 Task: Research Airbnb options in Soreang, Indonesia from 6th December, 2023 to 8th December, 2023 for 2 adults. Place can be private room with 1  bedroom having 2 beds and 1 bathroom. Property type can be flat. Amenities needed are: wifi.
Action: Mouse moved to (408, 96)
Screenshot: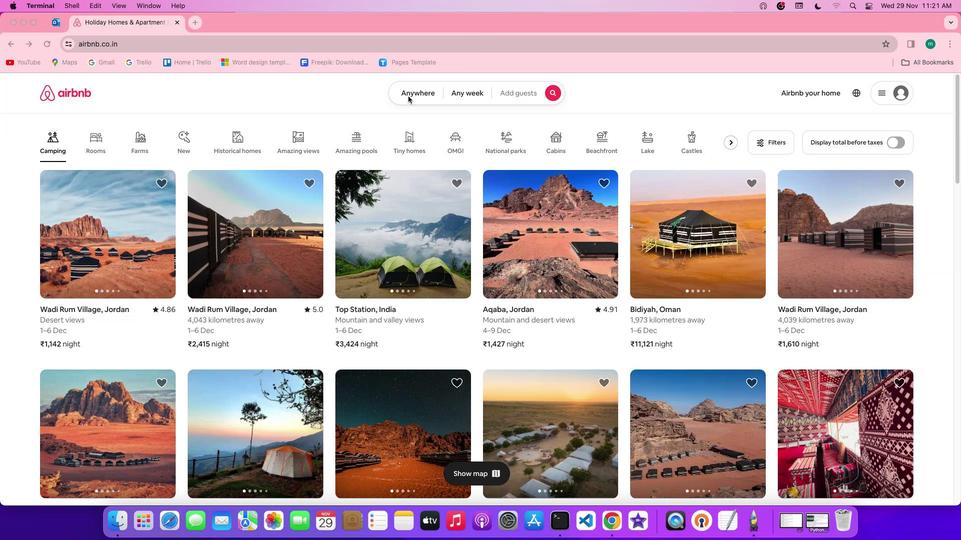 
Action: Mouse pressed left at (408, 96)
Screenshot: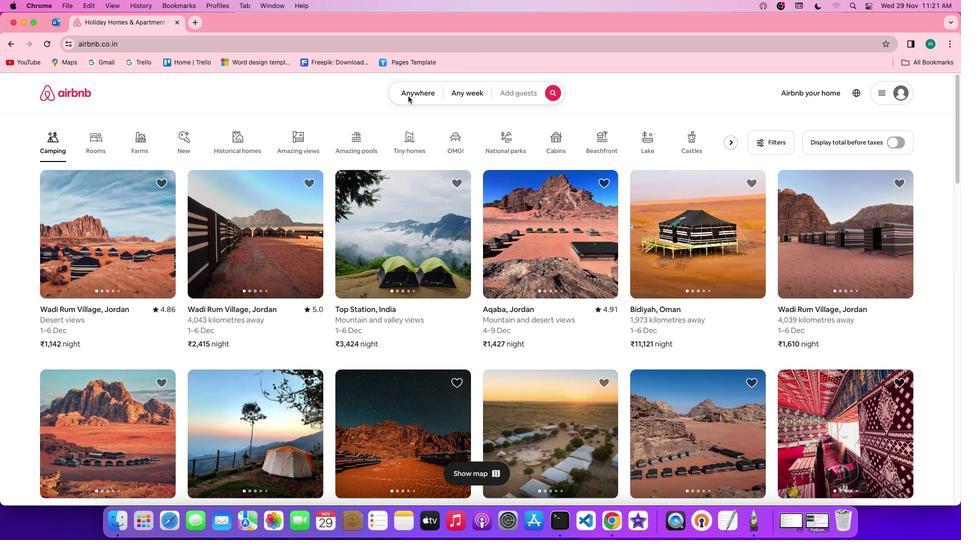 
Action: Mouse pressed left at (408, 96)
Screenshot: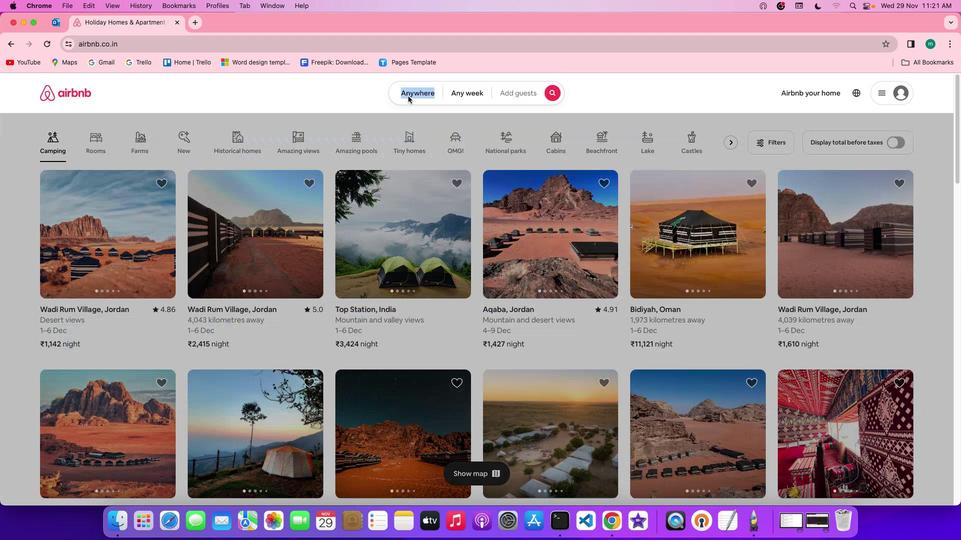 
Action: Mouse moved to (351, 129)
Screenshot: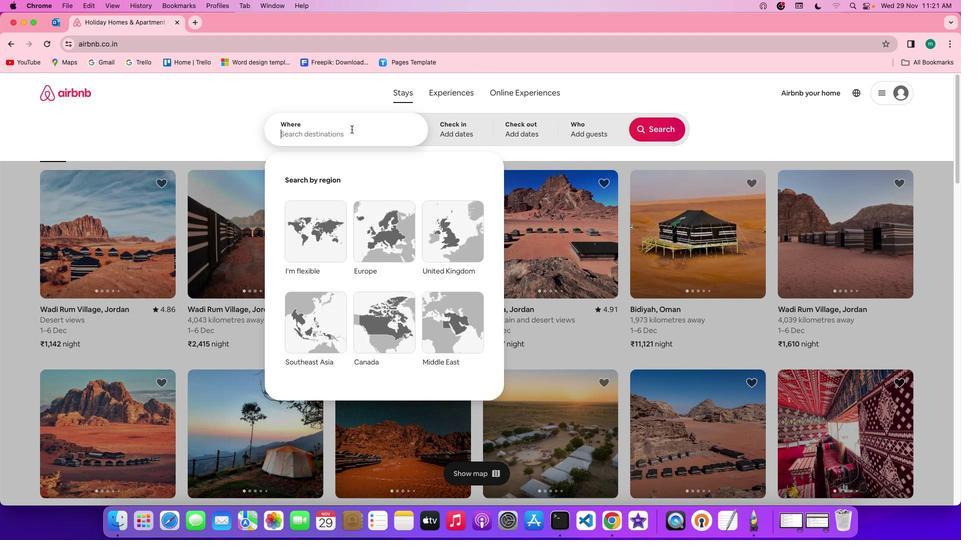 
Action: Mouse pressed left at (351, 129)
Screenshot: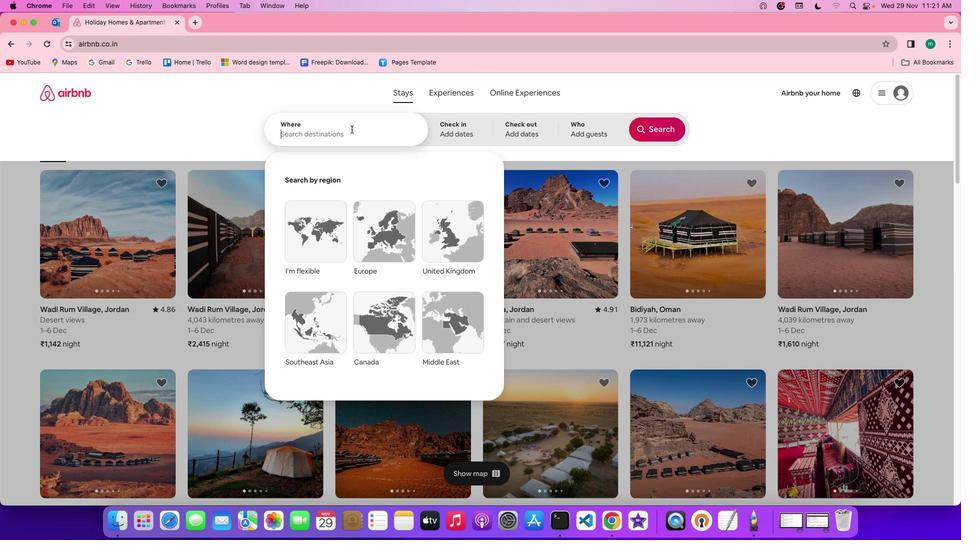 
Action: Mouse moved to (352, 130)
Screenshot: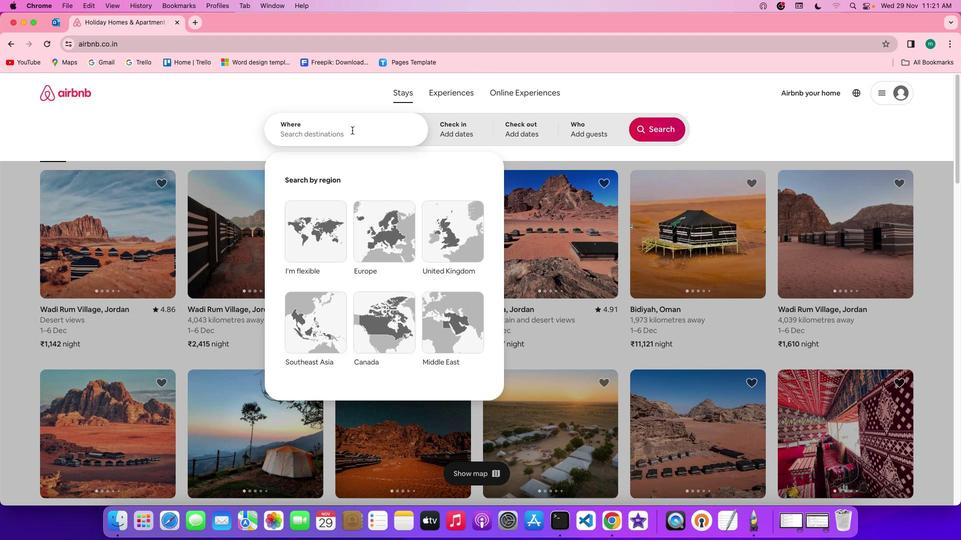 
Action: Key pressed Key.shift'S''o''r''e''a''n''g'','Key.spaceKey.shift'i''n''d''o''n''e''s''i''a'
Screenshot: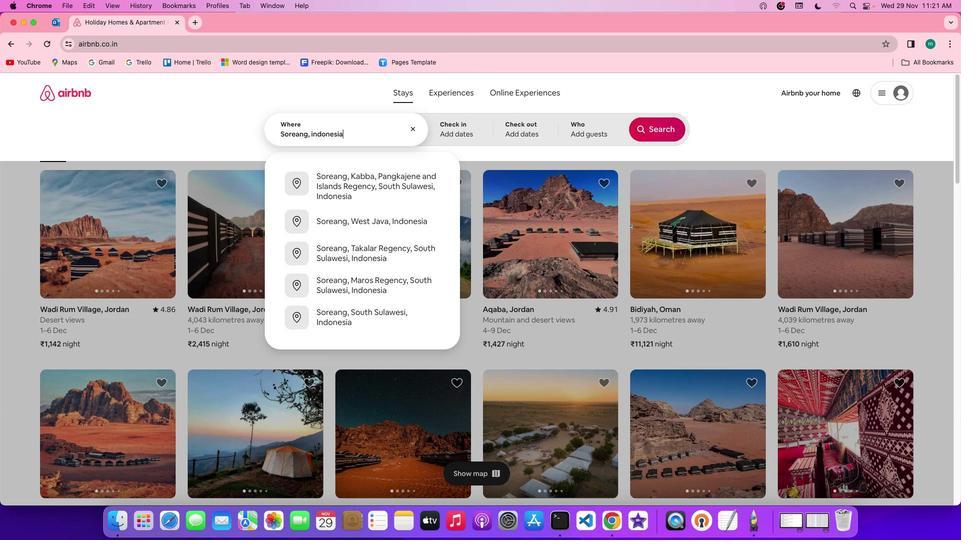 
Action: Mouse moved to (445, 121)
Screenshot: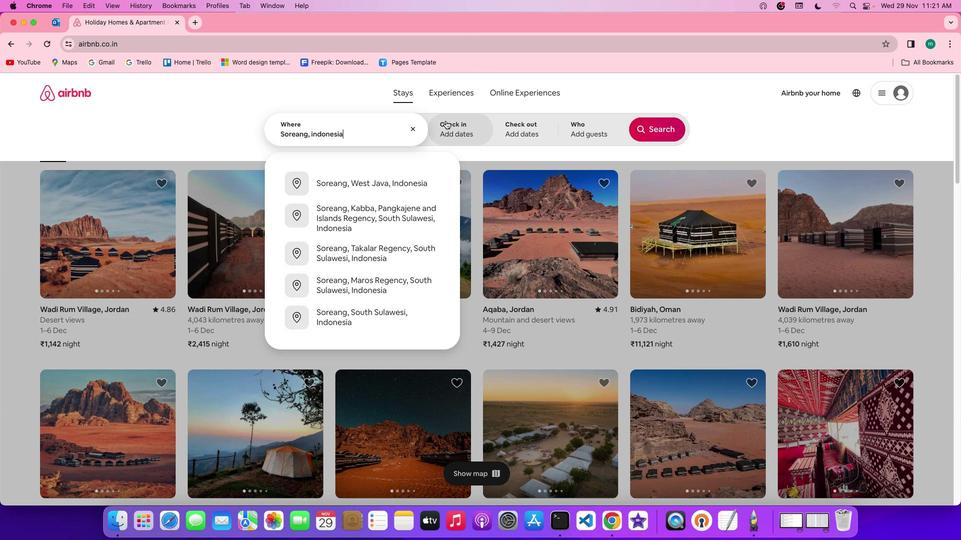 
Action: Mouse pressed left at (445, 121)
Screenshot: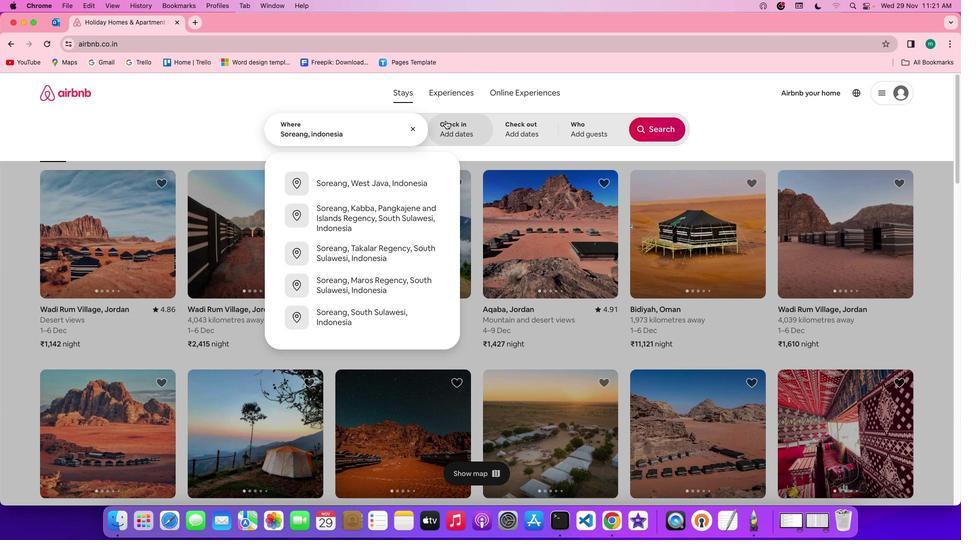 
Action: Mouse moved to (570, 277)
Screenshot: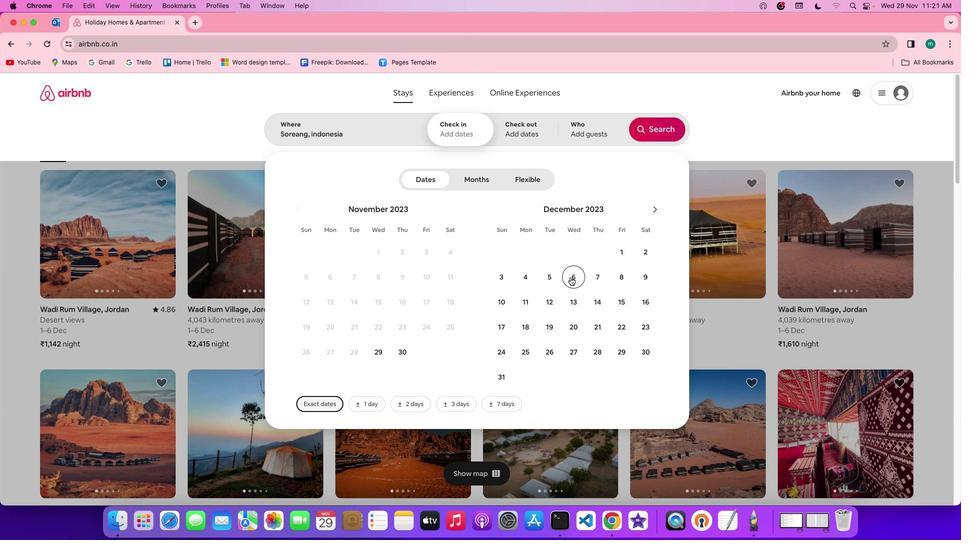 
Action: Mouse pressed left at (570, 277)
Screenshot: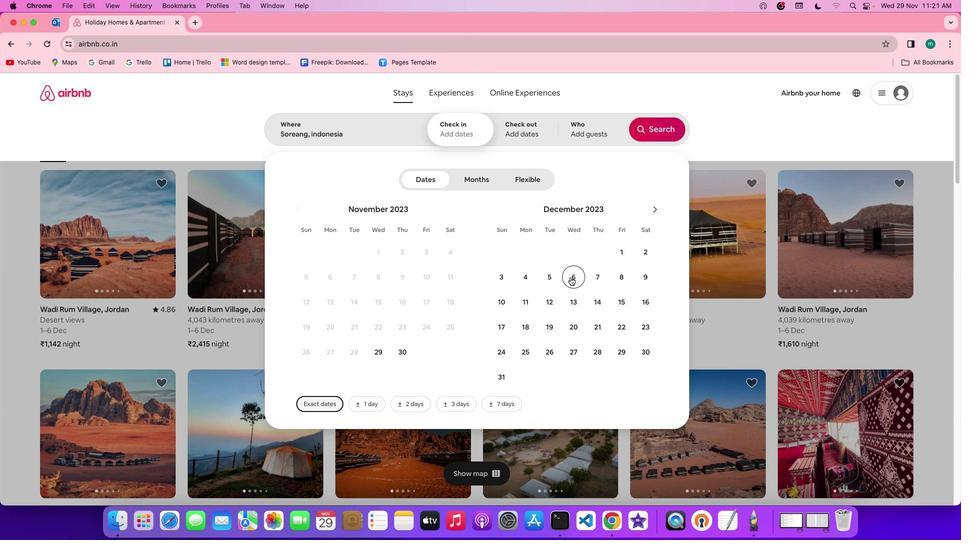 
Action: Mouse moved to (570, 277)
Screenshot: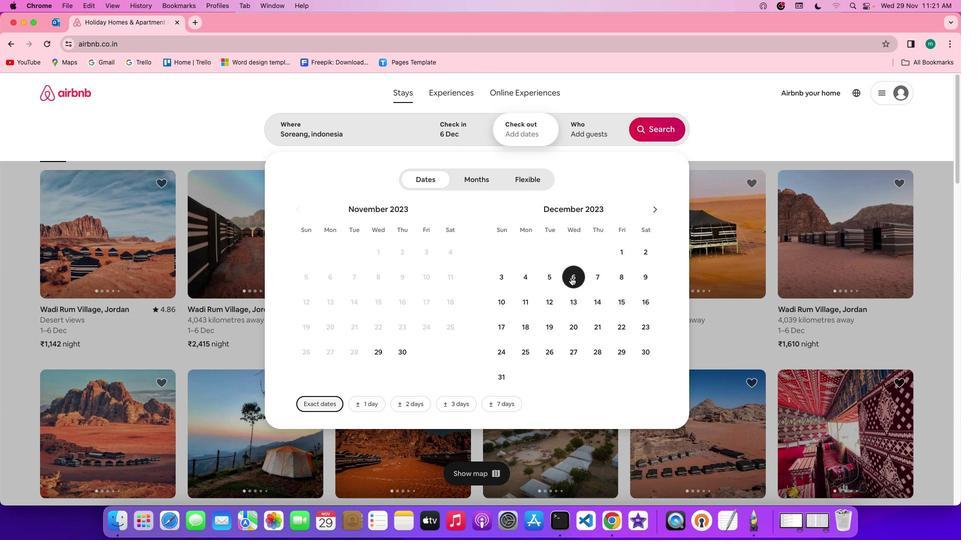 
Action: Mouse pressed left at (570, 277)
Screenshot: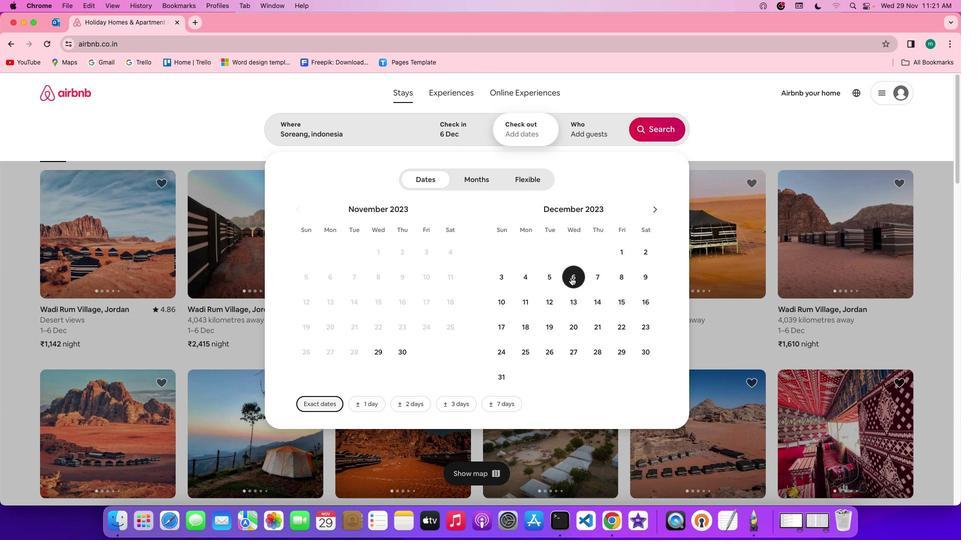 
Action: Mouse moved to (628, 279)
Screenshot: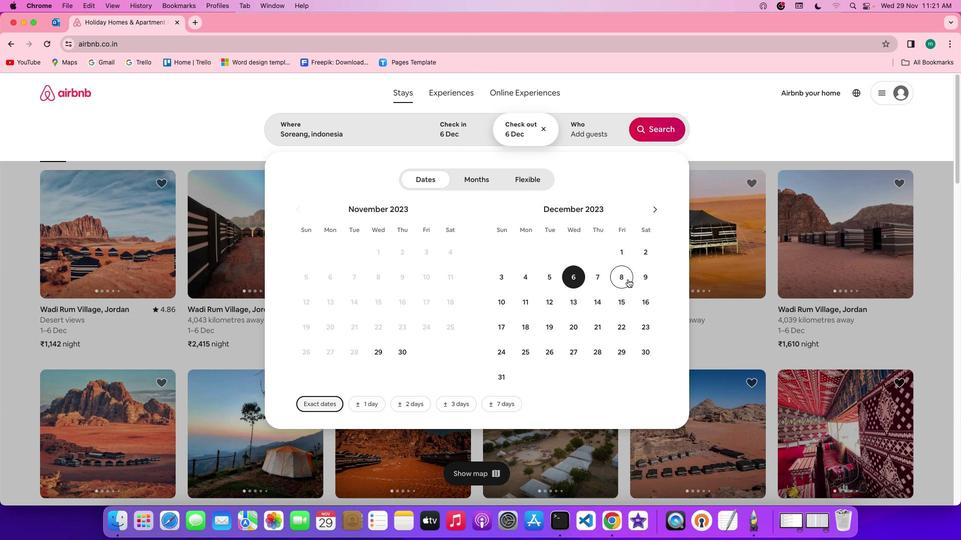 
Action: Mouse pressed left at (628, 279)
Screenshot: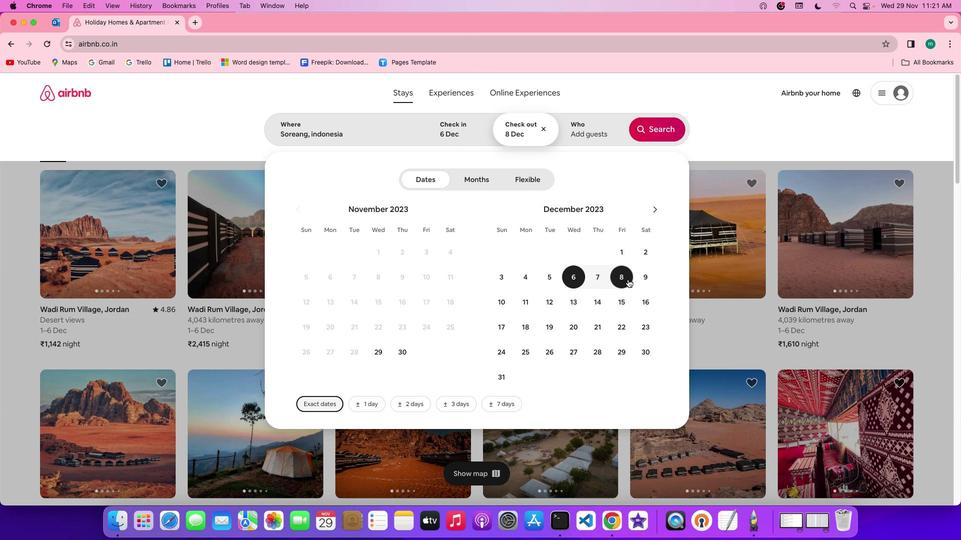 
Action: Mouse moved to (599, 127)
Screenshot: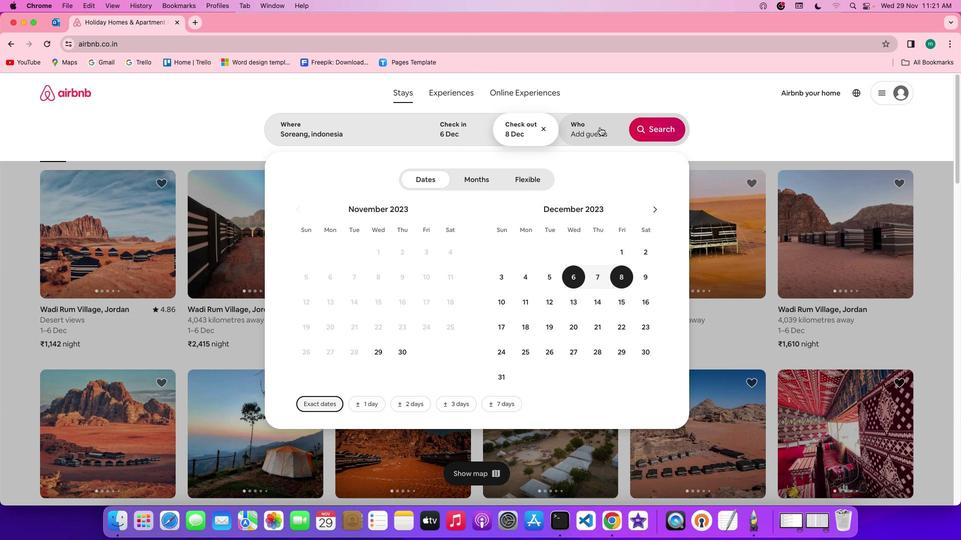 
Action: Mouse pressed left at (599, 127)
Screenshot: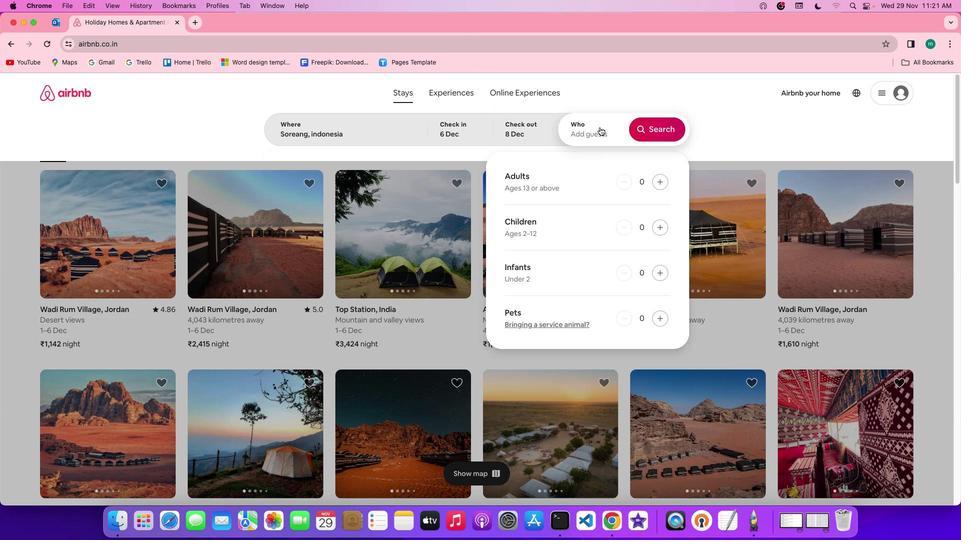 
Action: Mouse moved to (661, 178)
Screenshot: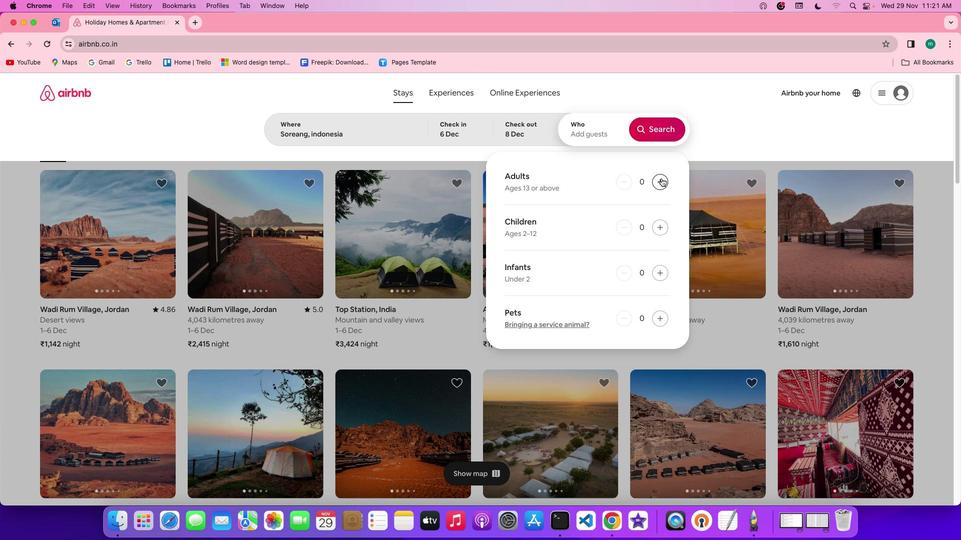 
Action: Mouse pressed left at (661, 178)
Screenshot: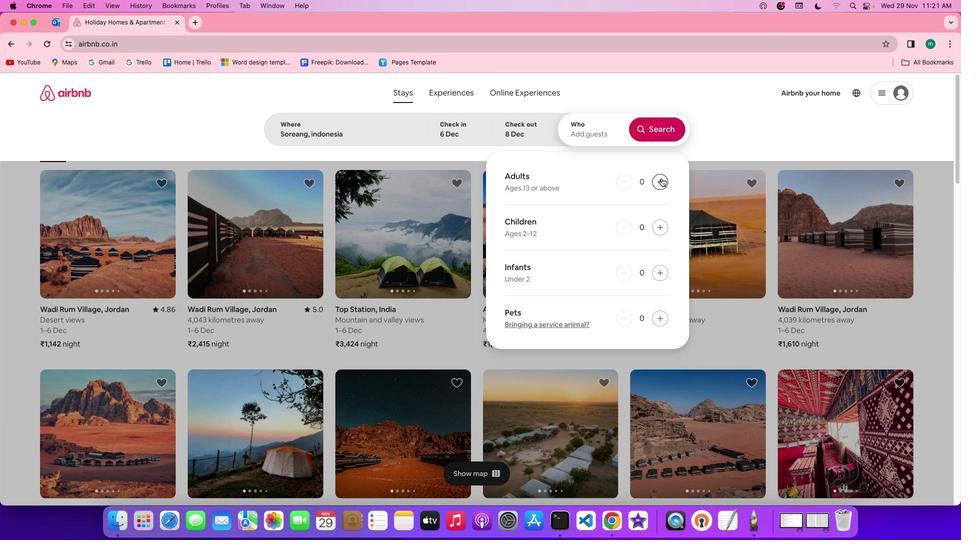
Action: Mouse pressed left at (661, 178)
Screenshot: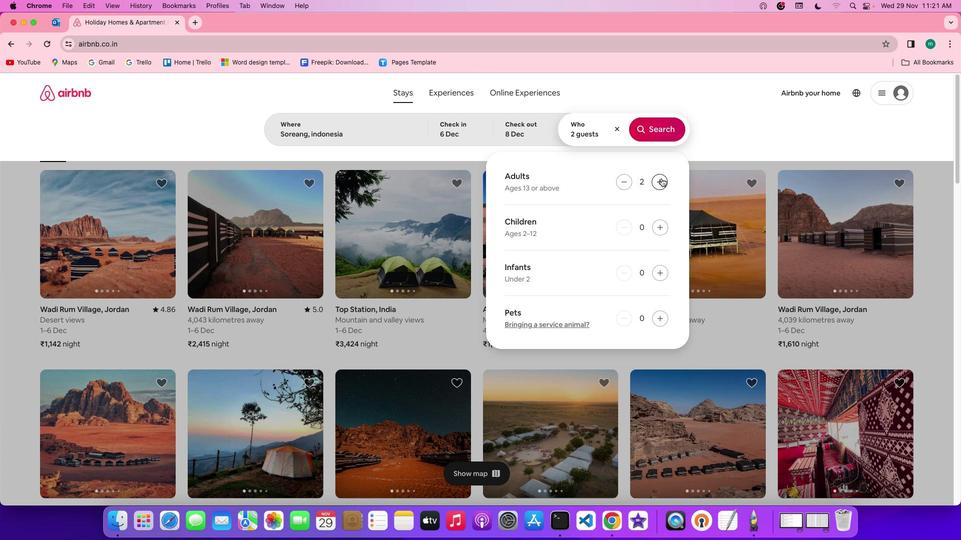 
Action: Mouse moved to (667, 130)
Screenshot: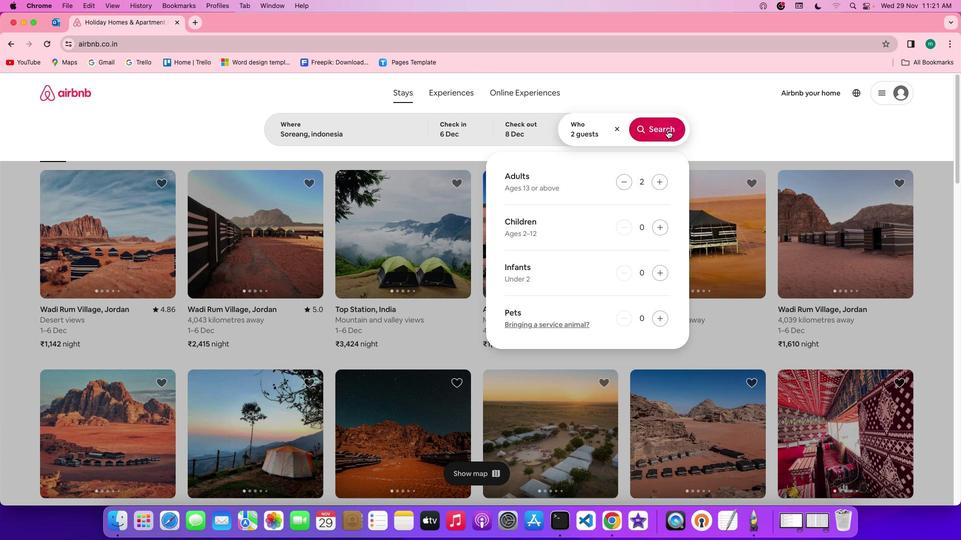 
Action: Mouse pressed left at (667, 130)
Screenshot: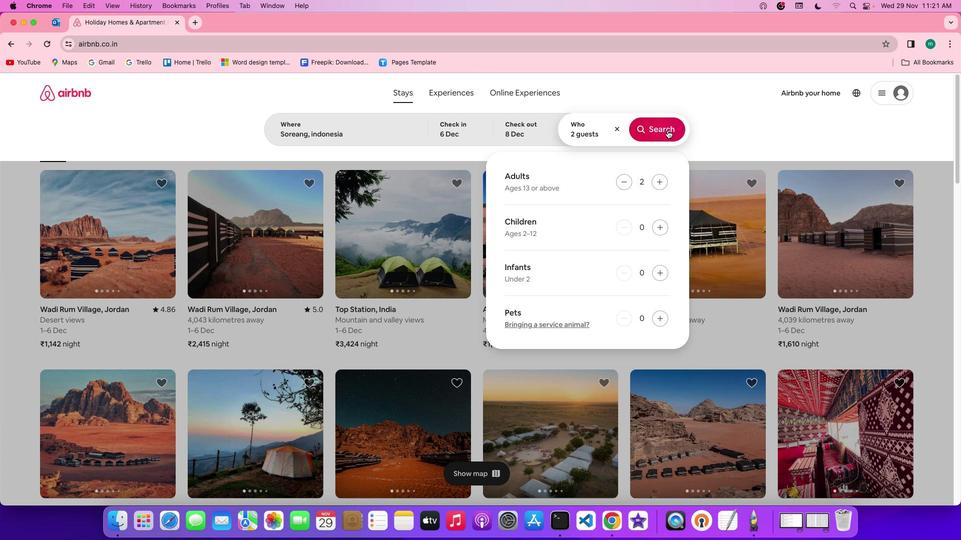 
Action: Mouse moved to (803, 136)
Screenshot: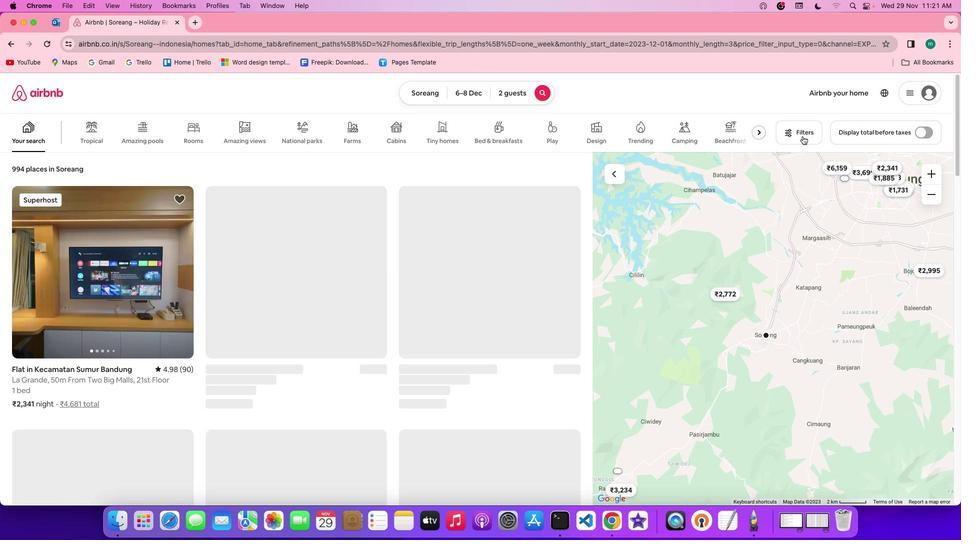 
Action: Mouse pressed left at (803, 136)
Screenshot: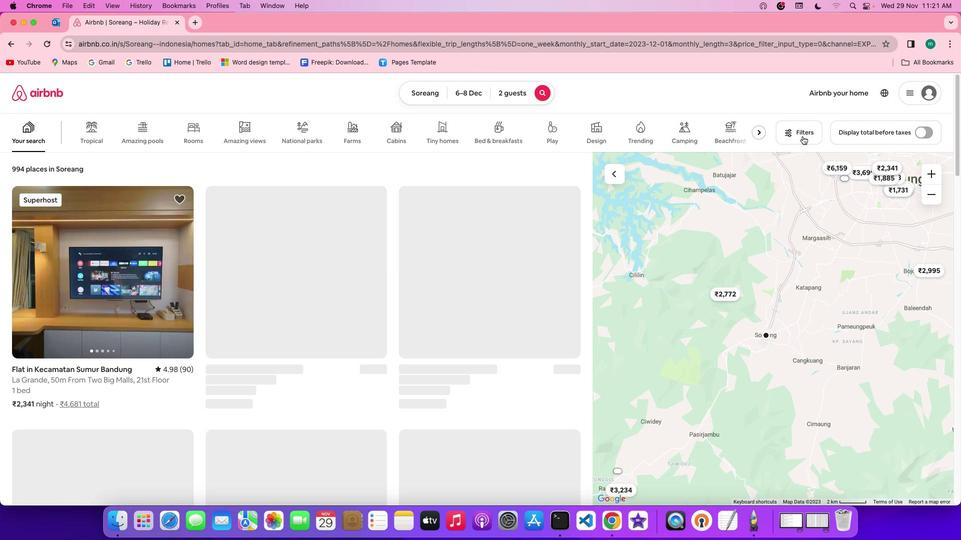 
Action: Mouse moved to (585, 261)
Screenshot: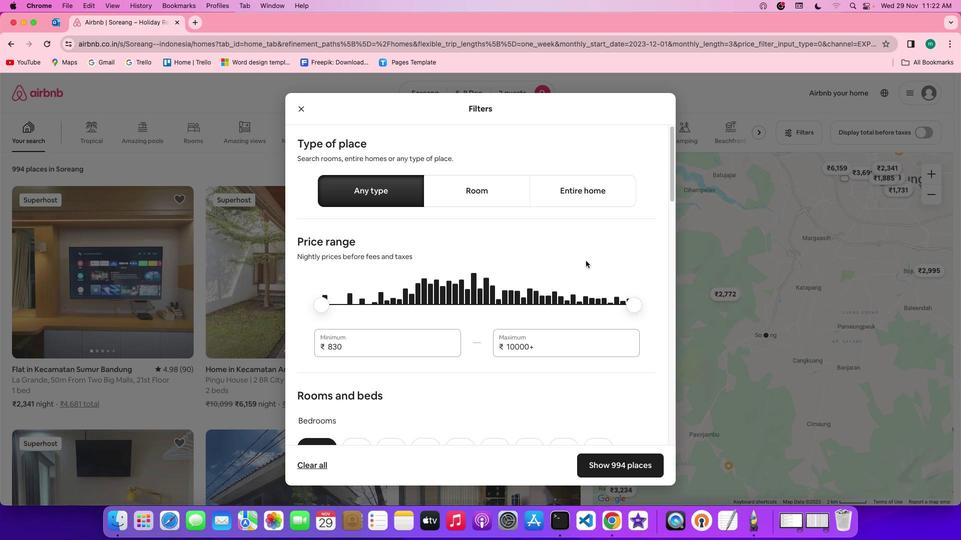 
Action: Mouse scrolled (585, 261) with delta (0, 0)
Screenshot: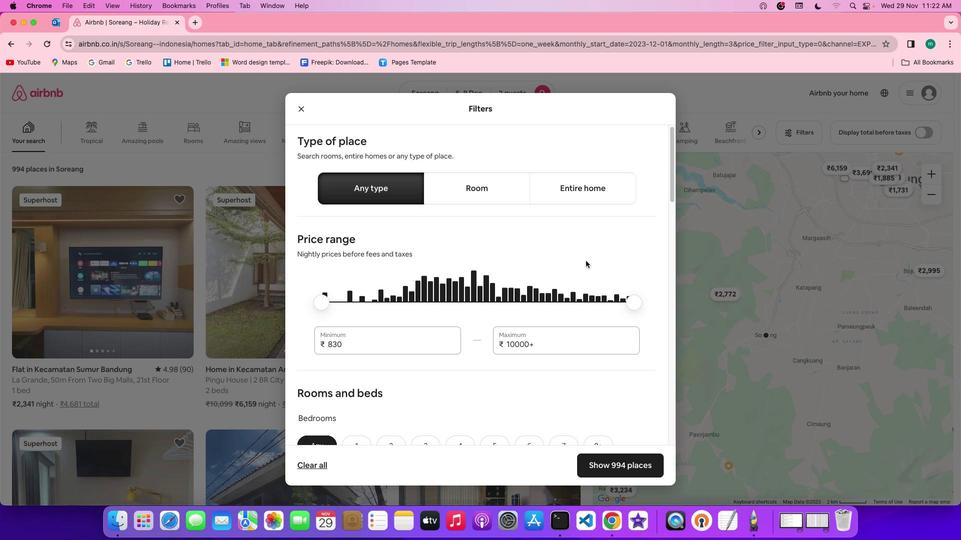 
Action: Mouse scrolled (585, 261) with delta (0, 0)
Screenshot: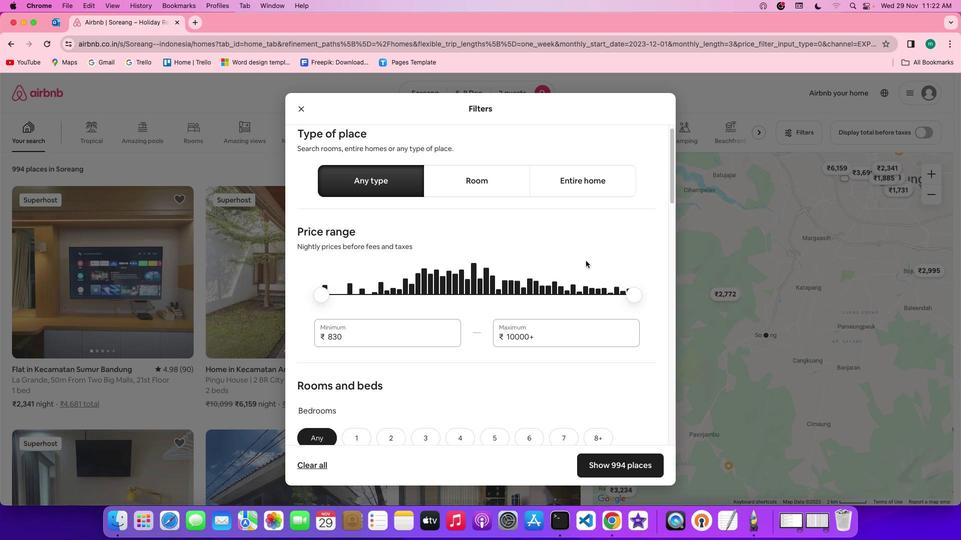 
Action: Mouse scrolled (585, 261) with delta (0, -1)
Screenshot: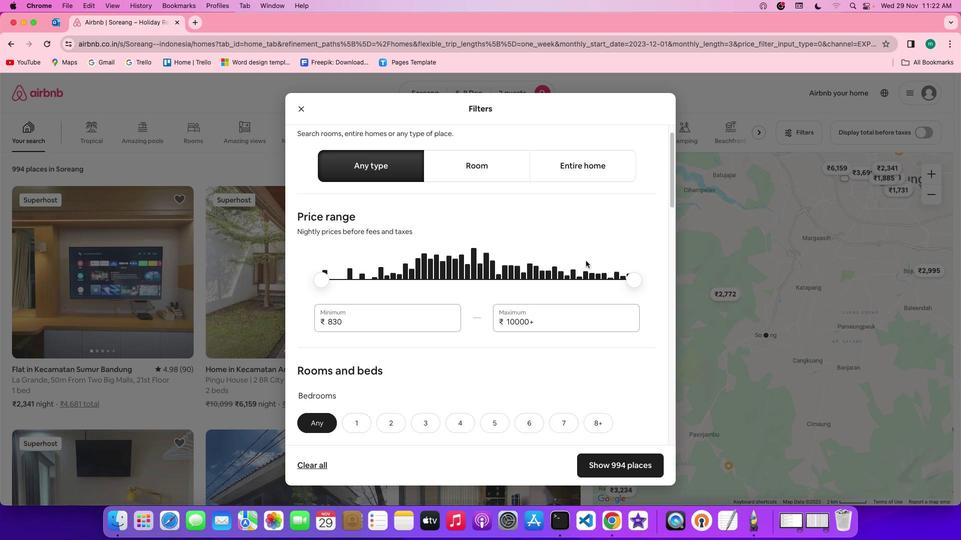
Action: Mouse scrolled (585, 261) with delta (0, -1)
Screenshot: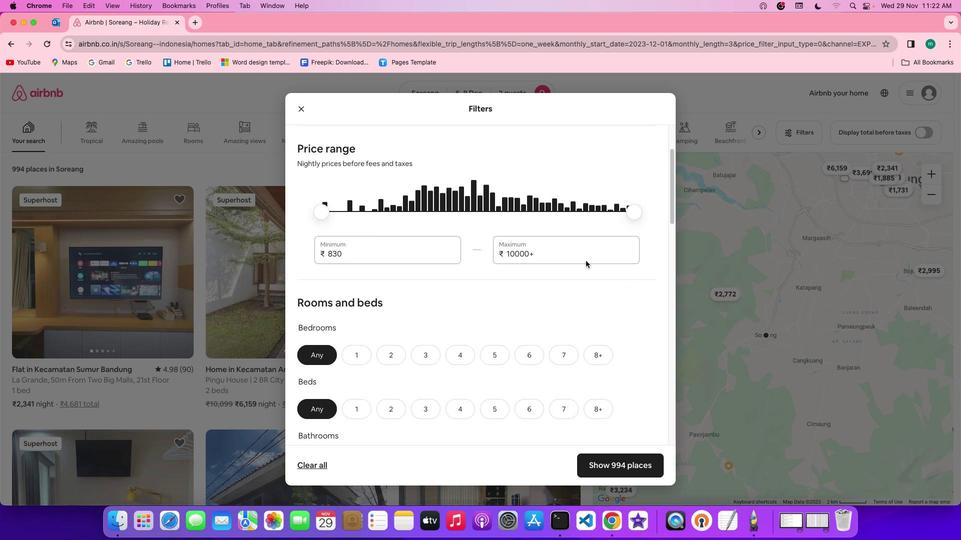
Action: Mouse scrolled (585, 261) with delta (0, 0)
Screenshot: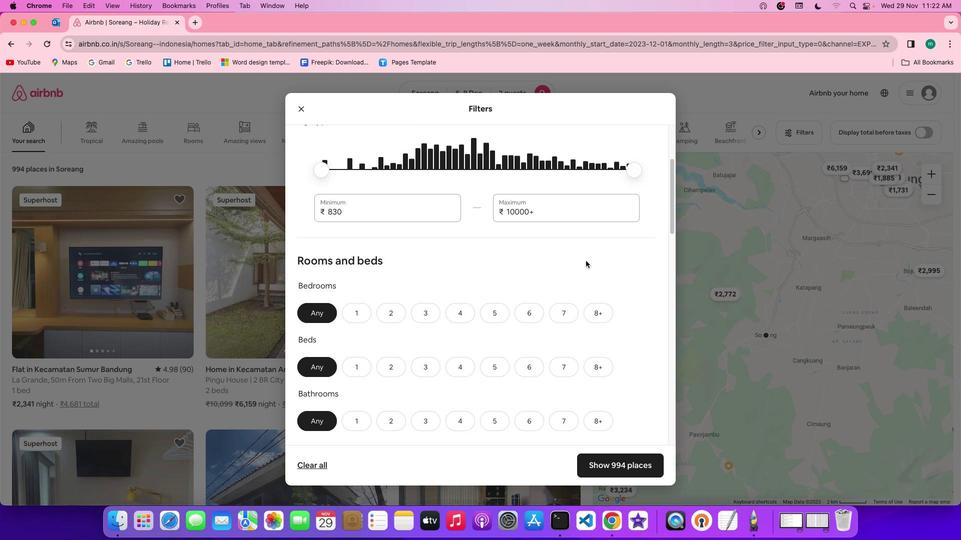 
Action: Mouse scrolled (585, 261) with delta (0, 0)
Screenshot: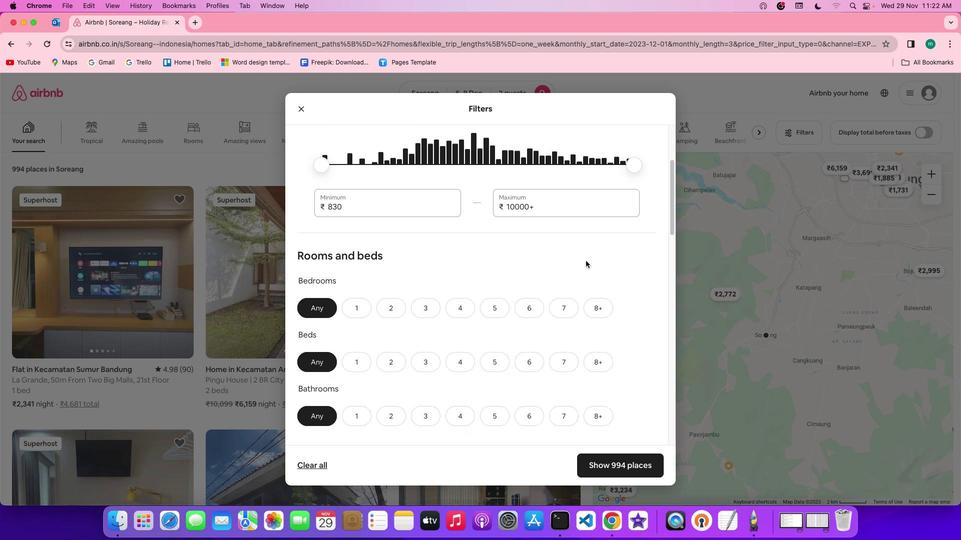 
Action: Mouse scrolled (585, 261) with delta (0, -1)
Screenshot: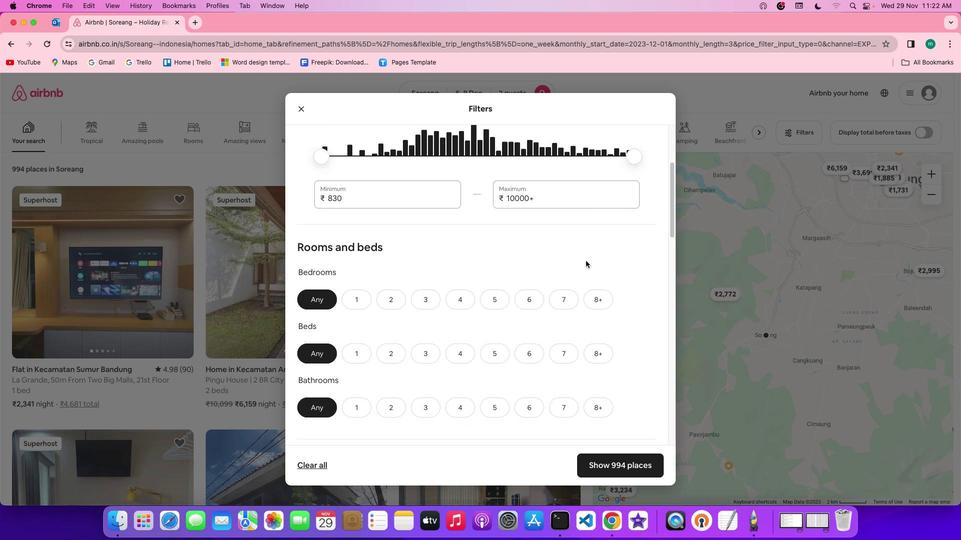 
Action: Mouse scrolled (585, 261) with delta (0, 0)
Screenshot: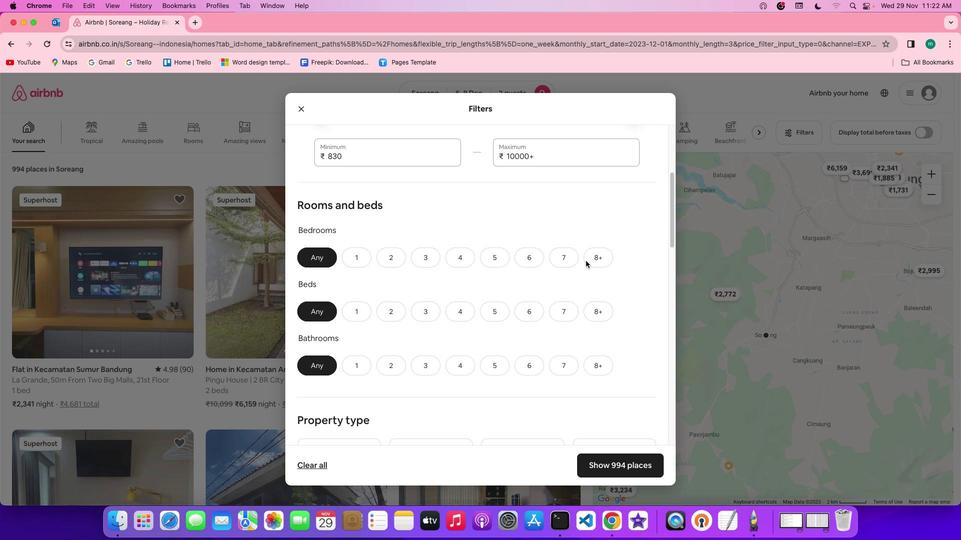 
Action: Mouse scrolled (585, 261) with delta (0, 0)
Screenshot: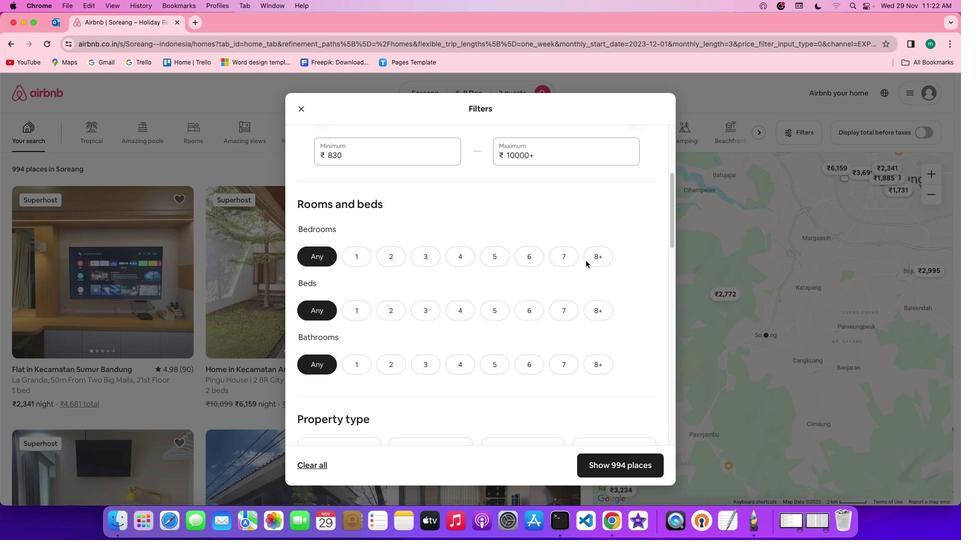 
Action: Mouse scrolled (585, 261) with delta (0, 0)
Screenshot: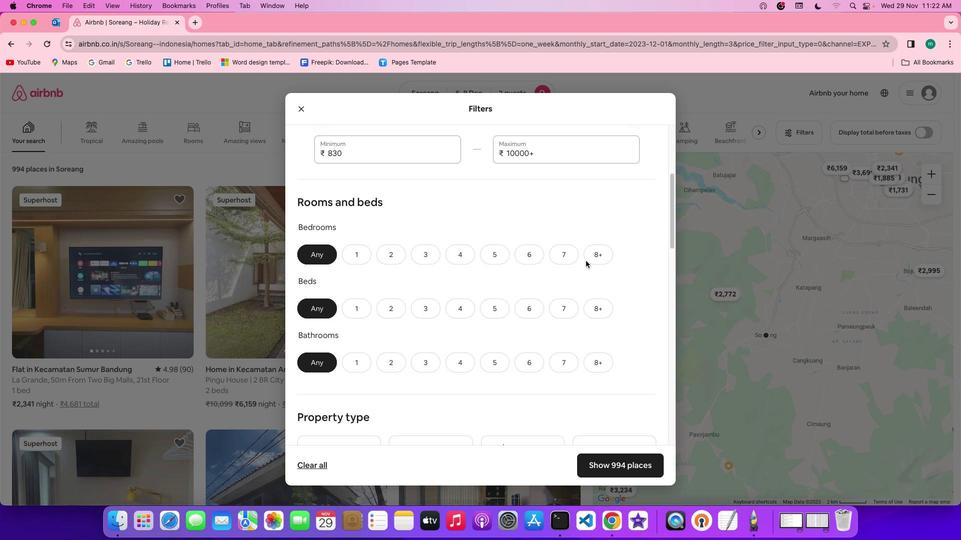 
Action: Mouse scrolled (585, 261) with delta (0, -1)
Screenshot: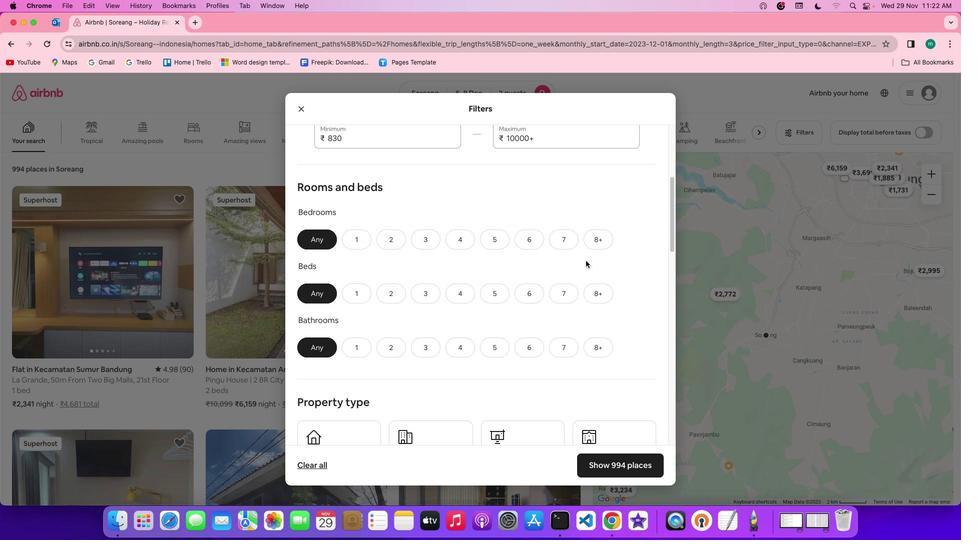 
Action: Mouse scrolled (585, 261) with delta (0, 0)
Screenshot: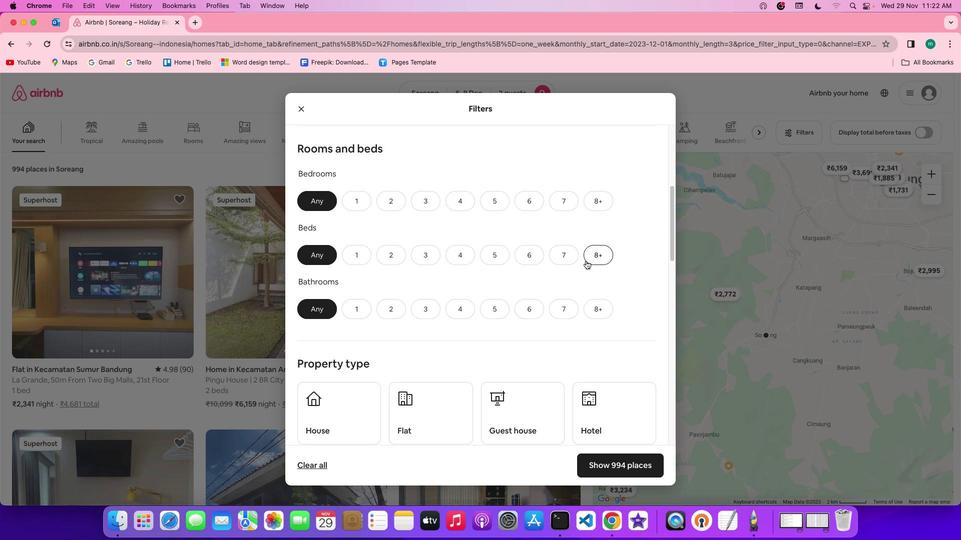 
Action: Mouse scrolled (585, 261) with delta (0, 0)
Screenshot: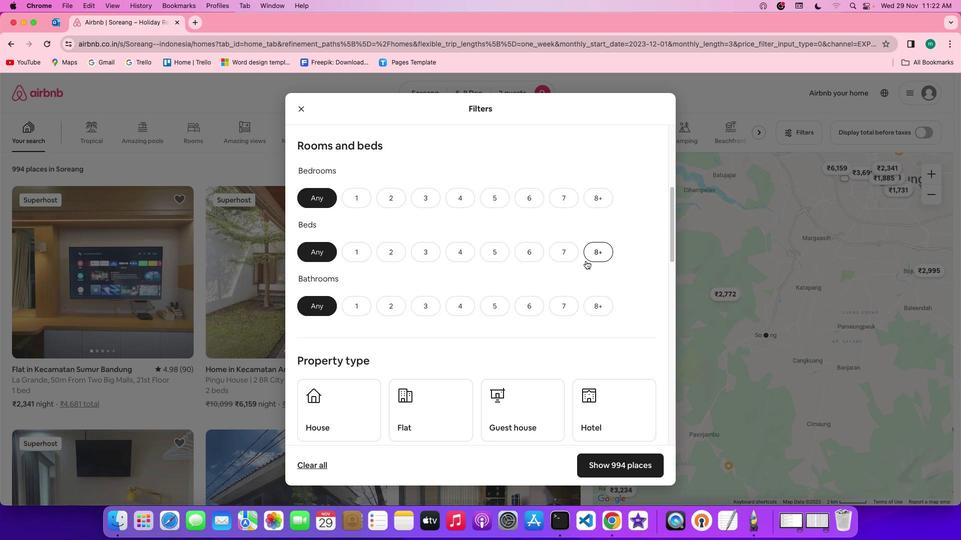 
Action: Mouse scrolled (585, 261) with delta (0, 0)
Screenshot: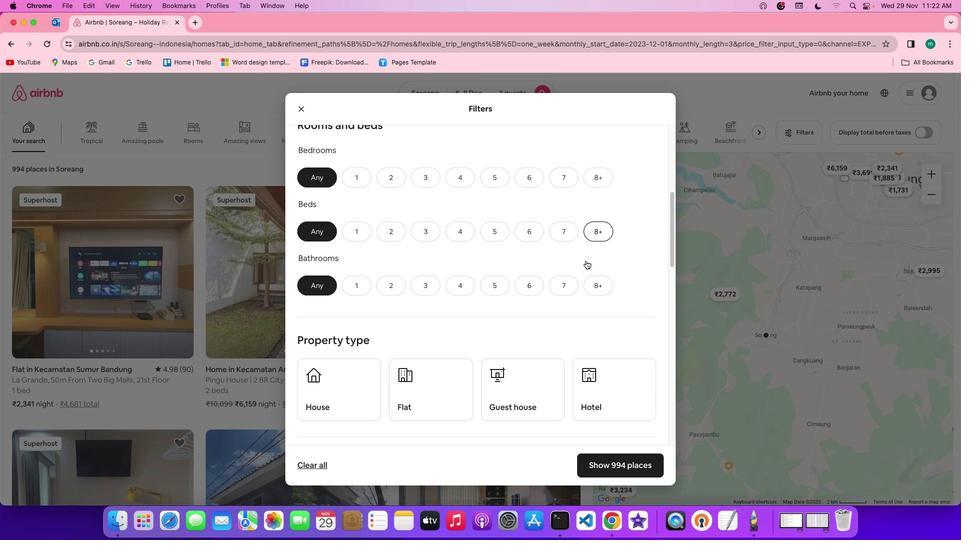 
Action: Mouse scrolled (585, 261) with delta (0, 0)
Screenshot: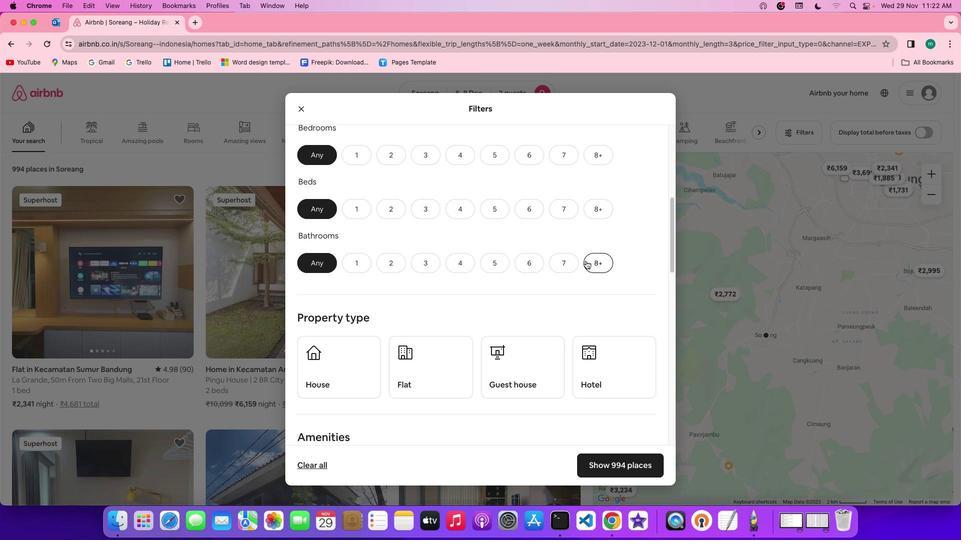 
Action: Mouse scrolled (585, 261) with delta (0, 0)
Screenshot: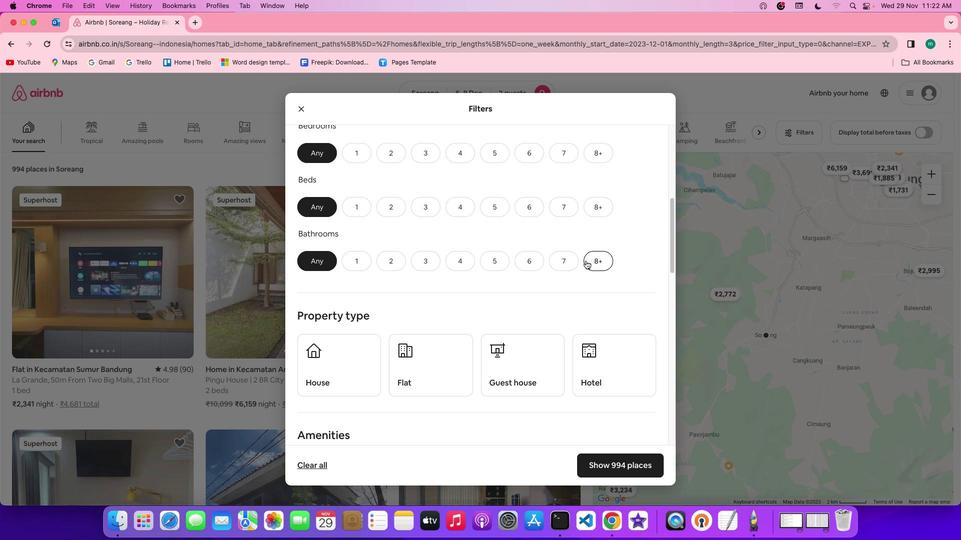 
Action: Mouse scrolled (585, 261) with delta (0, 0)
Screenshot: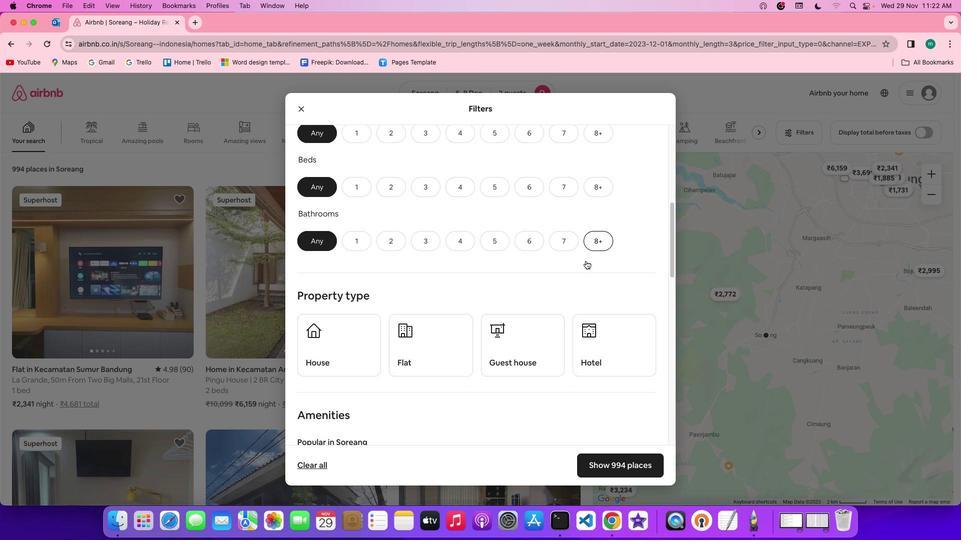 
Action: Mouse moved to (442, 220)
Screenshot: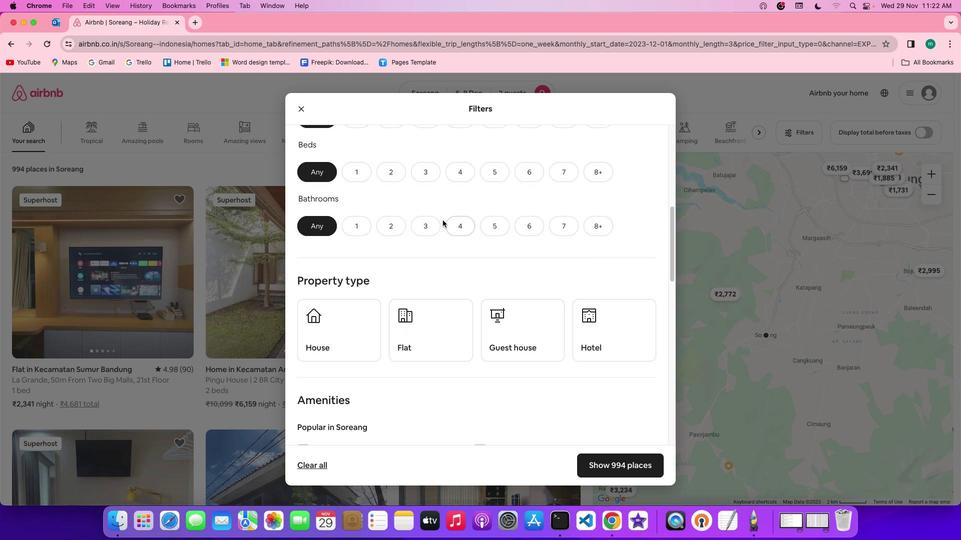 
Action: Mouse scrolled (442, 220) with delta (0, 0)
Screenshot: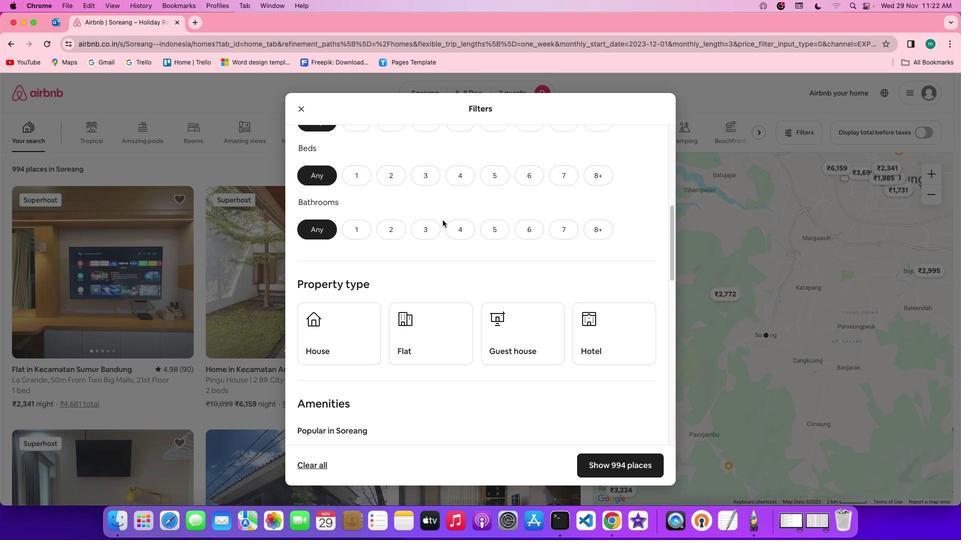 
Action: Mouse scrolled (442, 220) with delta (0, 0)
Screenshot: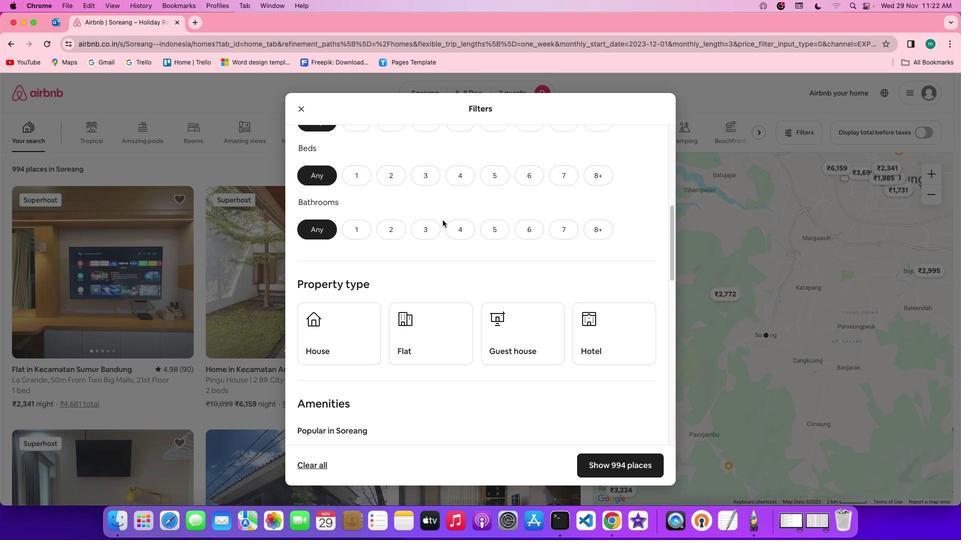 
Action: Mouse scrolled (442, 220) with delta (0, 1)
Screenshot: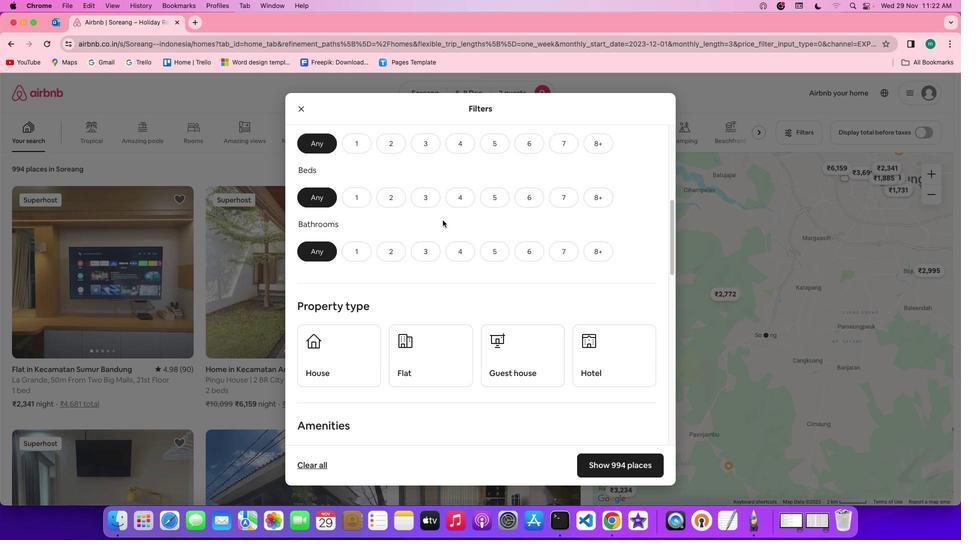 
Action: Mouse moved to (346, 193)
Screenshot: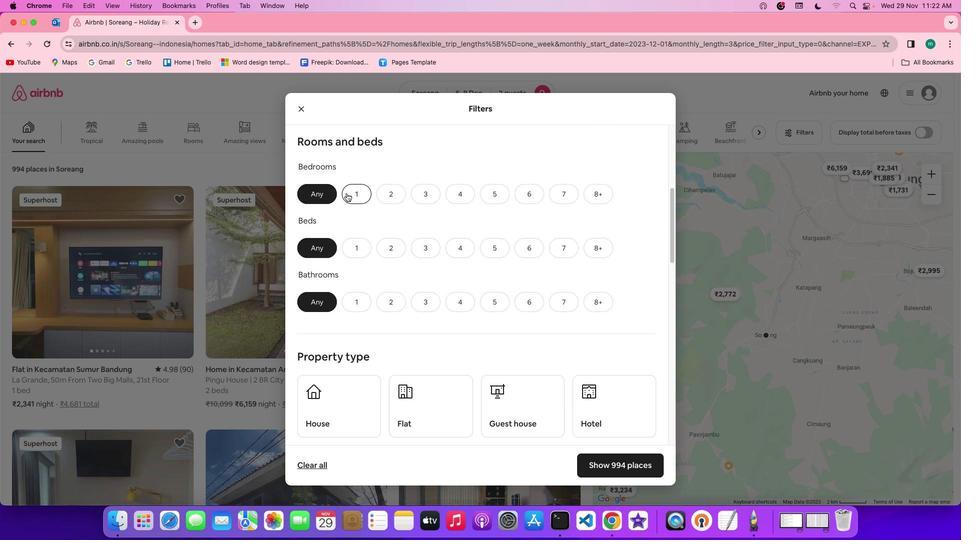 
Action: Mouse pressed left at (346, 193)
Screenshot: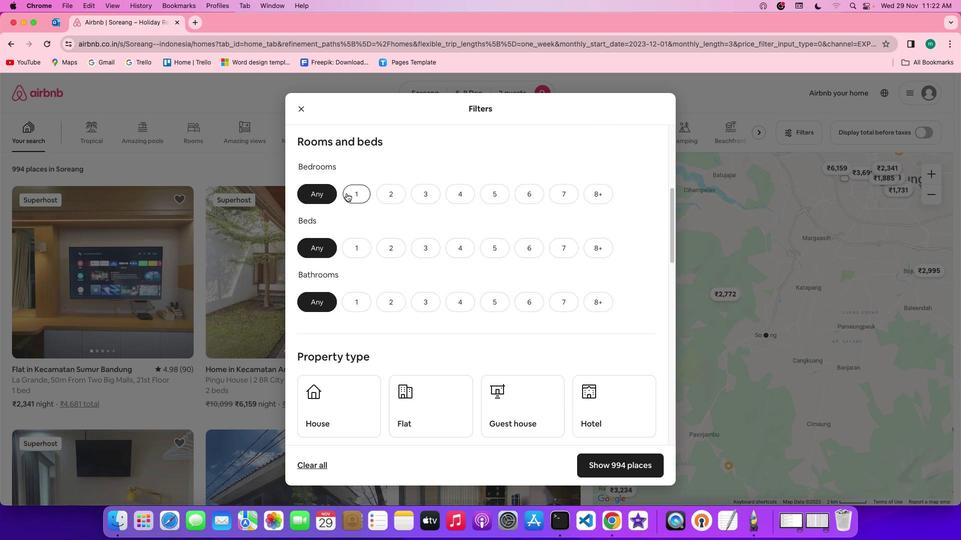 
Action: Mouse moved to (402, 244)
Screenshot: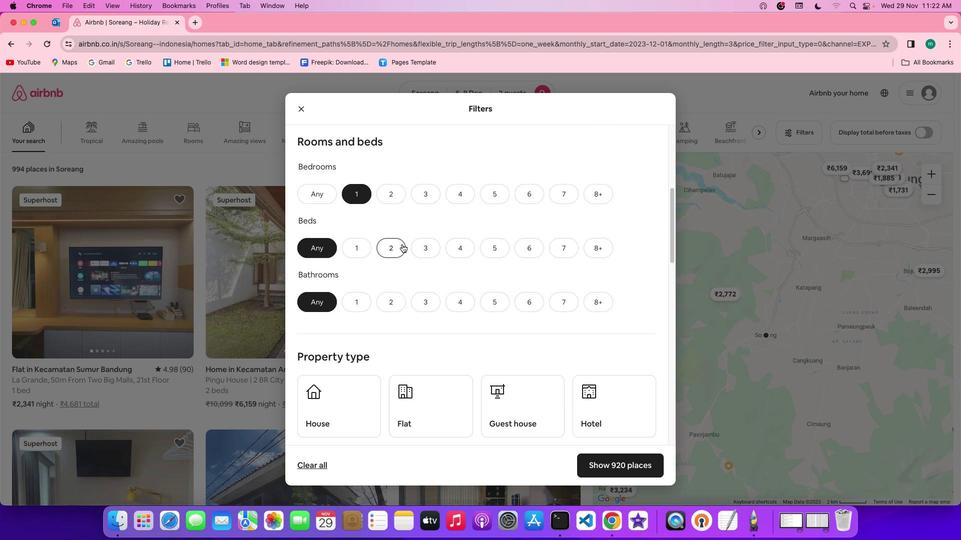
Action: Mouse pressed left at (402, 244)
Screenshot: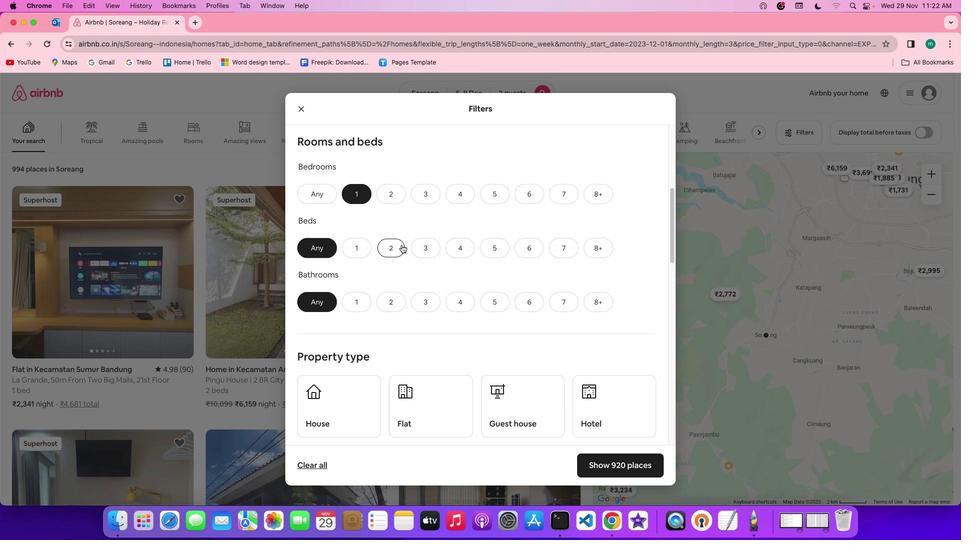 
Action: Mouse moved to (360, 294)
Screenshot: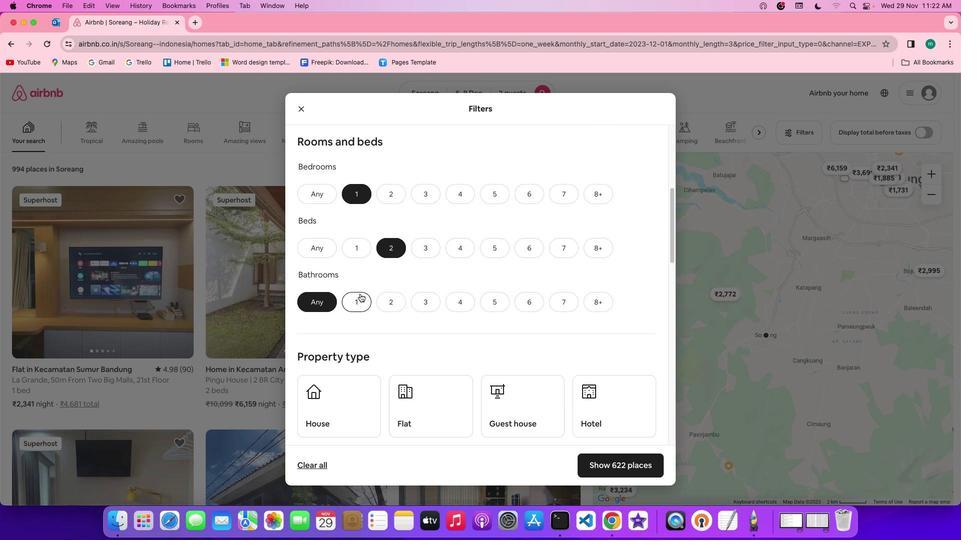 
Action: Mouse pressed left at (360, 294)
Screenshot: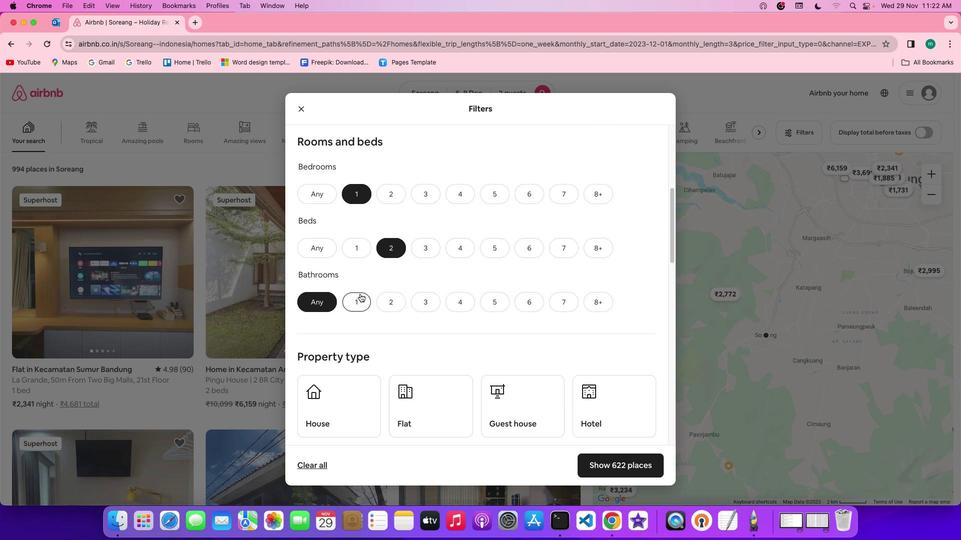 
Action: Mouse moved to (526, 289)
Screenshot: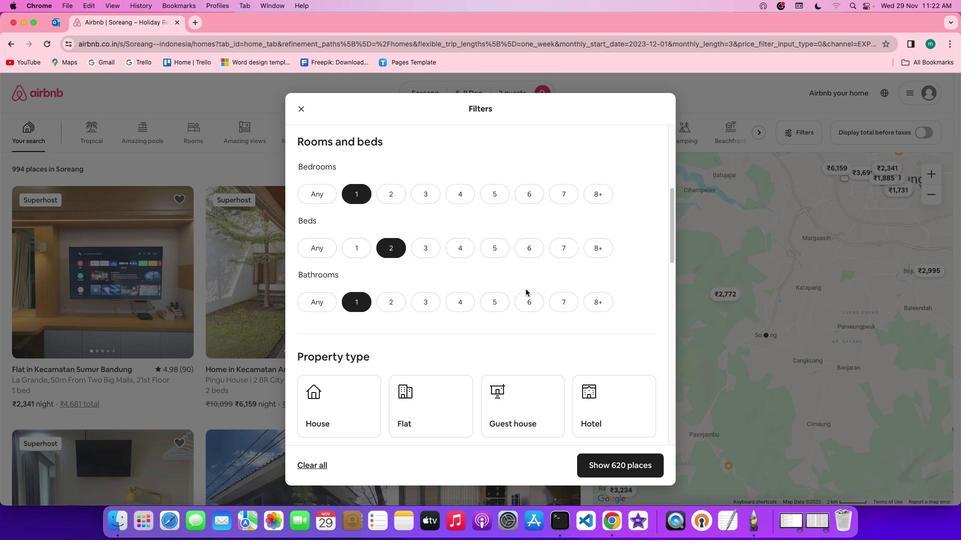 
Action: Mouse scrolled (526, 289) with delta (0, 0)
Screenshot: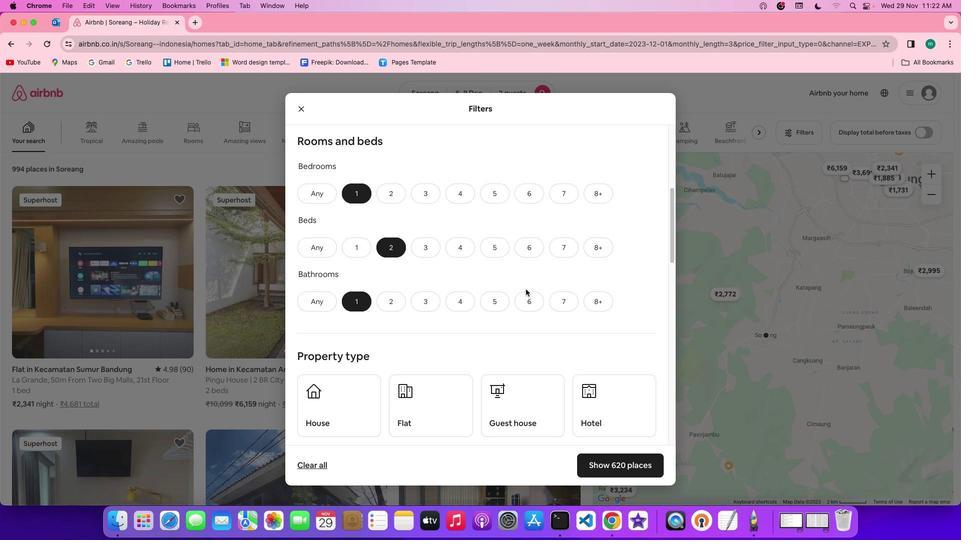 
Action: Mouse scrolled (526, 289) with delta (0, 0)
Screenshot: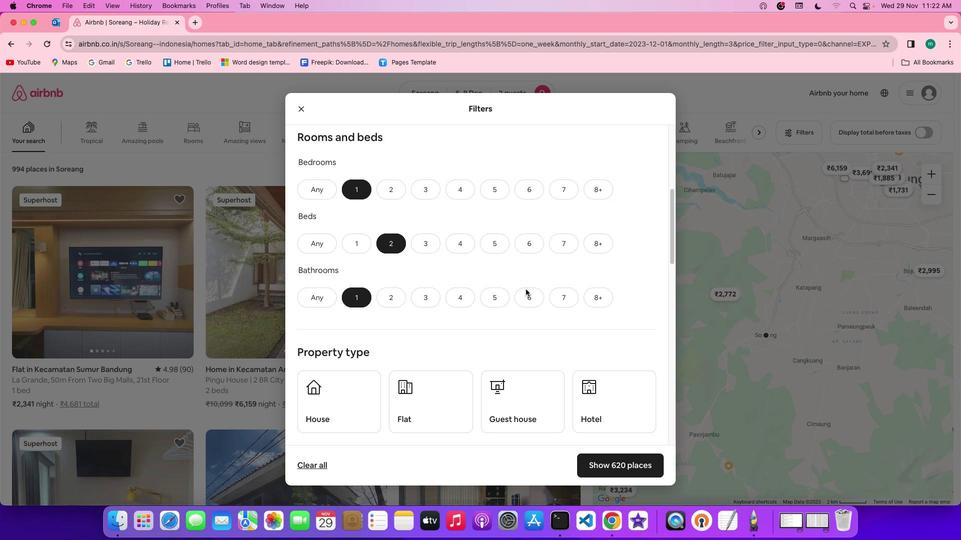 
Action: Mouse scrolled (526, 289) with delta (0, 0)
Screenshot: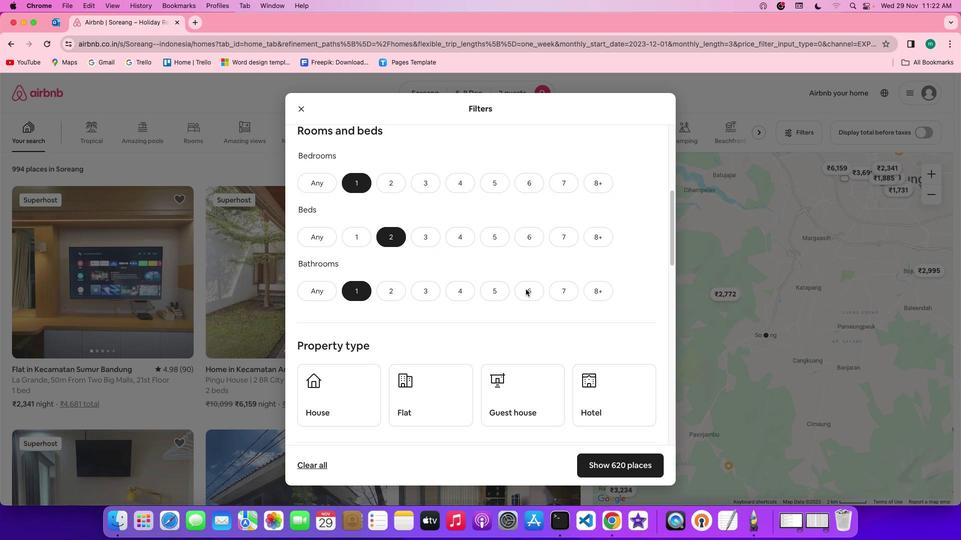 
Action: Mouse scrolled (526, 289) with delta (0, 0)
Screenshot: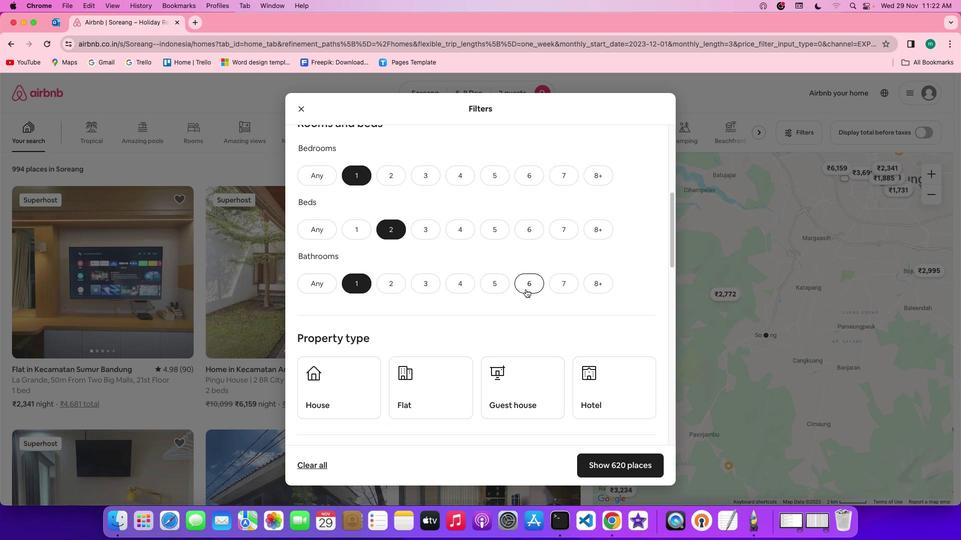 
Action: Mouse scrolled (526, 289) with delta (0, 0)
Screenshot: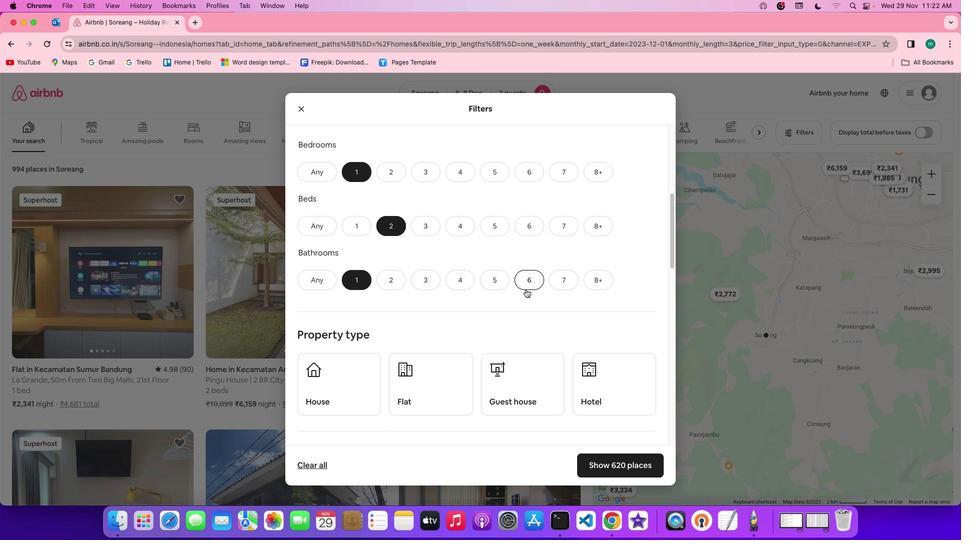 
Action: Mouse scrolled (526, 289) with delta (0, 0)
Screenshot: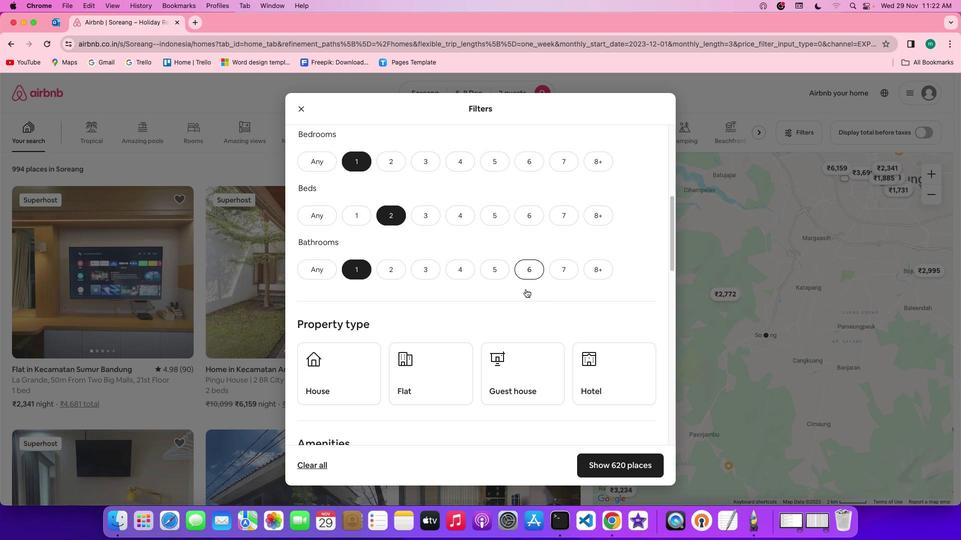
Action: Mouse scrolled (526, 289) with delta (0, 0)
Screenshot: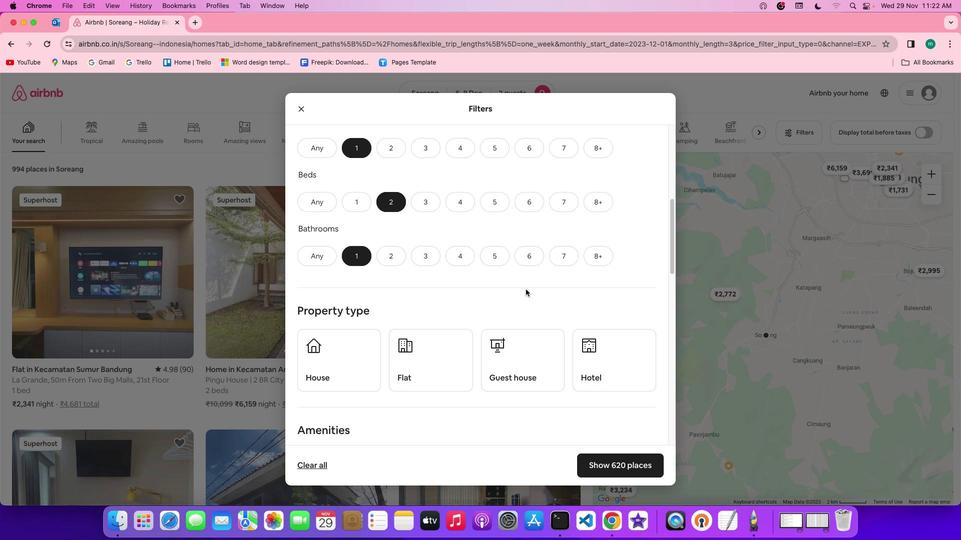 
Action: Mouse scrolled (526, 289) with delta (0, 0)
Screenshot: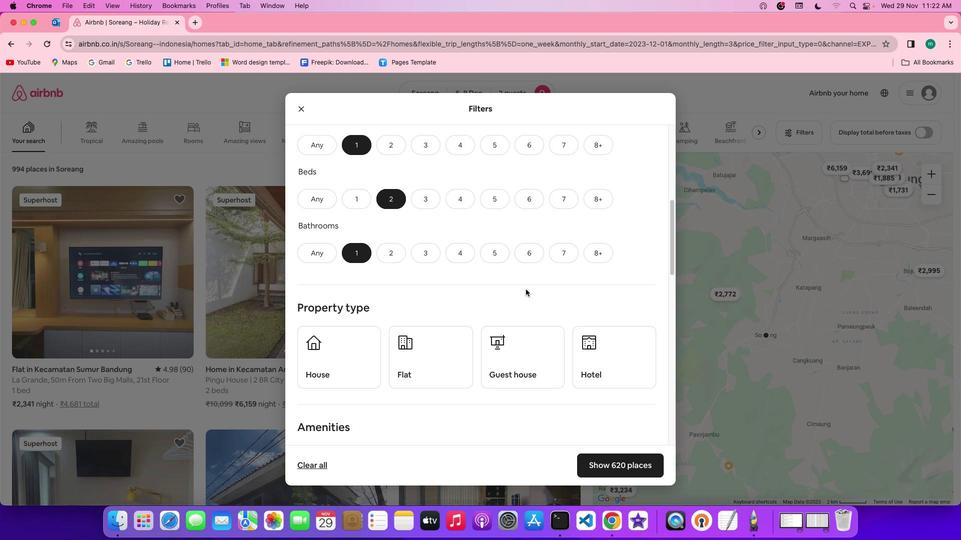 
Action: Mouse scrolled (526, 289) with delta (0, 0)
Screenshot: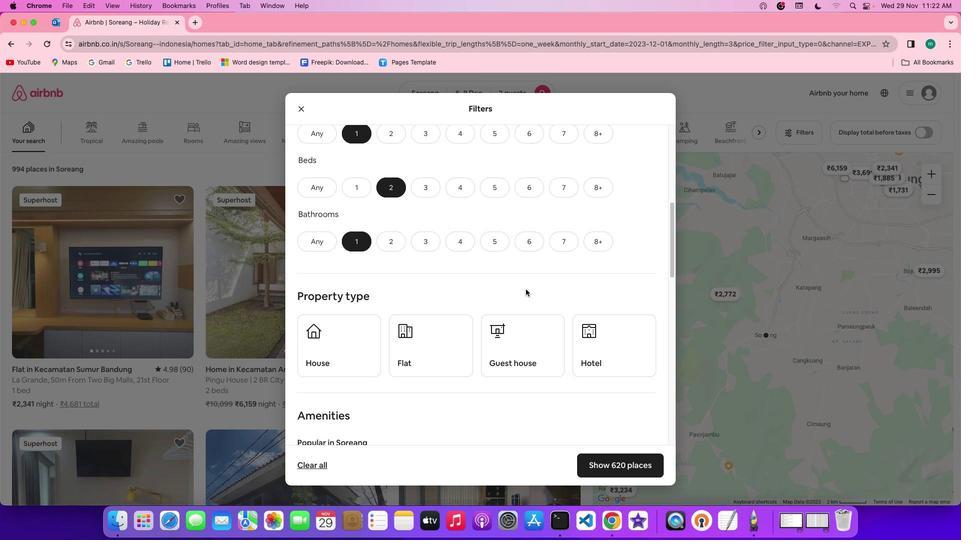 
Action: Mouse scrolled (526, 289) with delta (0, 0)
Screenshot: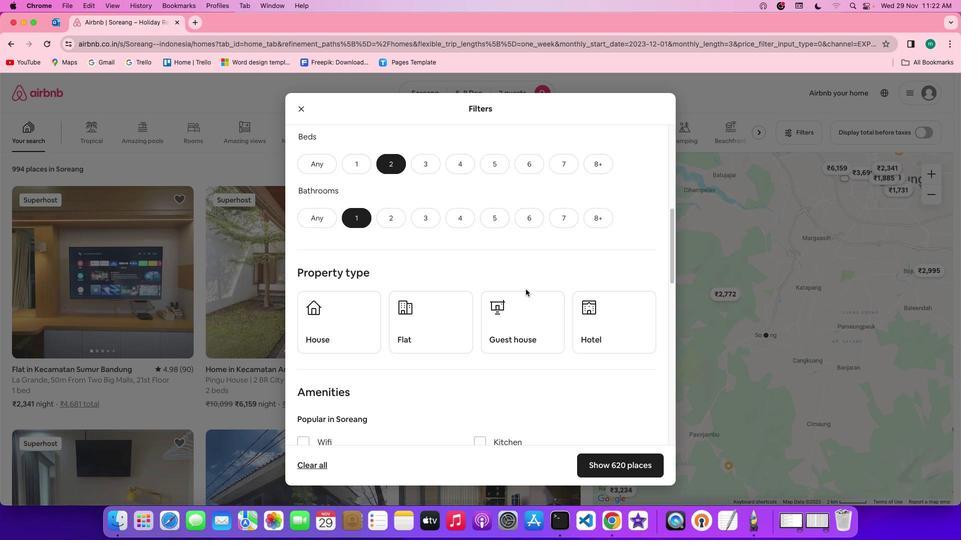 
Action: Mouse scrolled (526, 289) with delta (0, 0)
Screenshot: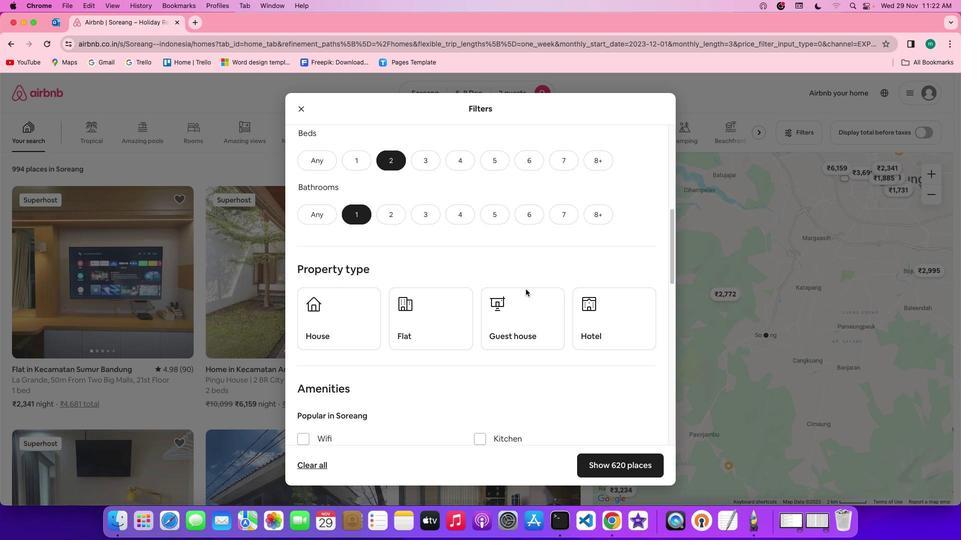 
Action: Mouse scrolled (526, 289) with delta (0, 0)
Screenshot: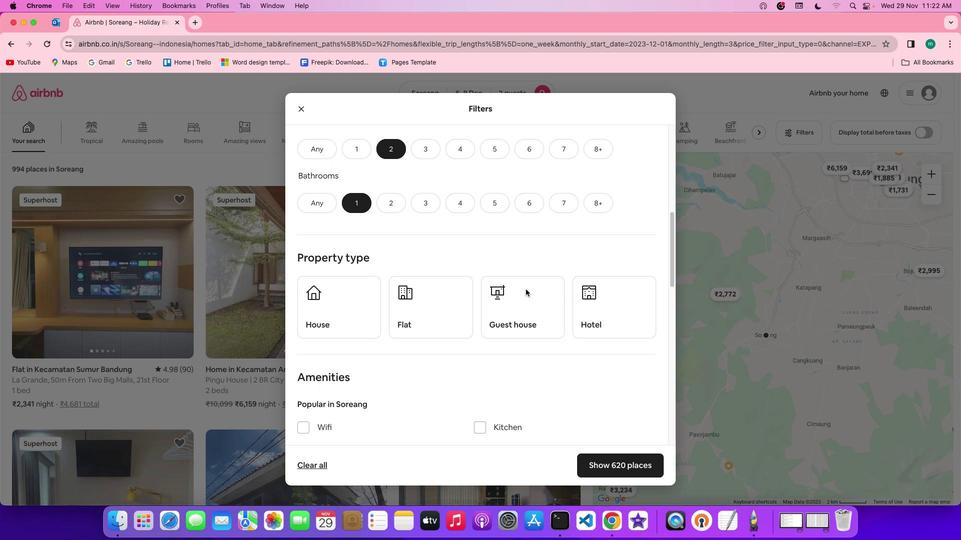 
Action: Mouse moved to (462, 296)
Screenshot: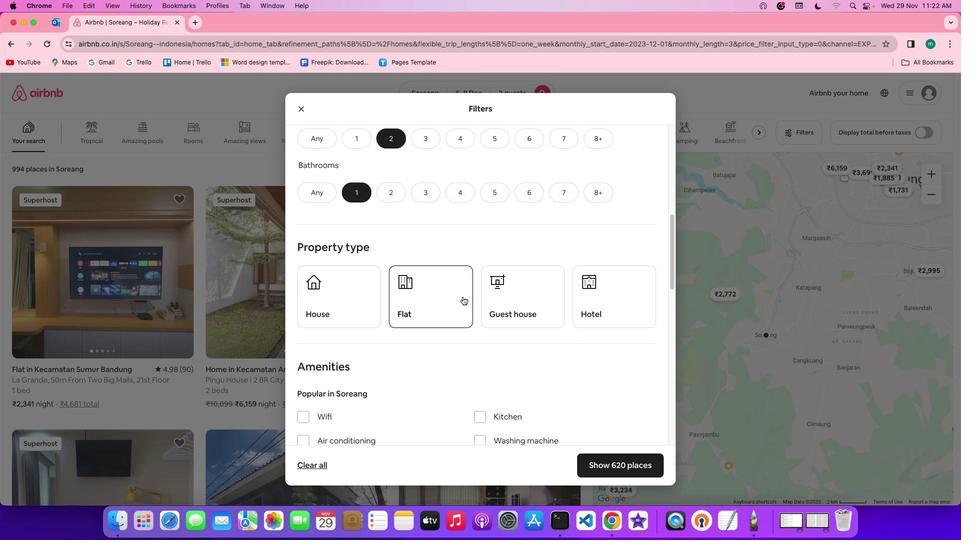 
Action: Mouse pressed left at (462, 296)
Screenshot: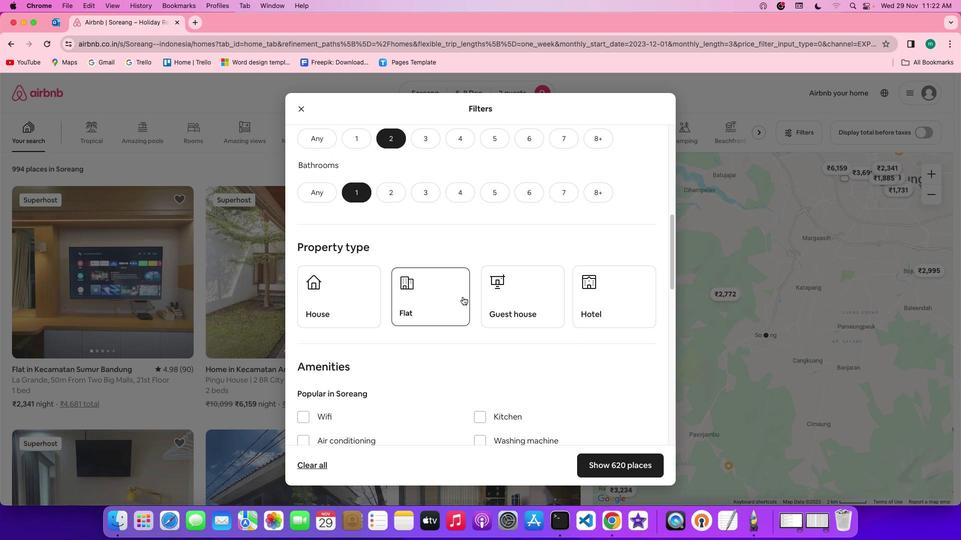 
Action: Mouse moved to (618, 313)
Screenshot: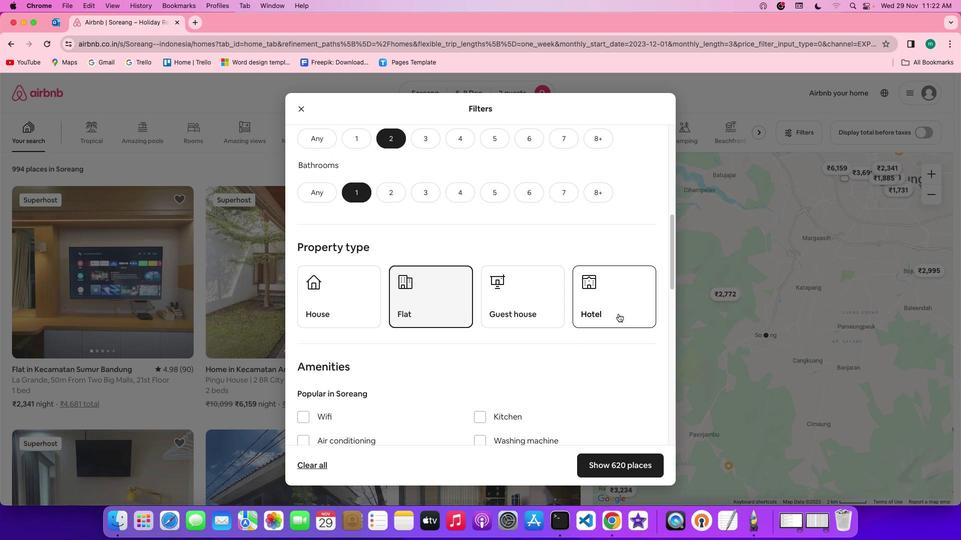 
Action: Mouse scrolled (618, 313) with delta (0, 0)
Screenshot: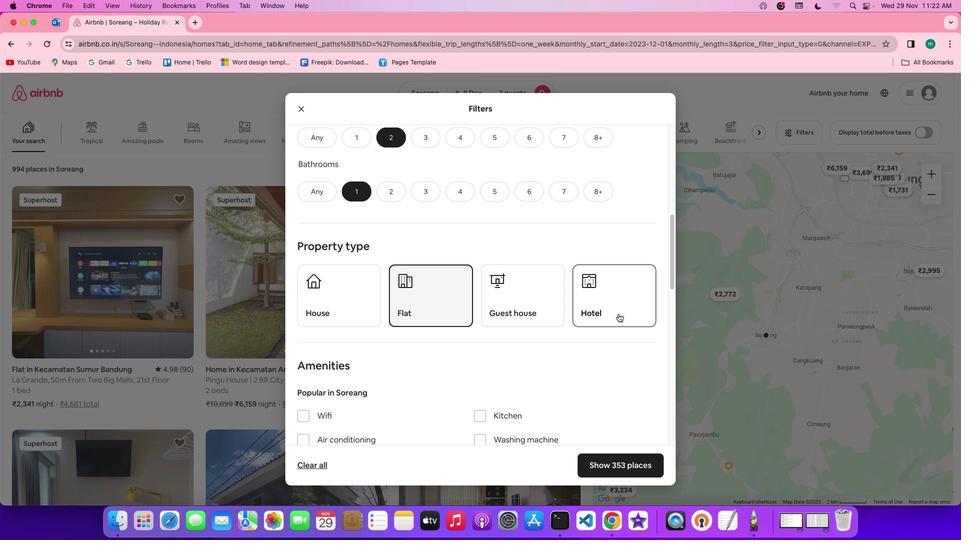 
Action: Mouse scrolled (618, 313) with delta (0, 0)
Screenshot: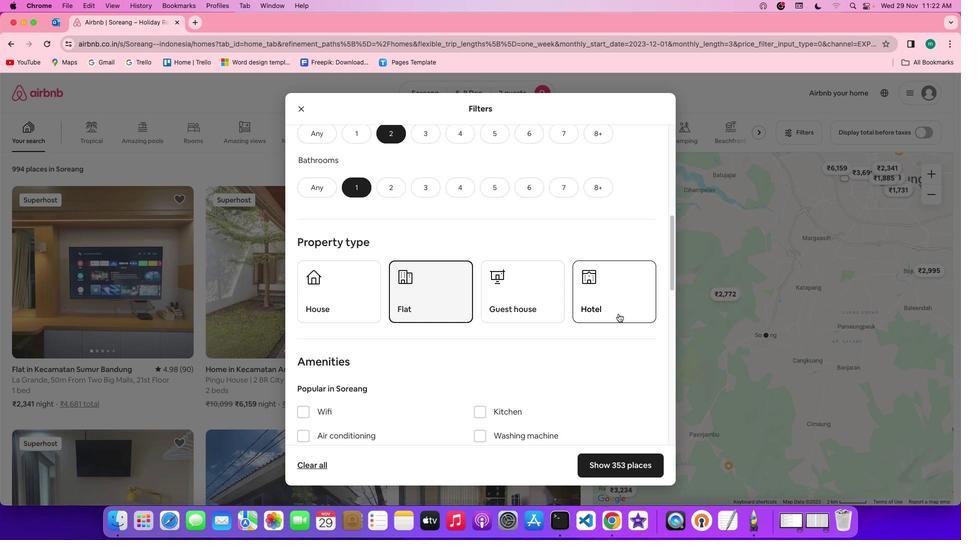 
Action: Mouse scrolled (618, 313) with delta (0, 0)
Screenshot: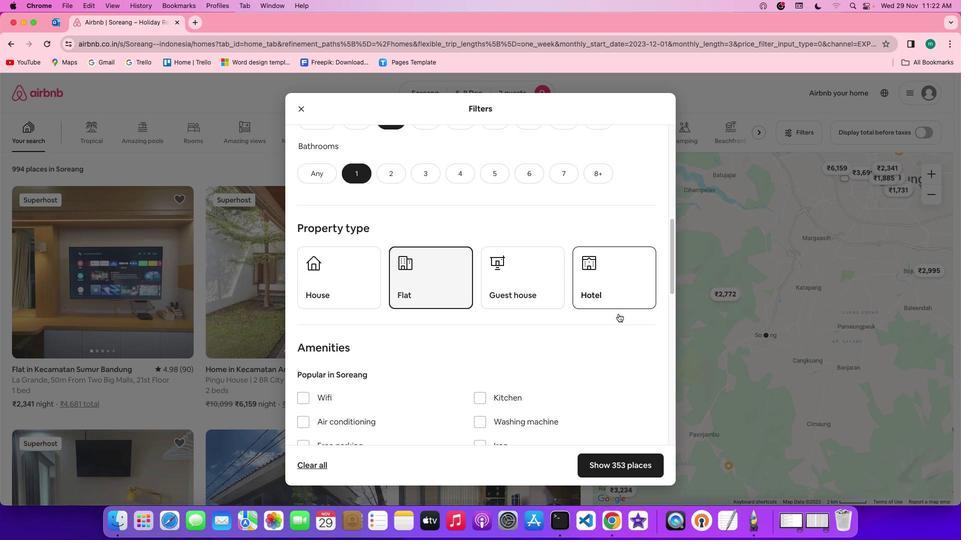 
Action: Mouse scrolled (618, 313) with delta (0, 0)
Screenshot: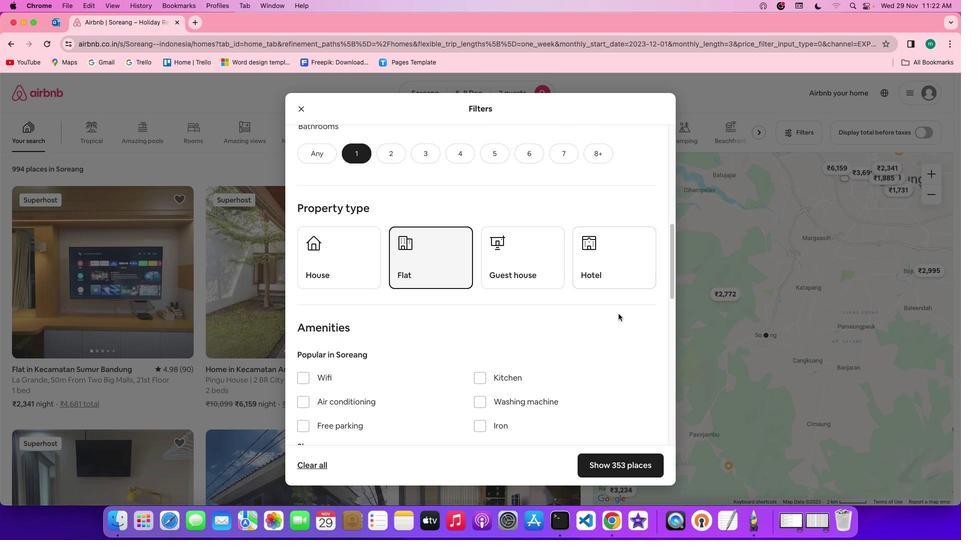 
Action: Mouse scrolled (618, 313) with delta (0, 0)
Screenshot: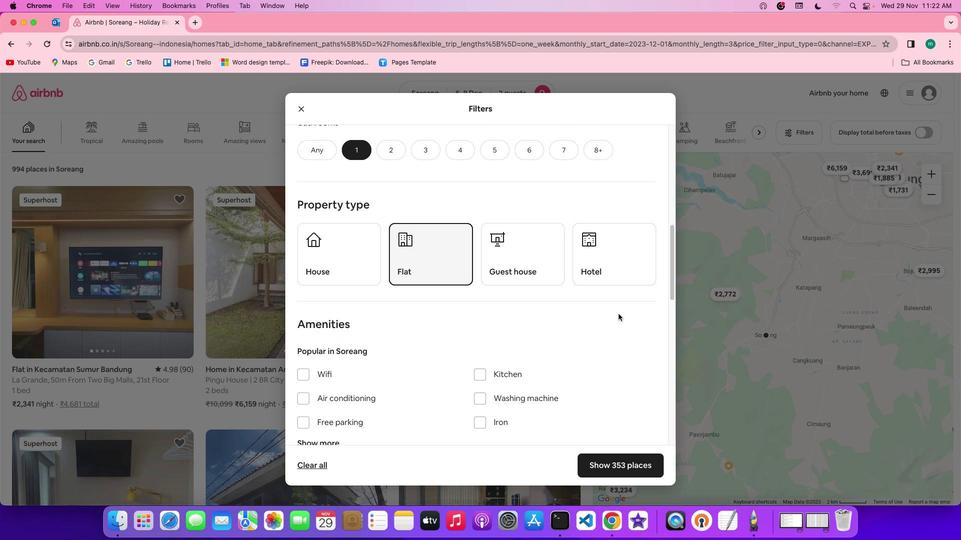 
Action: Mouse scrolled (618, 313) with delta (0, 0)
Screenshot: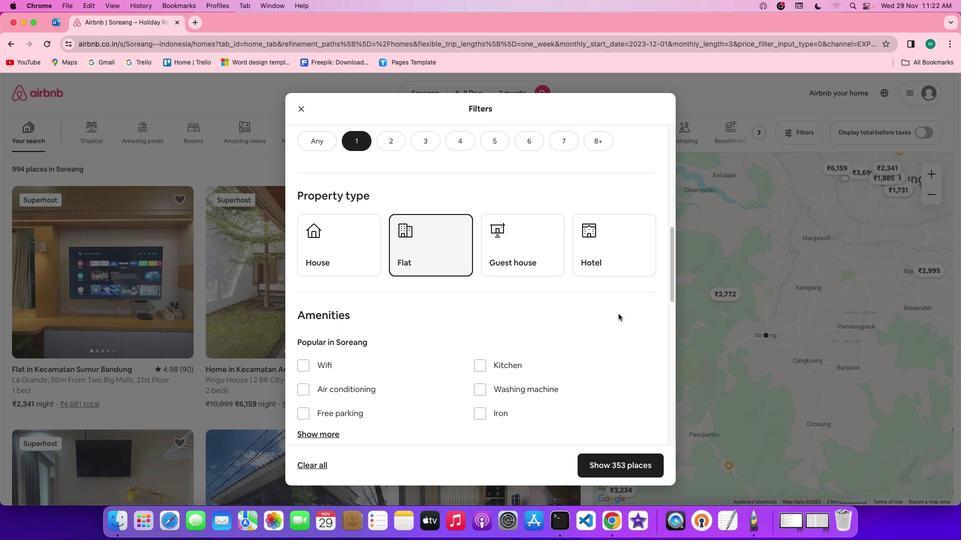 
Action: Mouse scrolled (618, 313) with delta (0, 0)
Screenshot: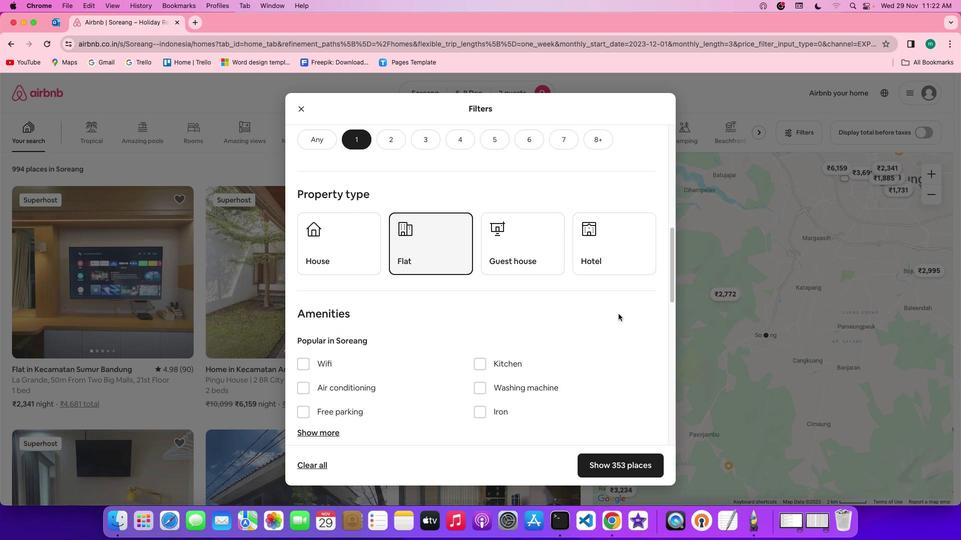 
Action: Mouse scrolled (618, 313) with delta (0, 0)
Screenshot: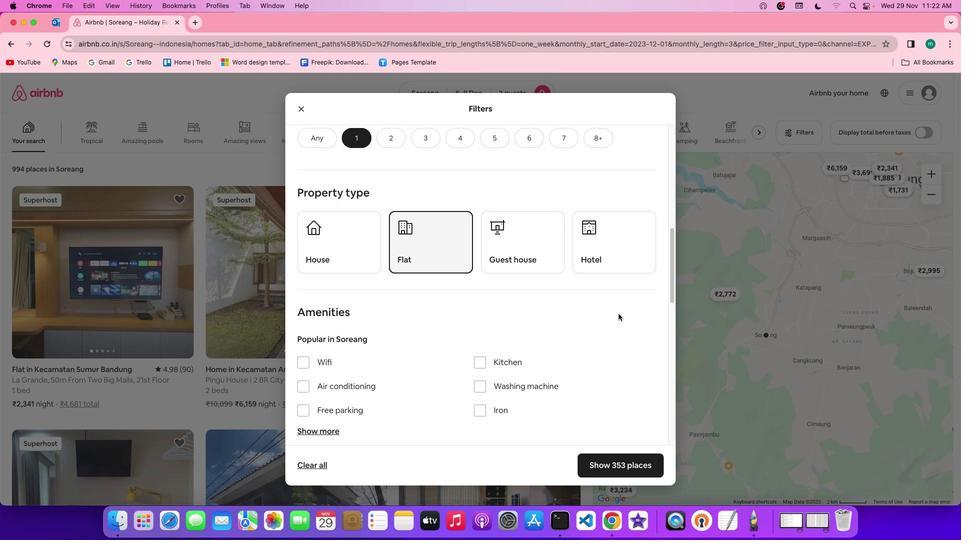 
Action: Mouse scrolled (618, 313) with delta (0, 0)
Screenshot: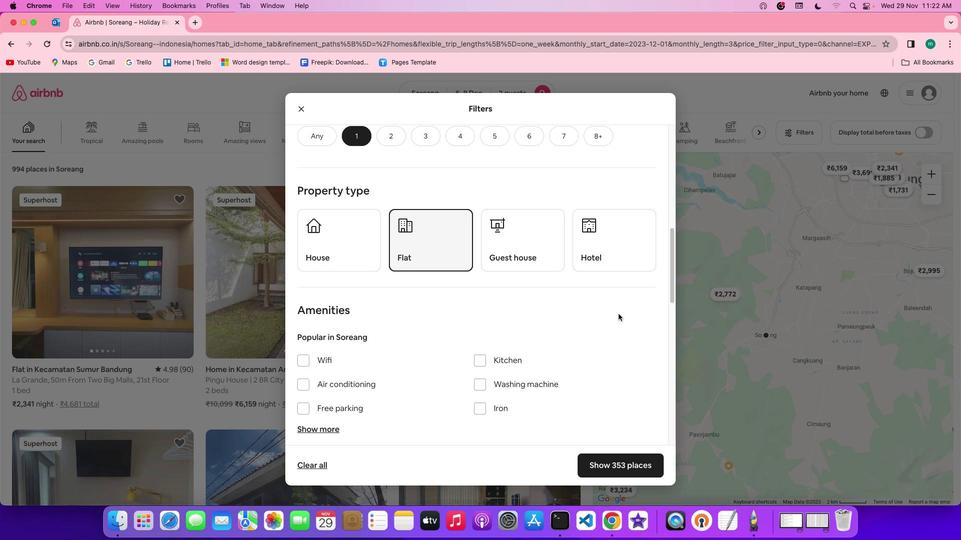 
Action: Mouse scrolled (618, 313) with delta (0, 0)
Screenshot: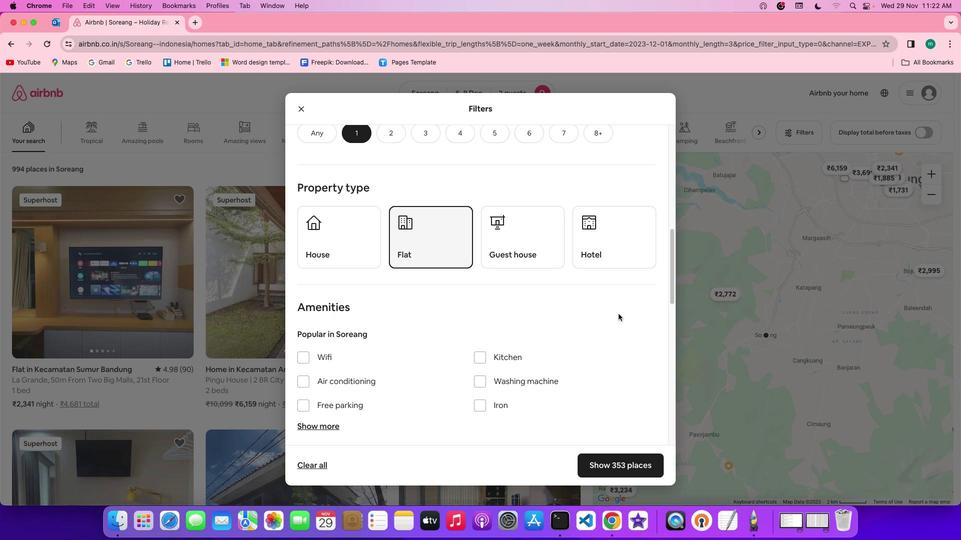
Action: Mouse scrolled (618, 313) with delta (0, 0)
Screenshot: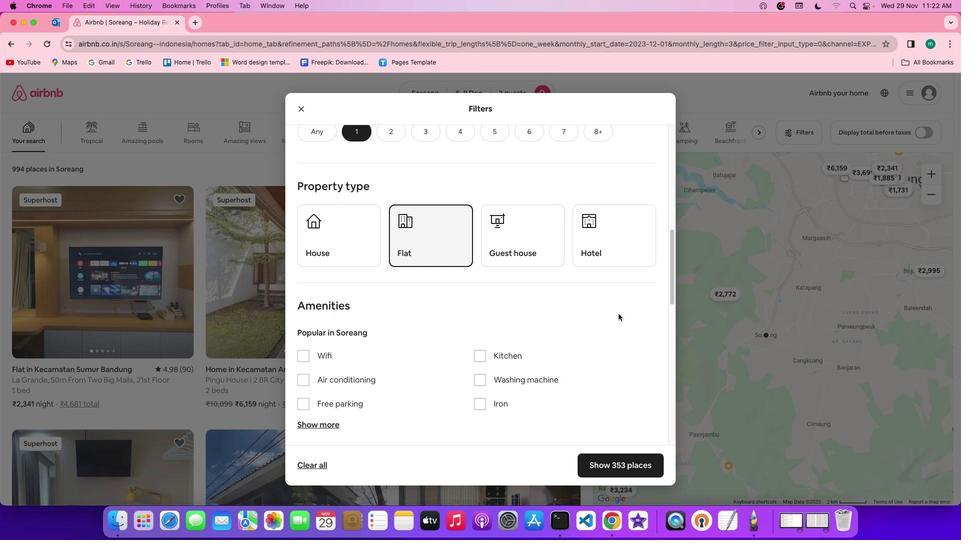
Action: Mouse scrolled (618, 313) with delta (0, 0)
Screenshot: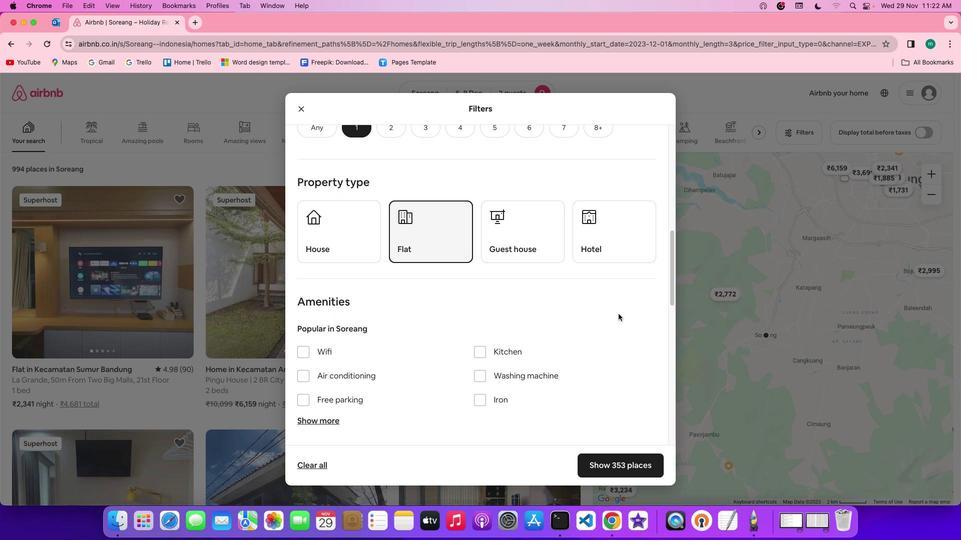 
Action: Mouse scrolled (618, 313) with delta (0, 0)
Screenshot: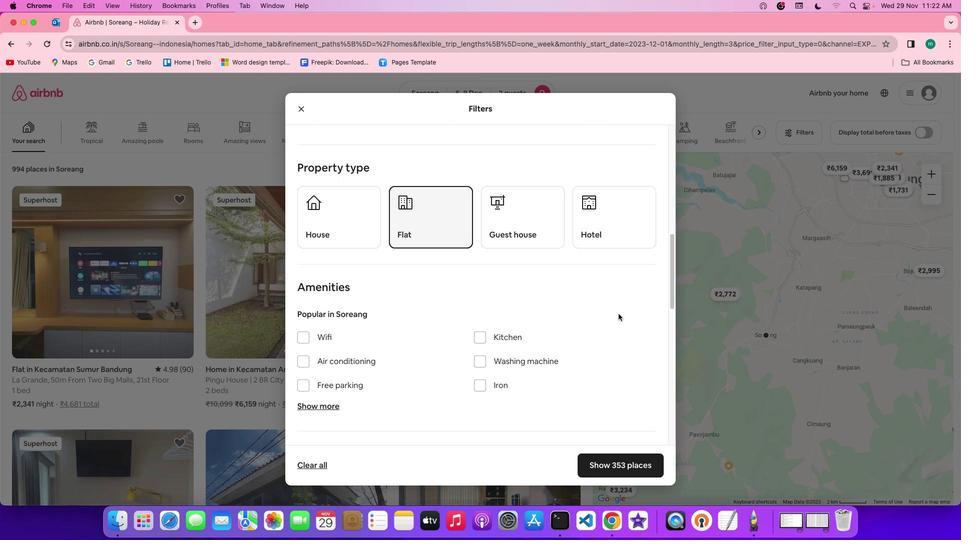 
Action: Mouse moved to (300, 310)
Screenshot: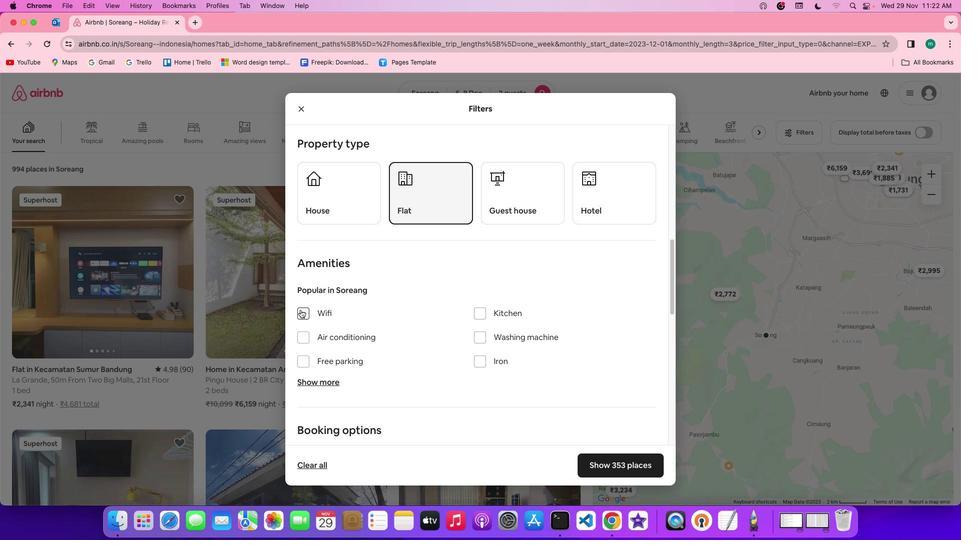 
Action: Mouse pressed left at (300, 310)
Screenshot: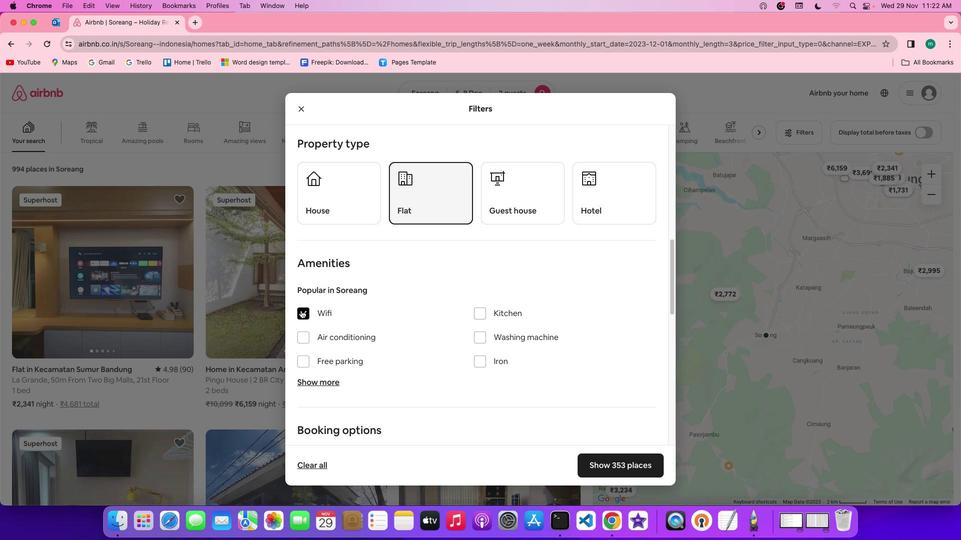 
Action: Mouse moved to (481, 334)
Screenshot: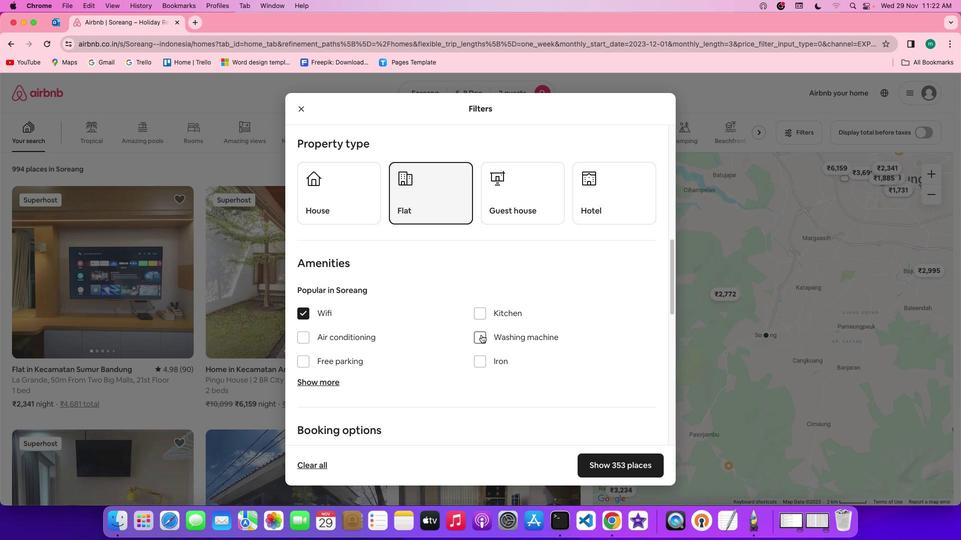 
Action: Mouse scrolled (481, 334) with delta (0, 0)
Screenshot: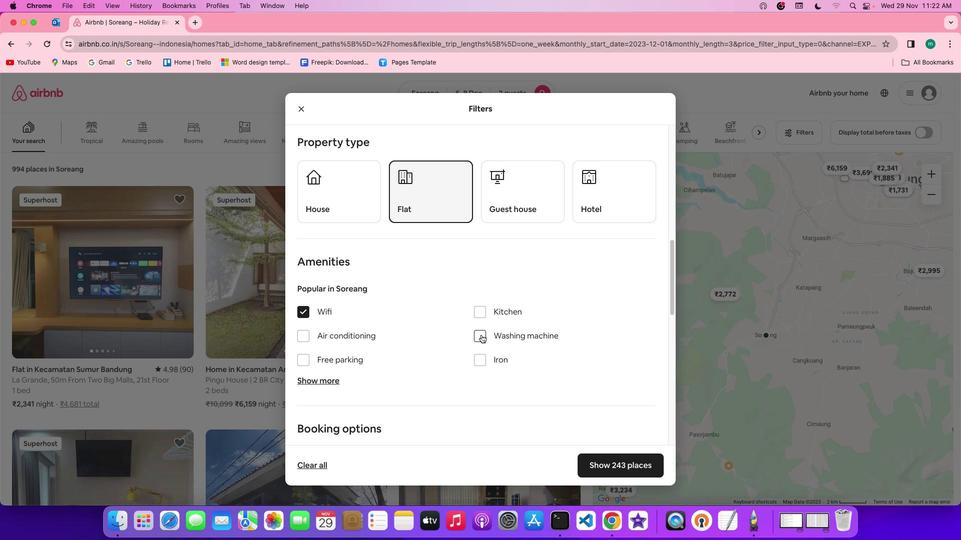 
Action: Mouse scrolled (481, 334) with delta (0, 0)
Screenshot: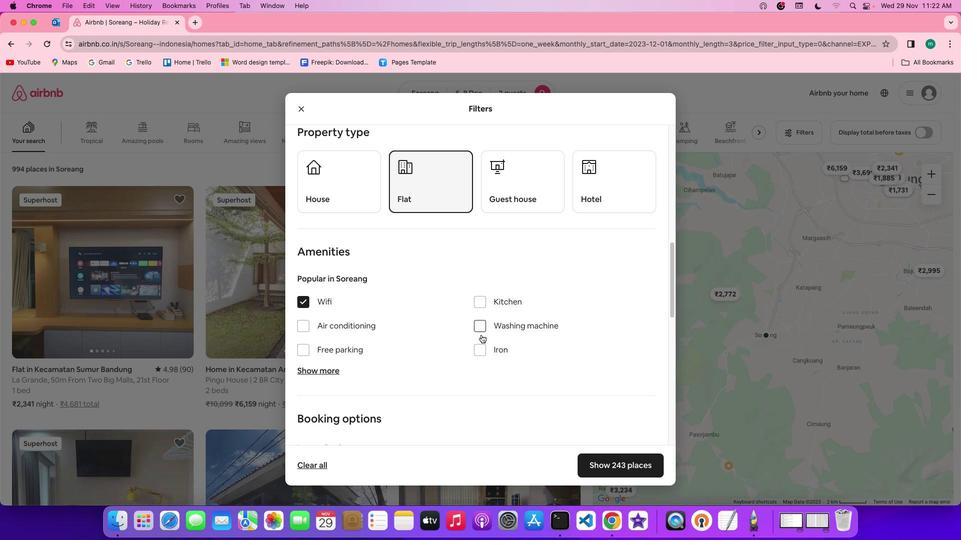 
Action: Mouse scrolled (481, 334) with delta (0, -1)
Screenshot: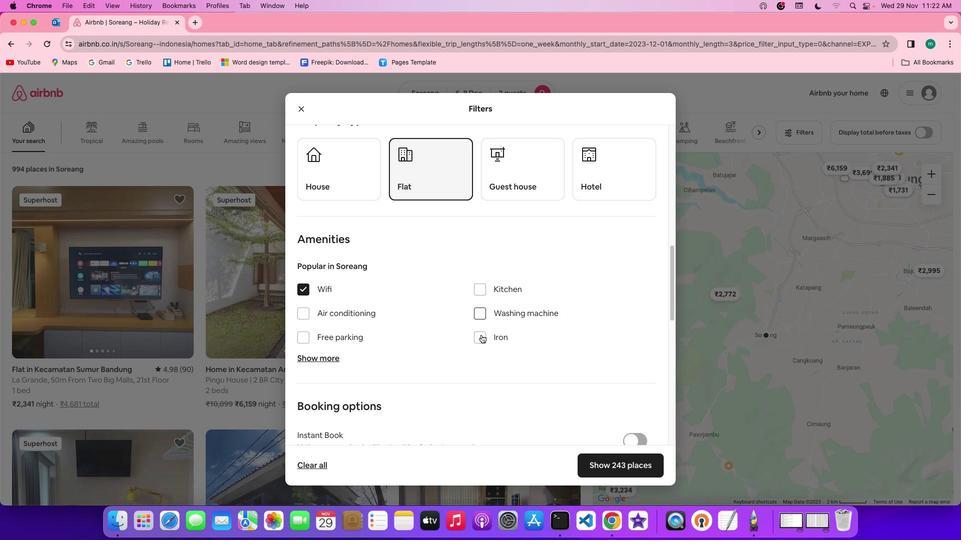 
Action: Mouse scrolled (481, 334) with delta (0, -1)
Screenshot: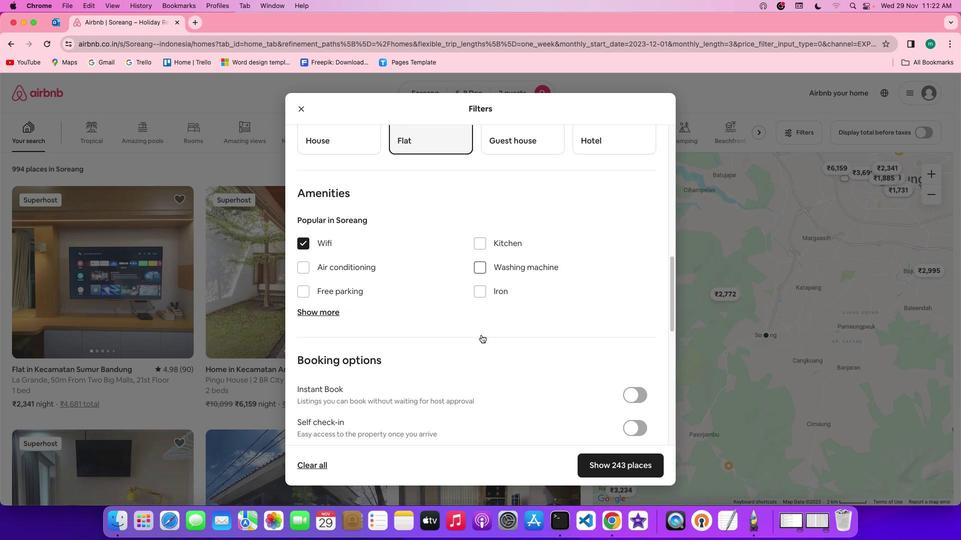 
Action: Mouse moved to (546, 352)
Screenshot: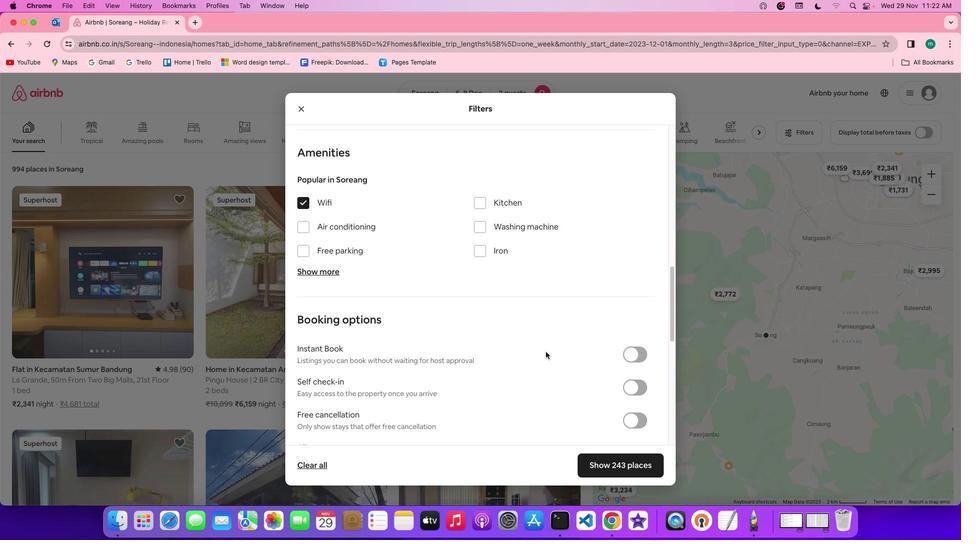 
Action: Mouse scrolled (546, 352) with delta (0, 0)
Screenshot: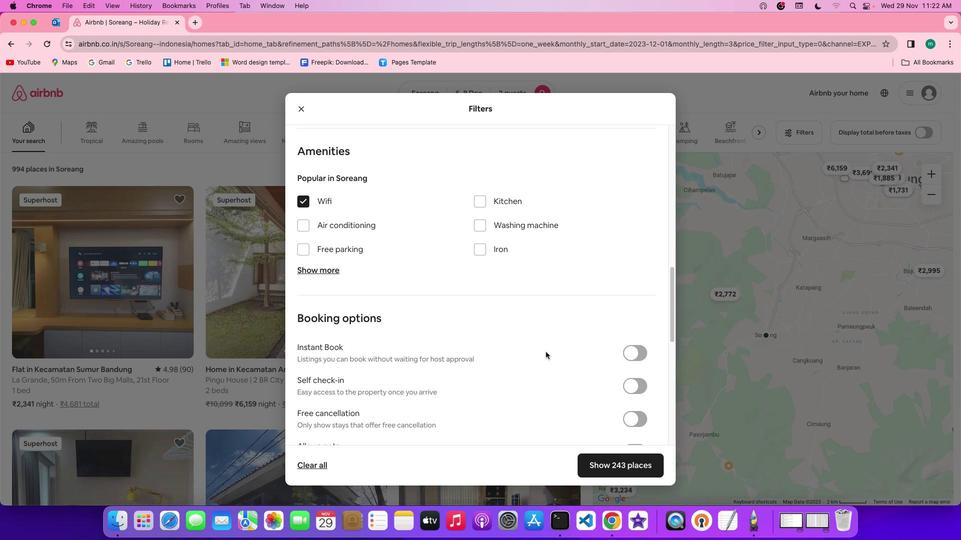 
Action: Mouse scrolled (546, 352) with delta (0, 0)
Screenshot: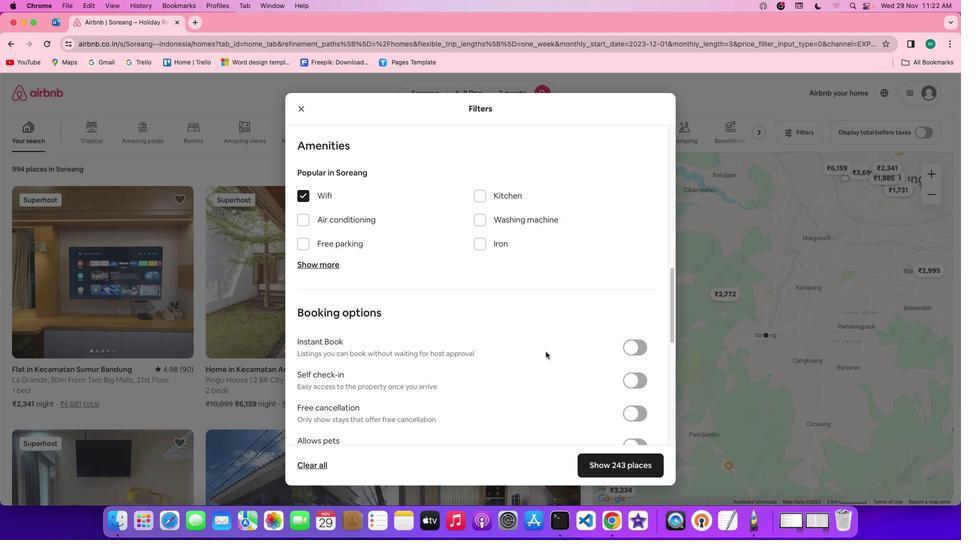 
Action: Mouse scrolled (546, 352) with delta (0, 0)
Screenshot: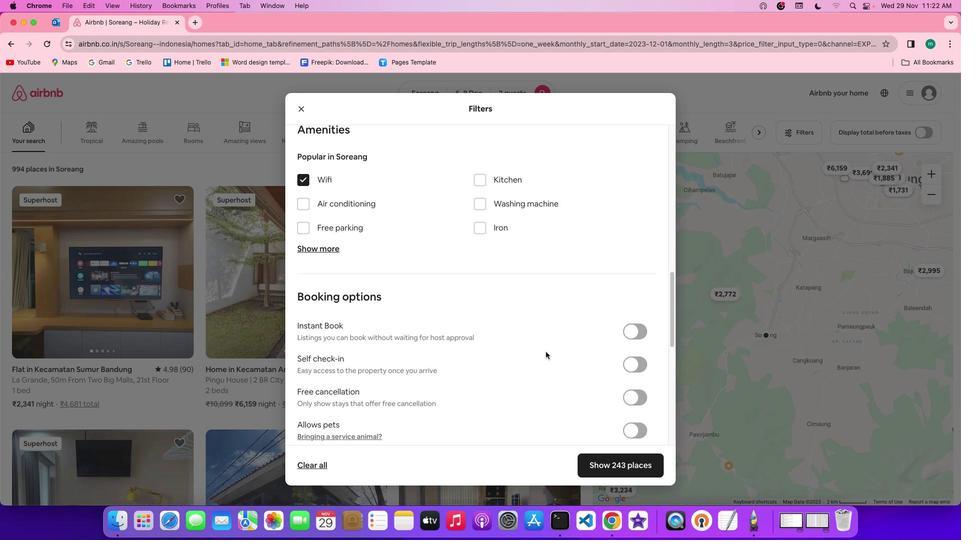 
Action: Mouse scrolled (546, 352) with delta (0, 0)
Screenshot: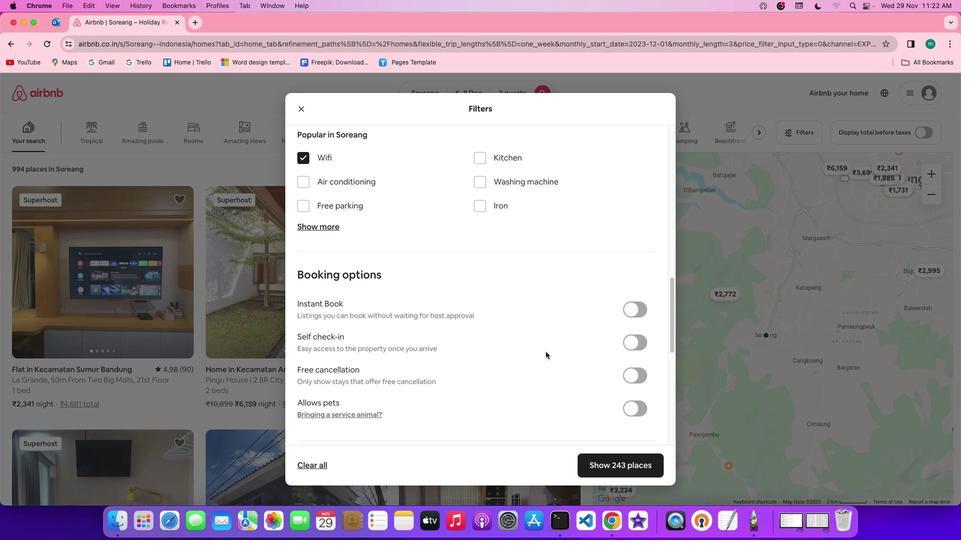 
Action: Mouse moved to (546, 352)
Screenshot: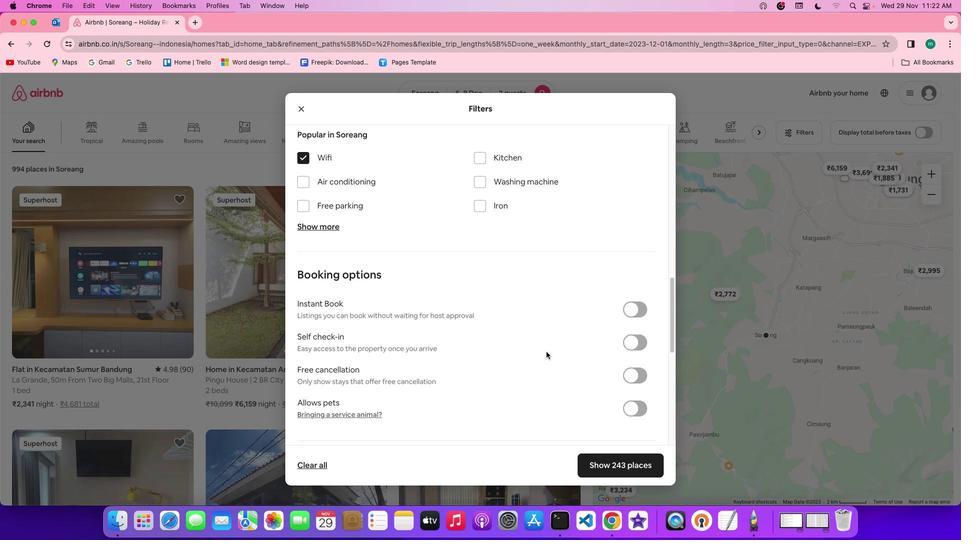 
Action: Mouse scrolled (546, 352) with delta (0, 0)
Screenshot: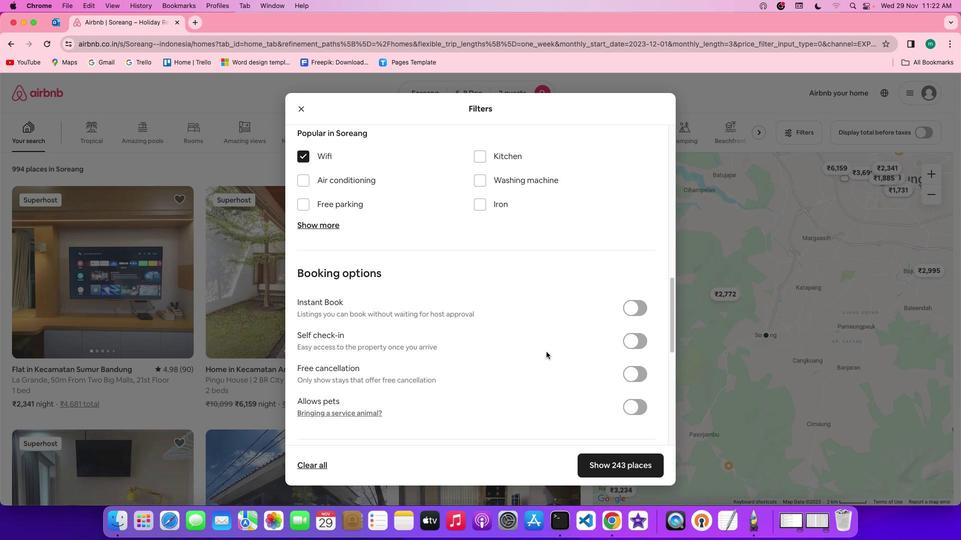 
Action: Mouse scrolled (546, 352) with delta (0, 0)
Screenshot: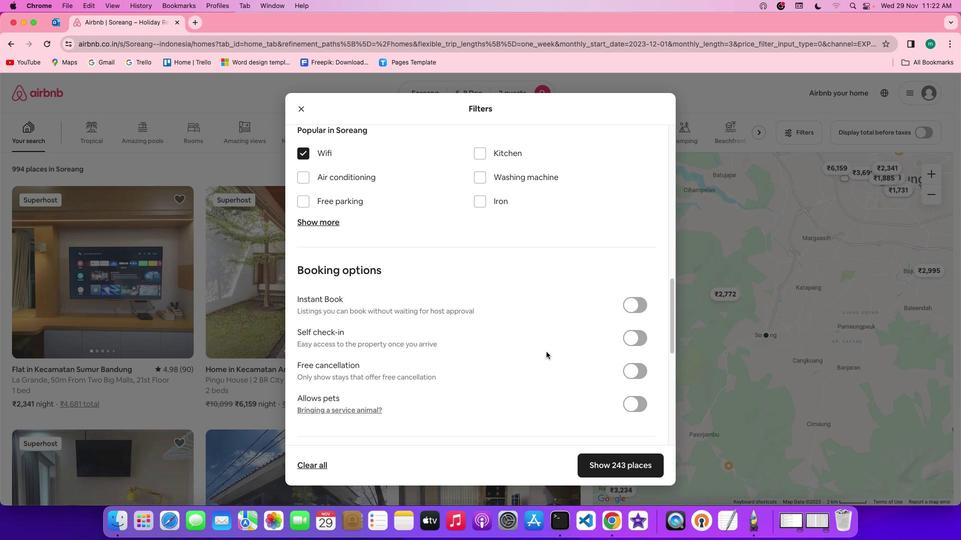 
Action: Mouse moved to (546, 352)
Screenshot: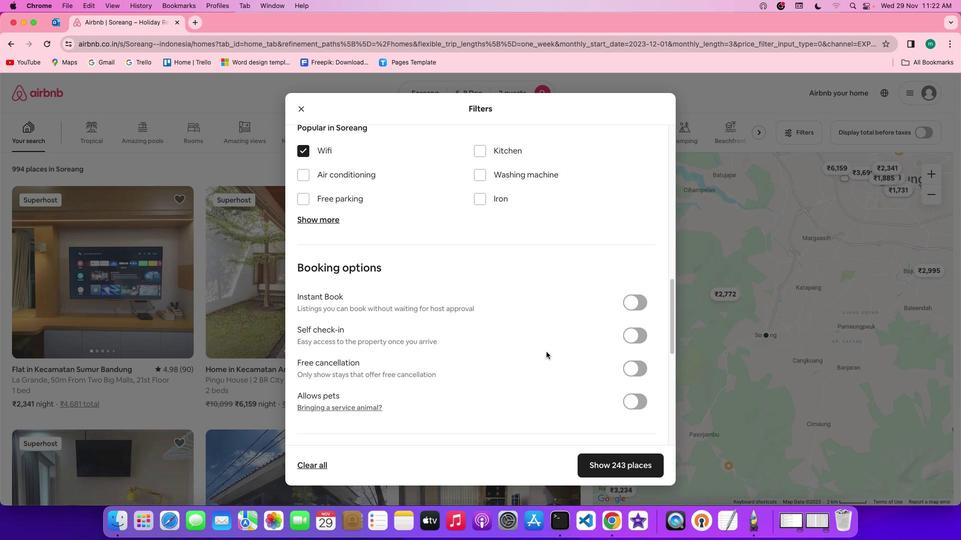 
Action: Mouse scrolled (546, 352) with delta (0, 0)
Screenshot: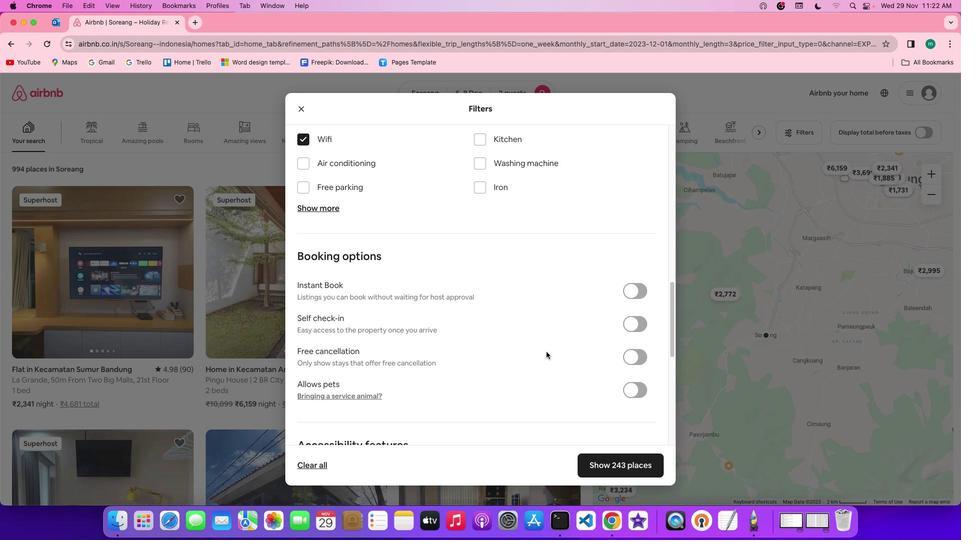 
Action: Mouse scrolled (546, 352) with delta (0, 0)
Screenshot: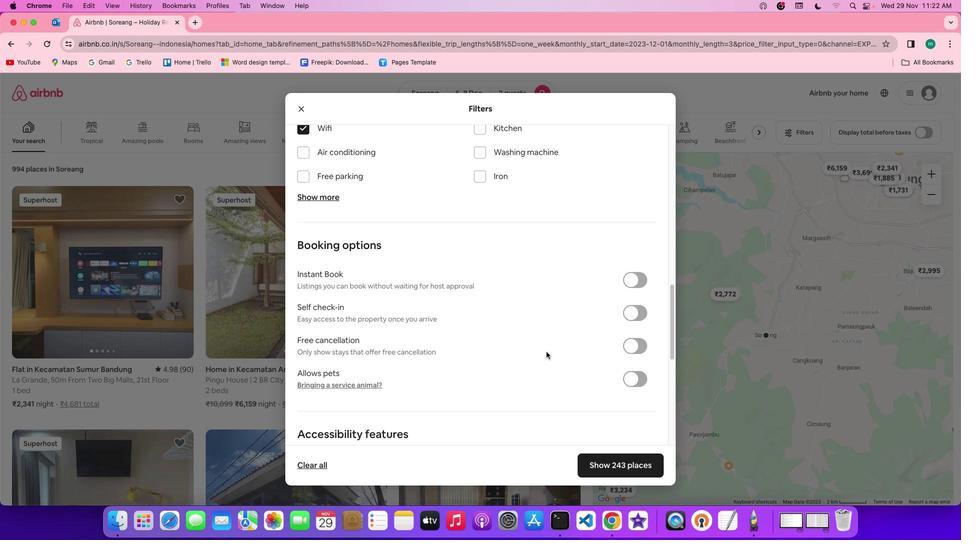 
Action: Mouse scrolled (546, 352) with delta (0, 0)
Screenshot: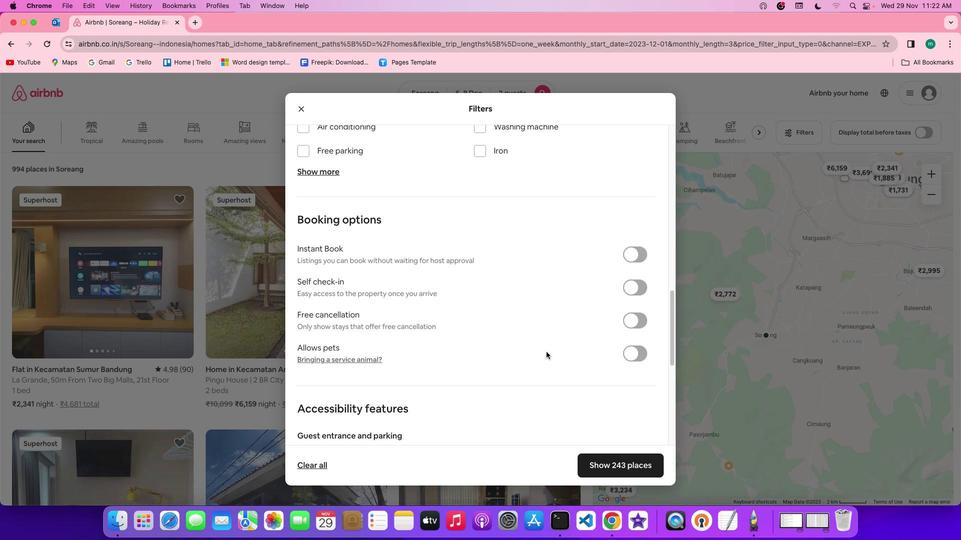 
Action: Mouse scrolled (546, 352) with delta (0, -1)
Screenshot: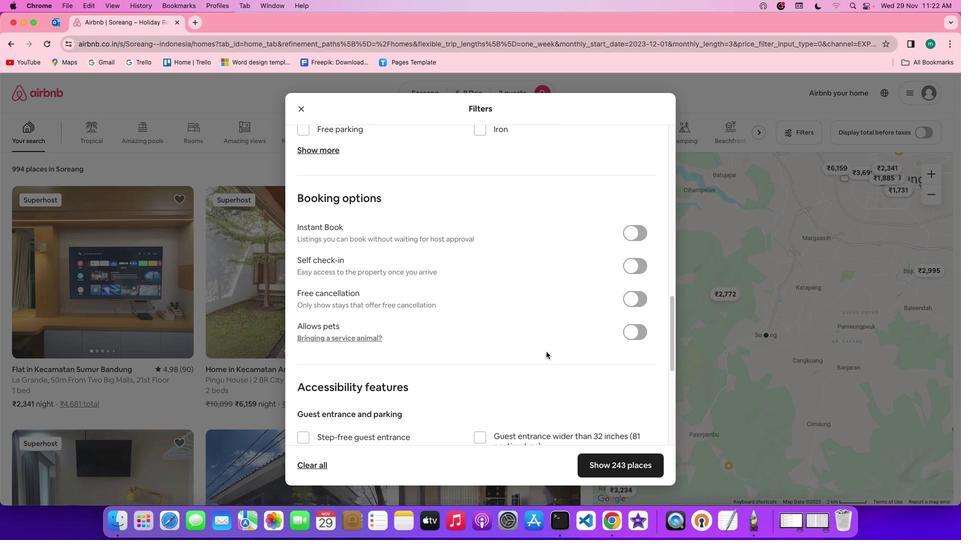 
Action: Mouse scrolled (546, 352) with delta (0, -2)
Screenshot: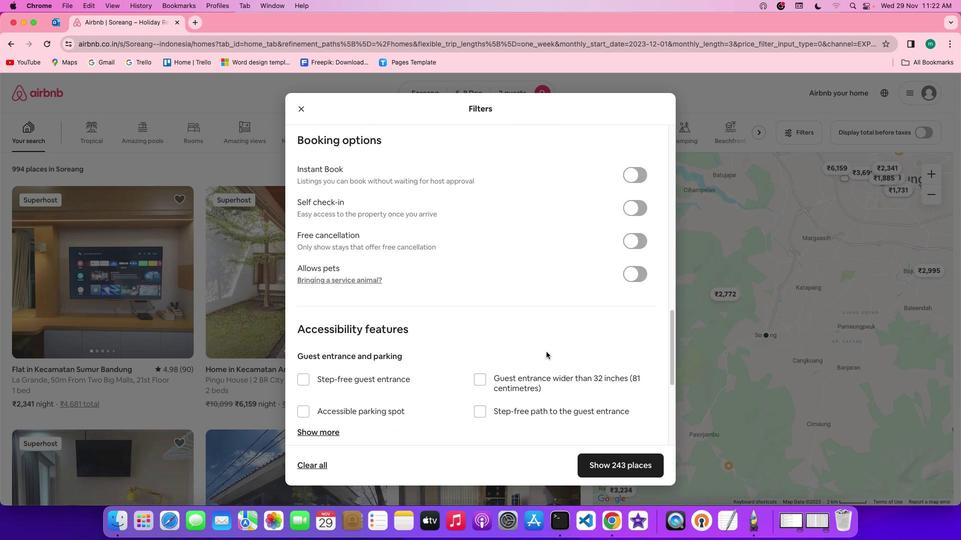 
Action: Mouse scrolled (546, 352) with delta (0, -2)
Screenshot: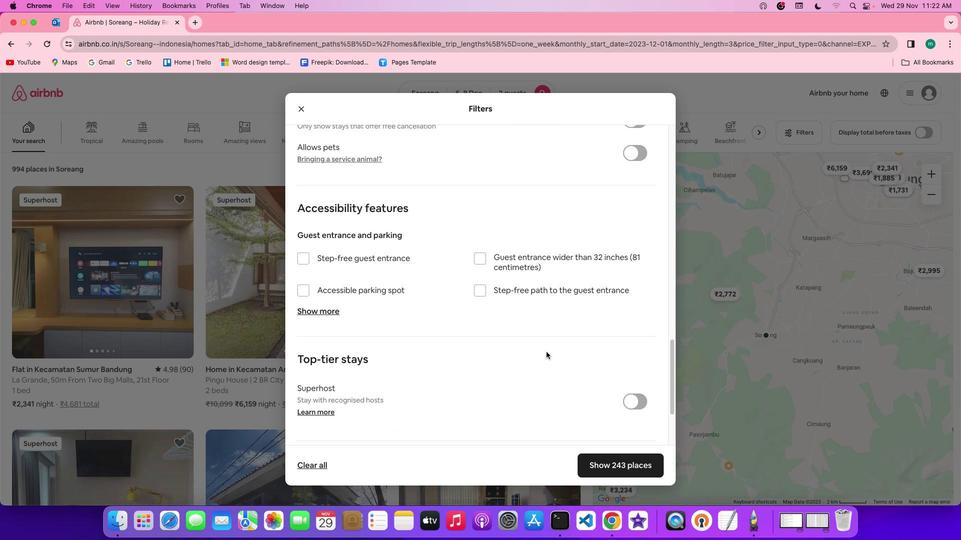 
Action: Mouse scrolled (546, 352) with delta (0, 0)
Screenshot: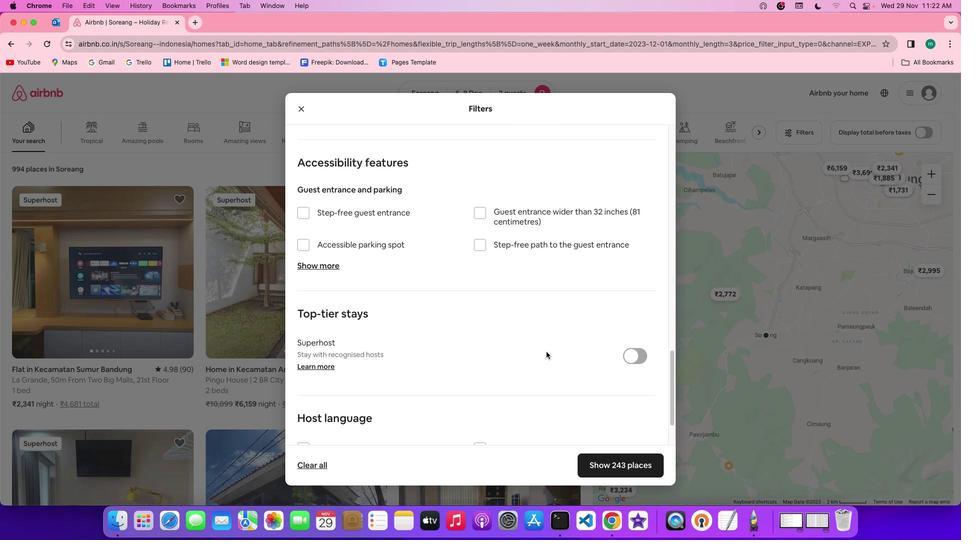 
Action: Mouse scrolled (546, 352) with delta (0, 0)
Screenshot: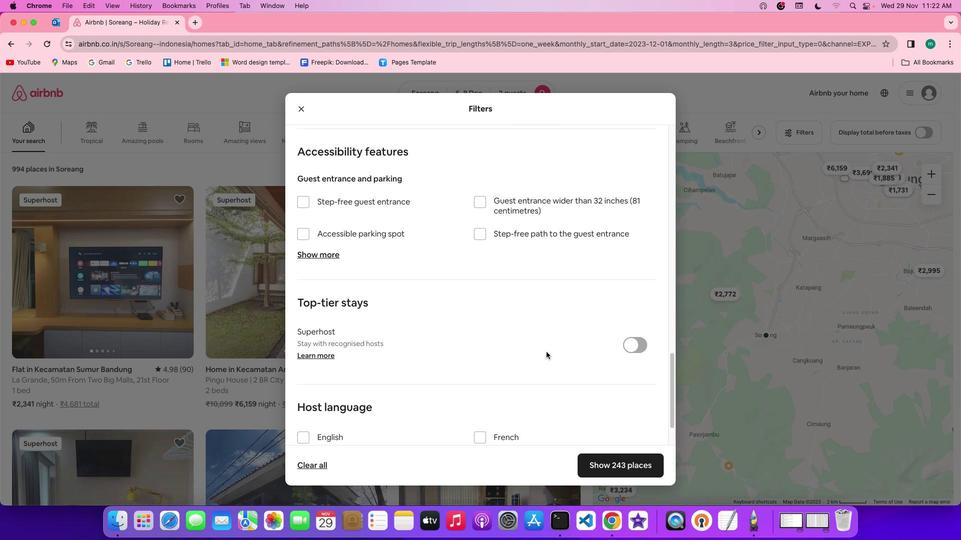 
Action: Mouse scrolled (546, 352) with delta (0, -1)
Screenshot: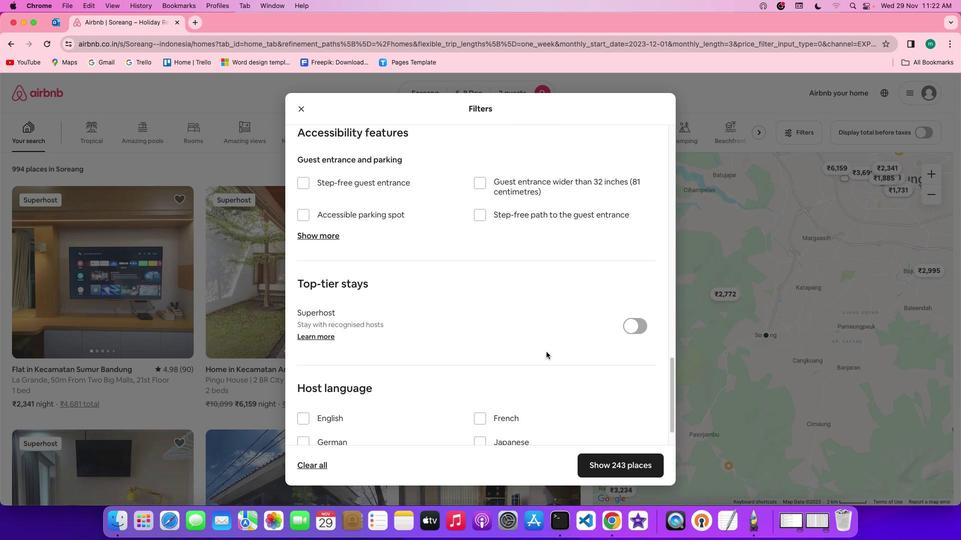 
Action: Mouse scrolled (546, 352) with delta (0, -2)
Screenshot: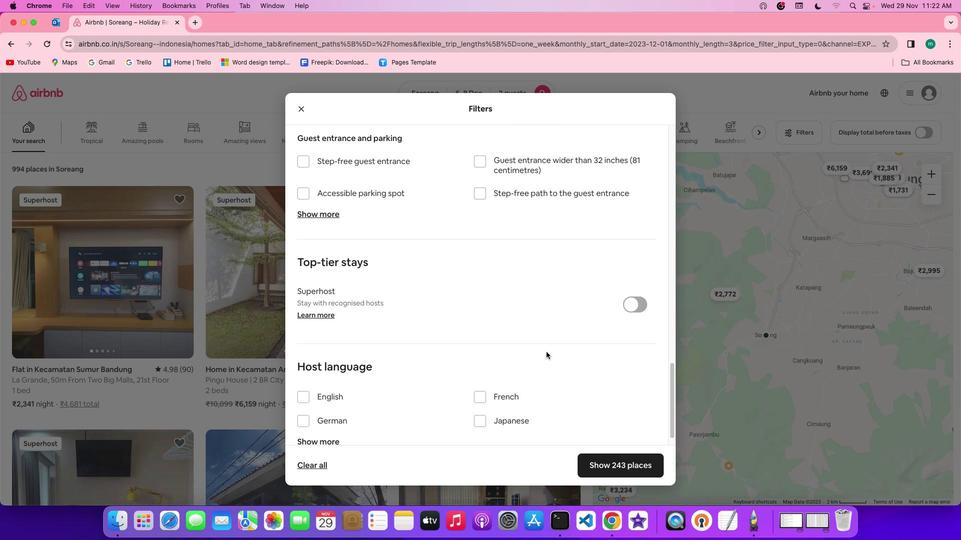 
Action: Mouse scrolled (546, 352) with delta (0, -2)
Screenshot: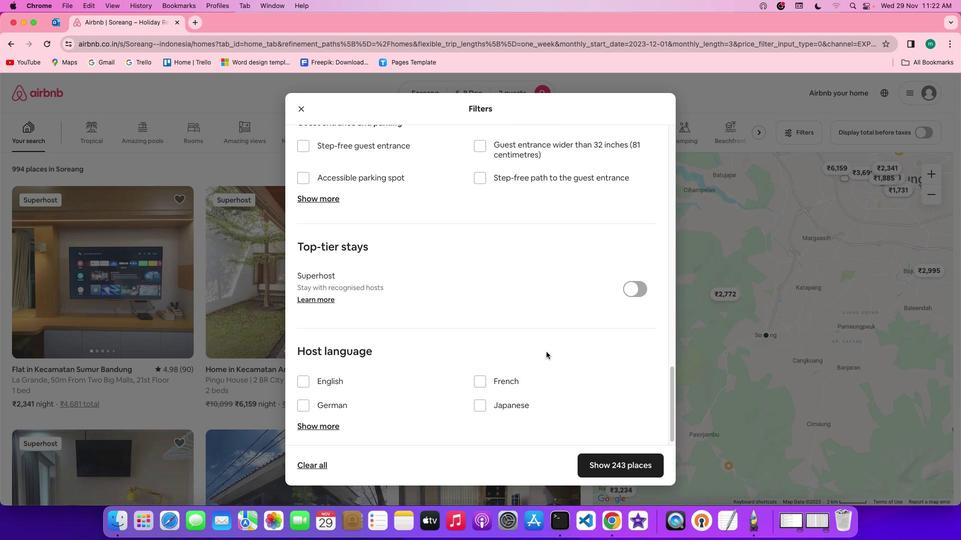 
Action: Mouse scrolled (546, 352) with delta (0, 0)
Screenshot: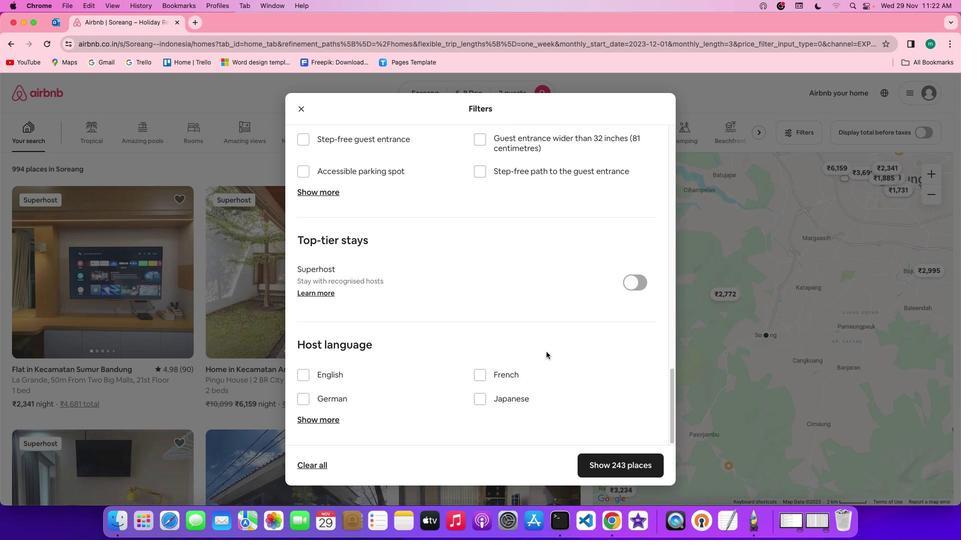 
Action: Mouse scrolled (546, 352) with delta (0, 0)
Screenshot: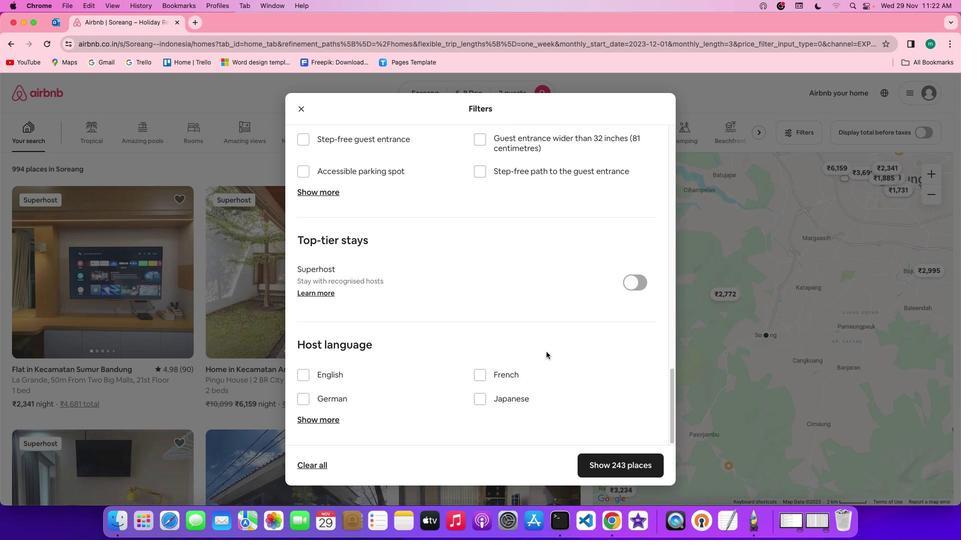 
Action: Mouse scrolled (546, 352) with delta (0, -1)
Screenshot: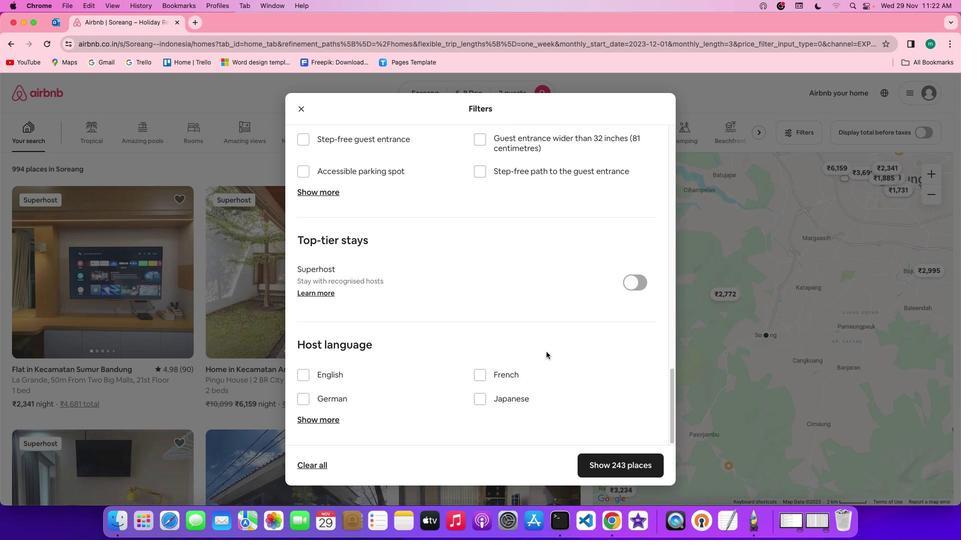 
Action: Mouse scrolled (546, 352) with delta (0, -2)
Screenshot: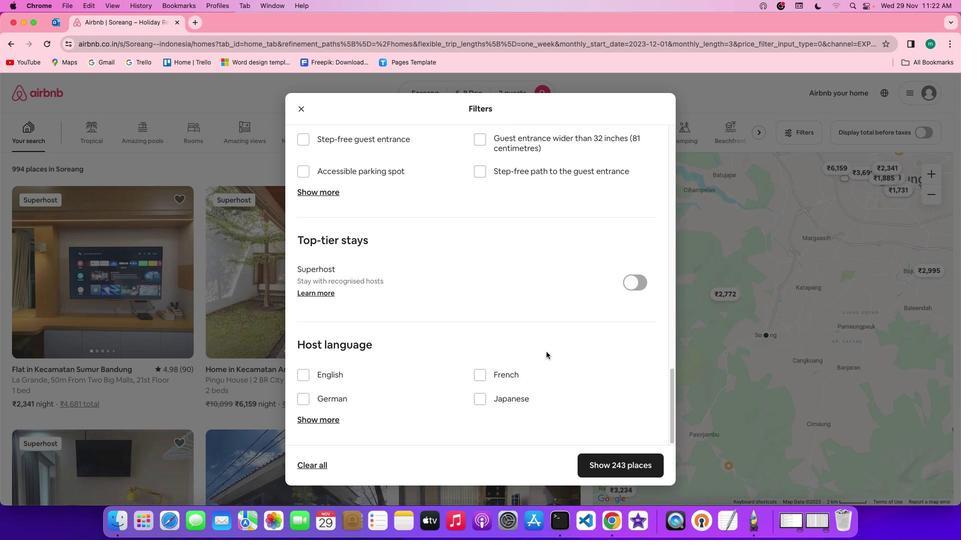 
Action: Mouse scrolled (546, 352) with delta (0, -2)
Screenshot: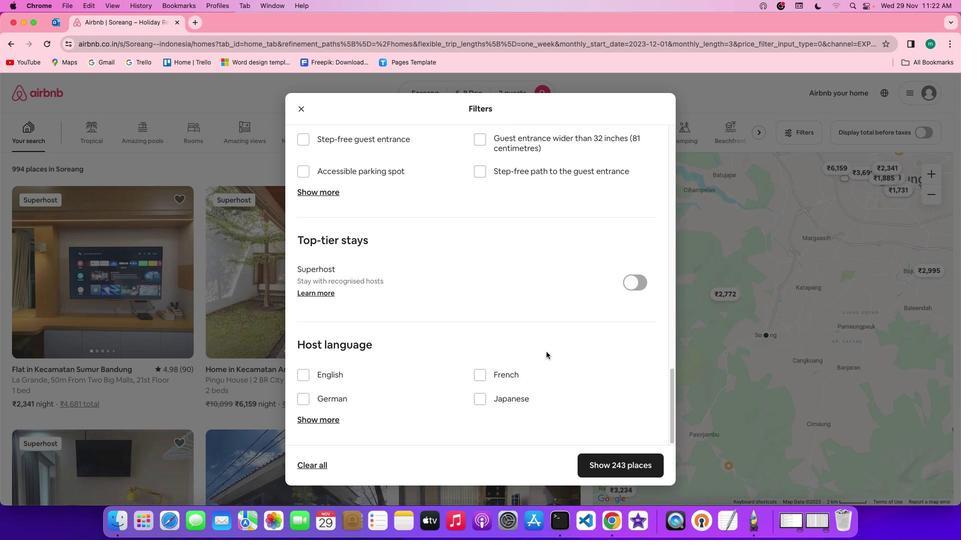 
Action: Mouse moved to (619, 465)
Screenshot: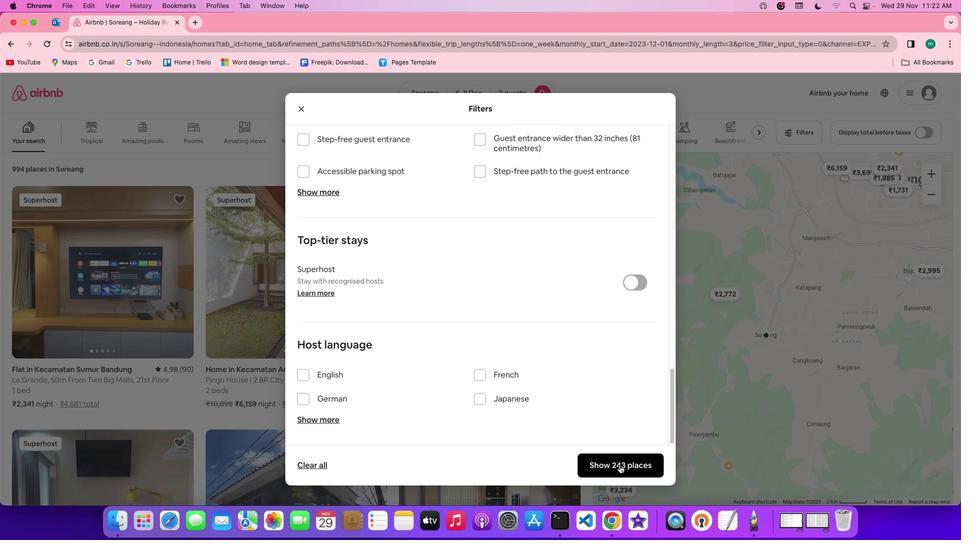
Action: Mouse pressed left at (619, 465)
Screenshot: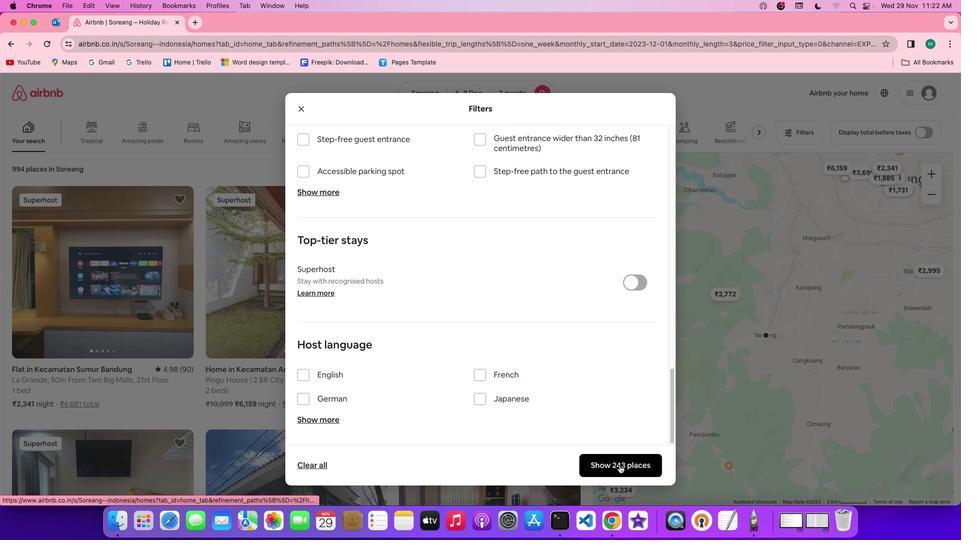 
Action: Mouse moved to (249, 285)
Screenshot: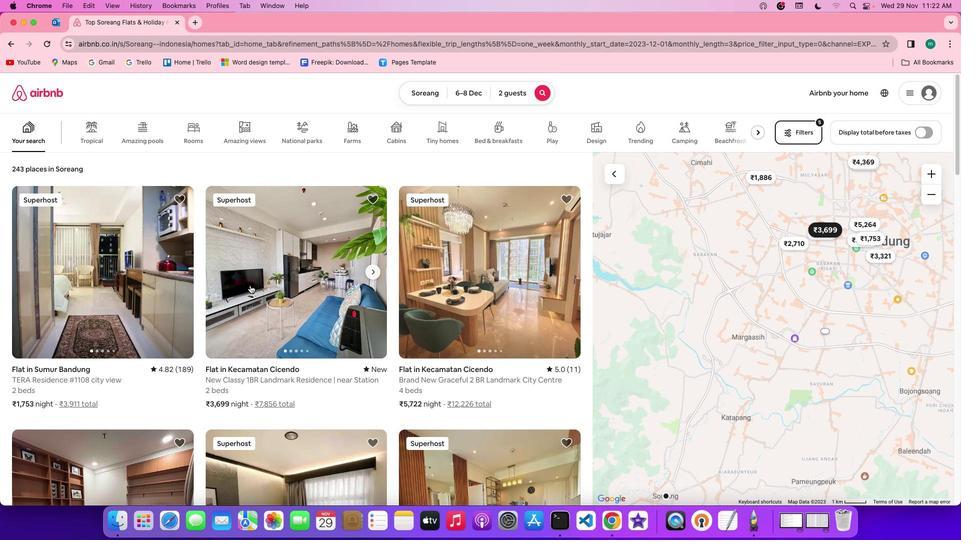 
Action: Mouse scrolled (249, 285) with delta (0, 0)
Screenshot: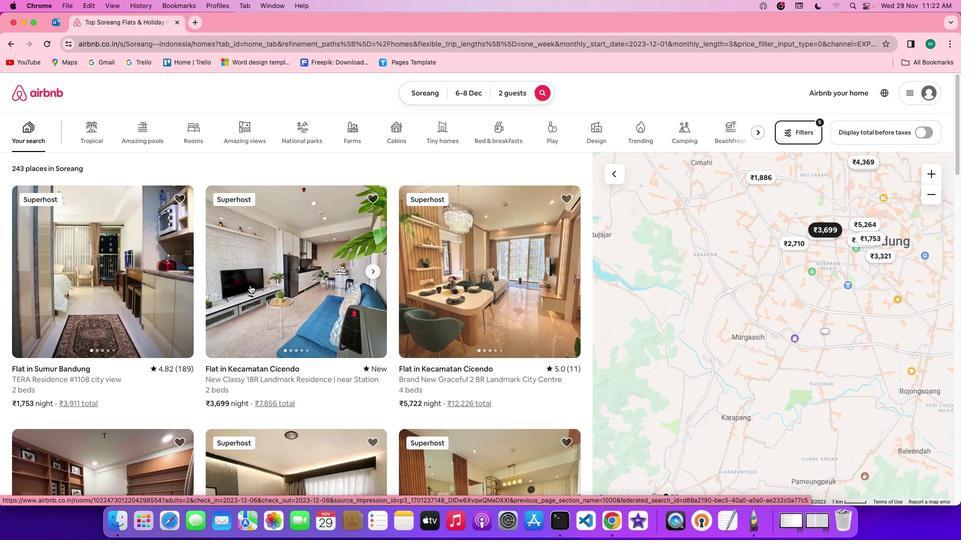 
Action: Mouse scrolled (249, 285) with delta (0, 0)
Screenshot: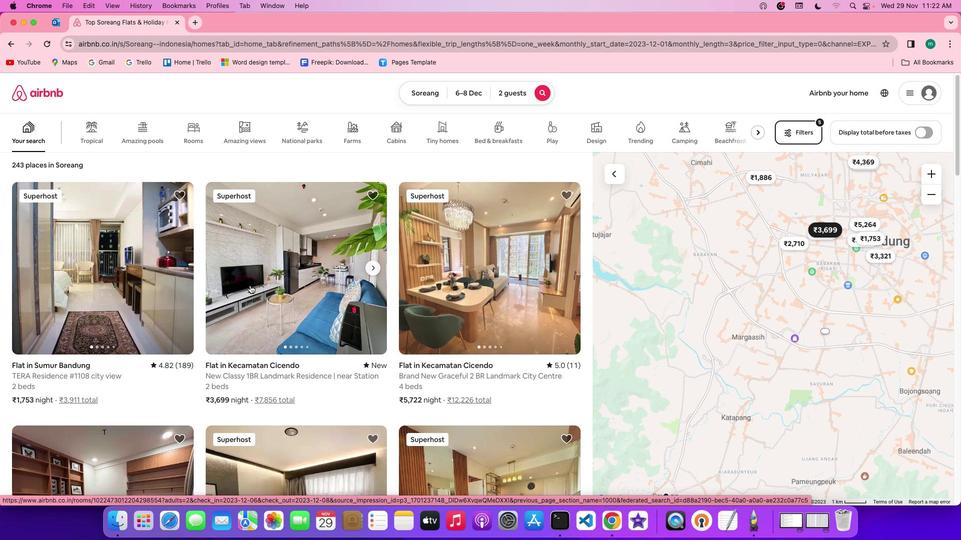 
Action: Mouse scrolled (249, 285) with delta (0, 0)
Screenshot: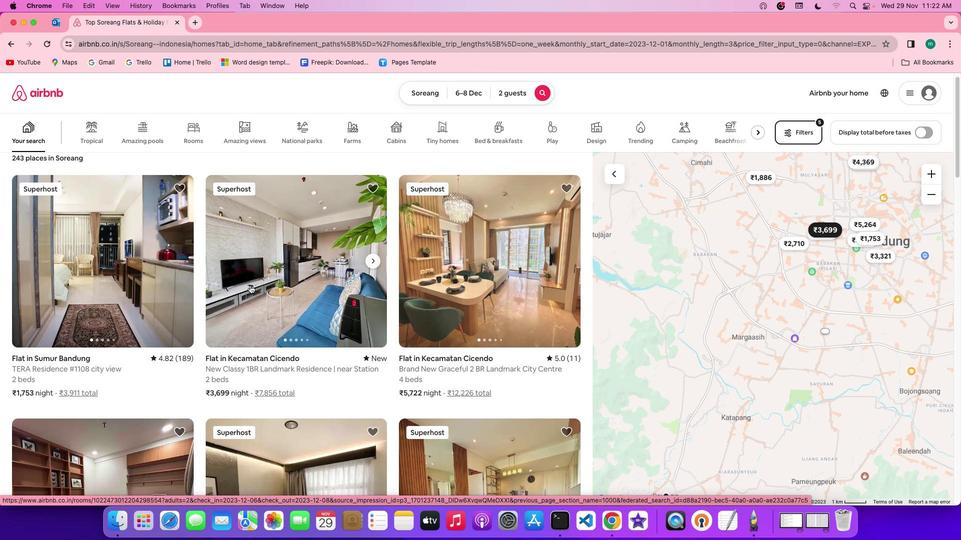 
Action: Mouse scrolled (249, 285) with delta (0, 0)
Screenshot: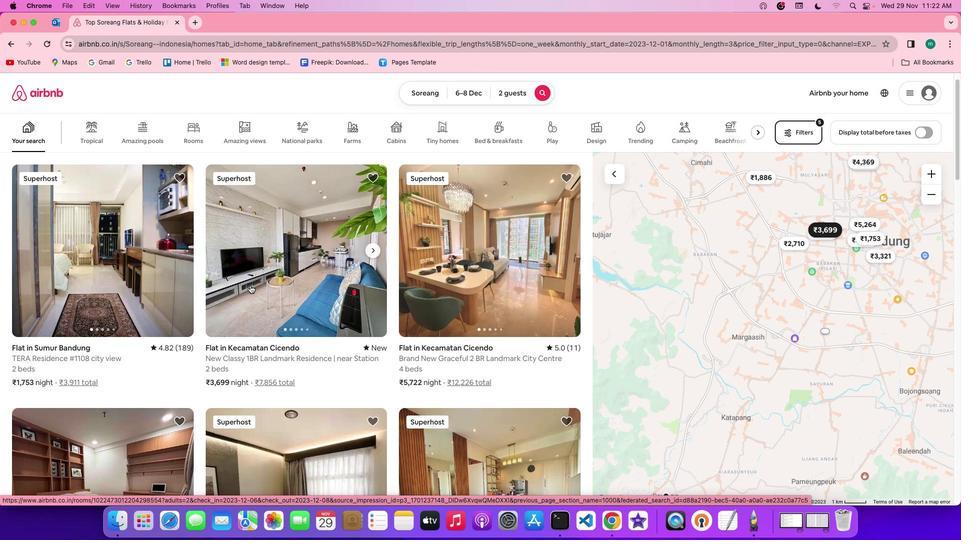 
Action: Mouse scrolled (249, 285) with delta (0, 0)
Screenshot: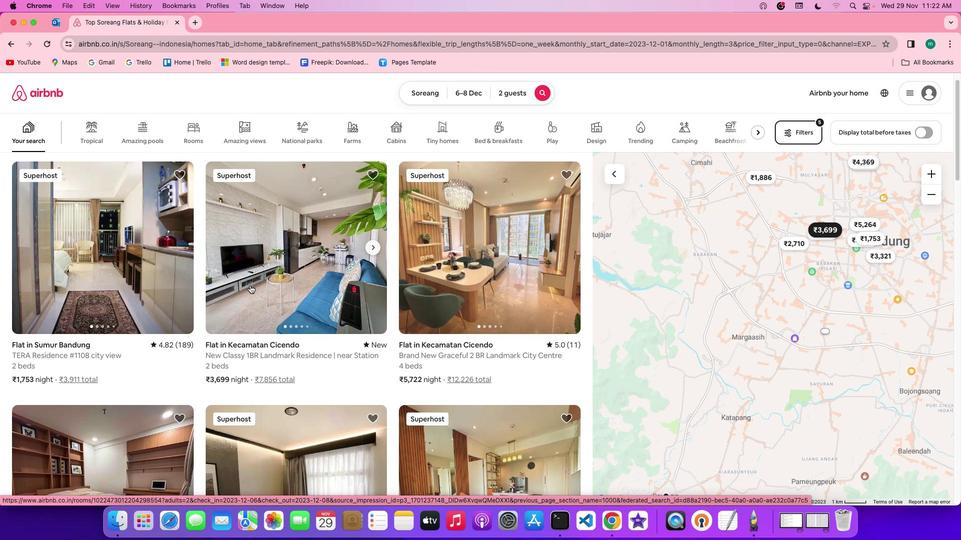 
Action: Mouse scrolled (249, 285) with delta (0, 0)
Screenshot: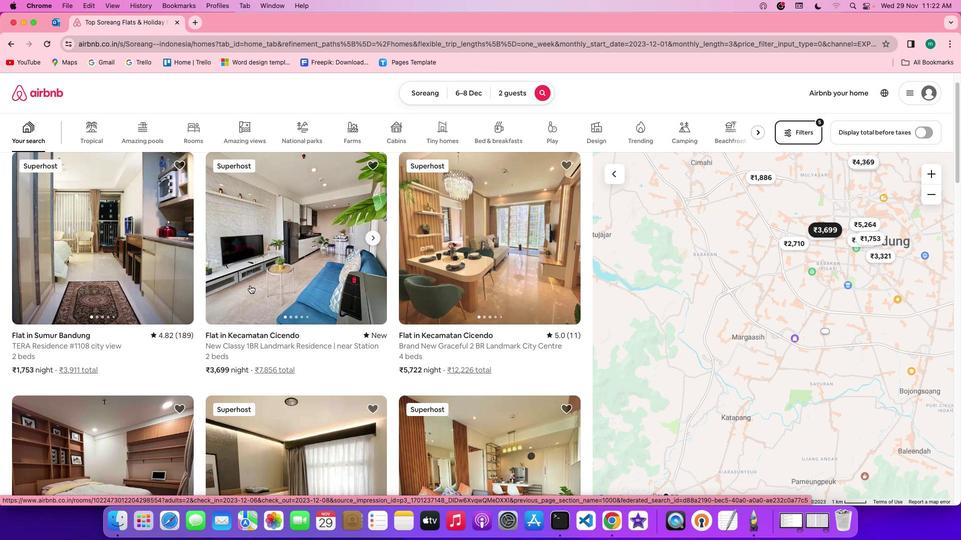 
Action: Mouse moved to (309, 286)
Screenshot: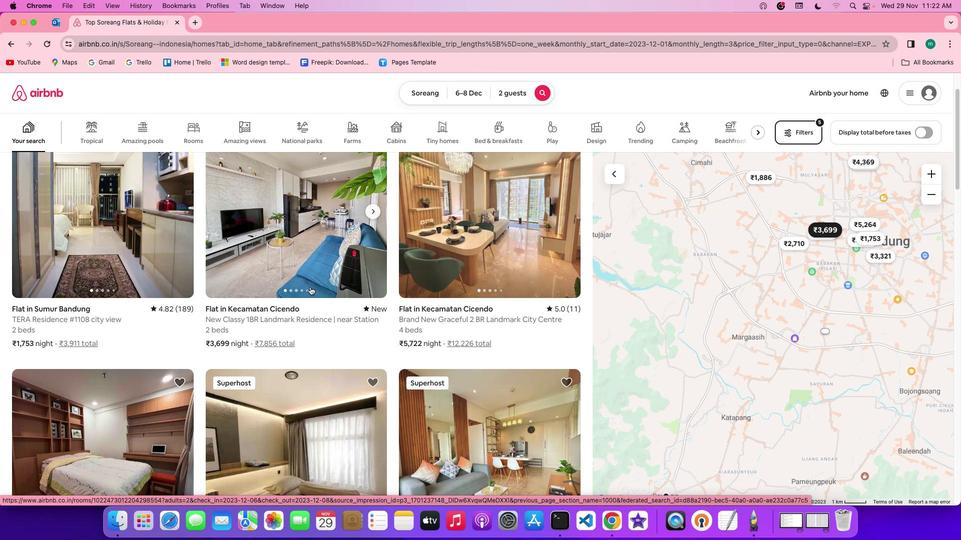 
Action: Mouse pressed left at (309, 286)
Screenshot: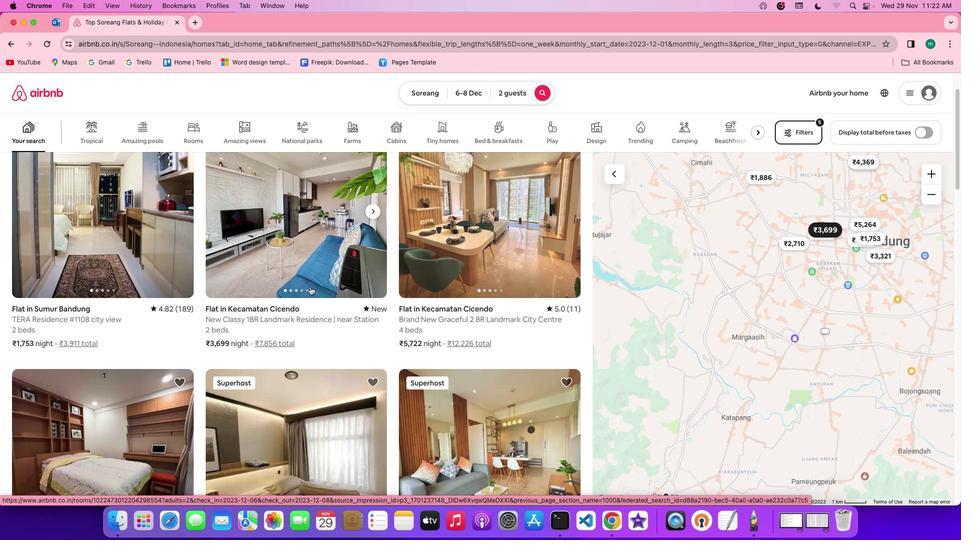 
Action: Mouse moved to (702, 376)
Screenshot: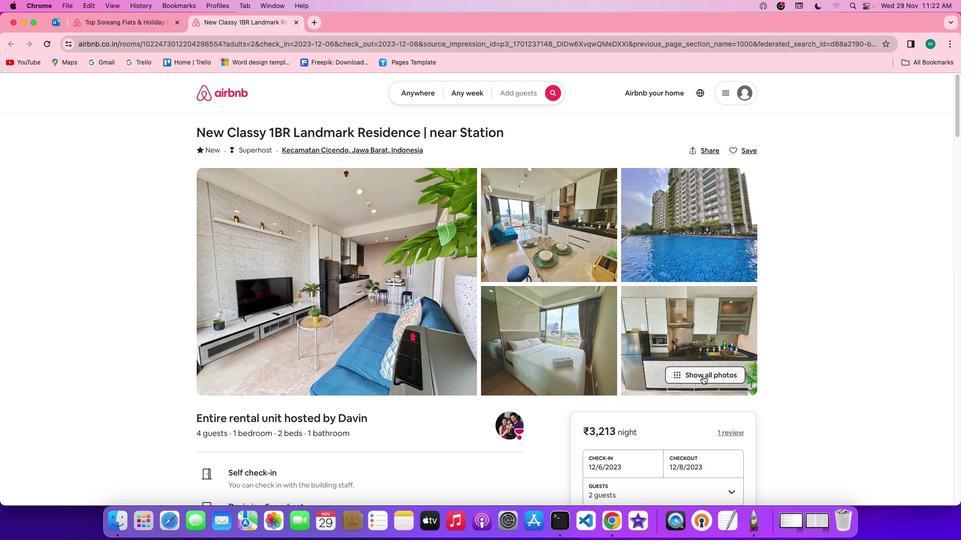 
Action: Mouse pressed left at (702, 376)
Screenshot: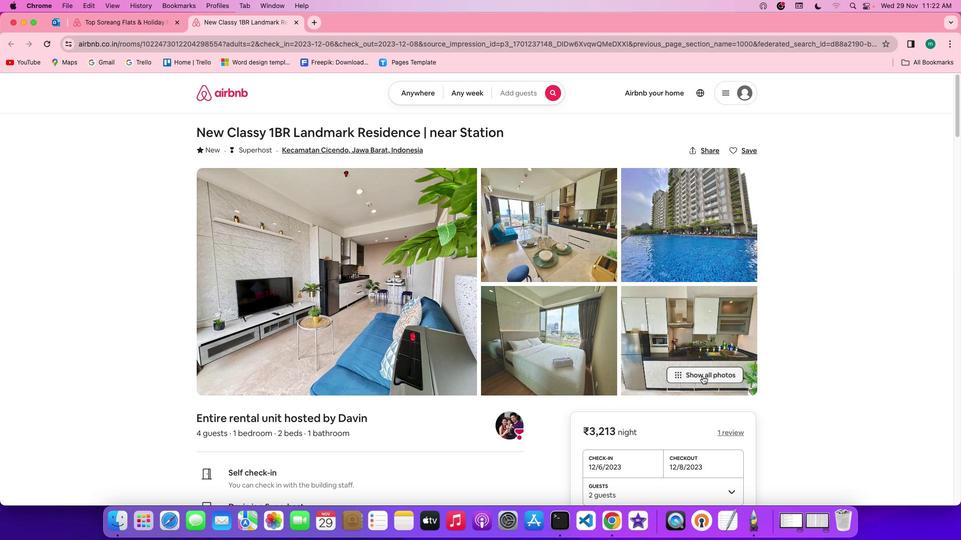 
Action: Mouse moved to (466, 387)
Screenshot: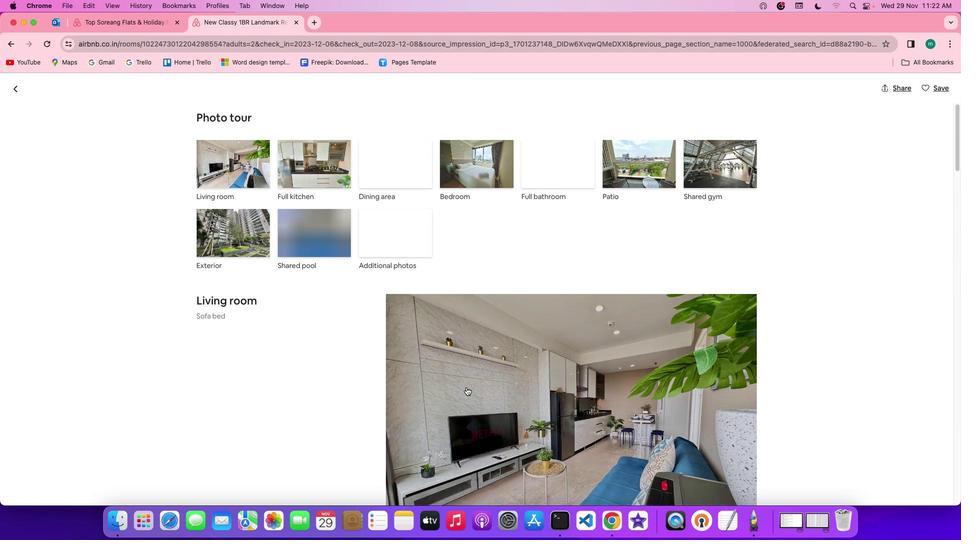 
Action: Mouse scrolled (466, 387) with delta (0, 0)
Screenshot: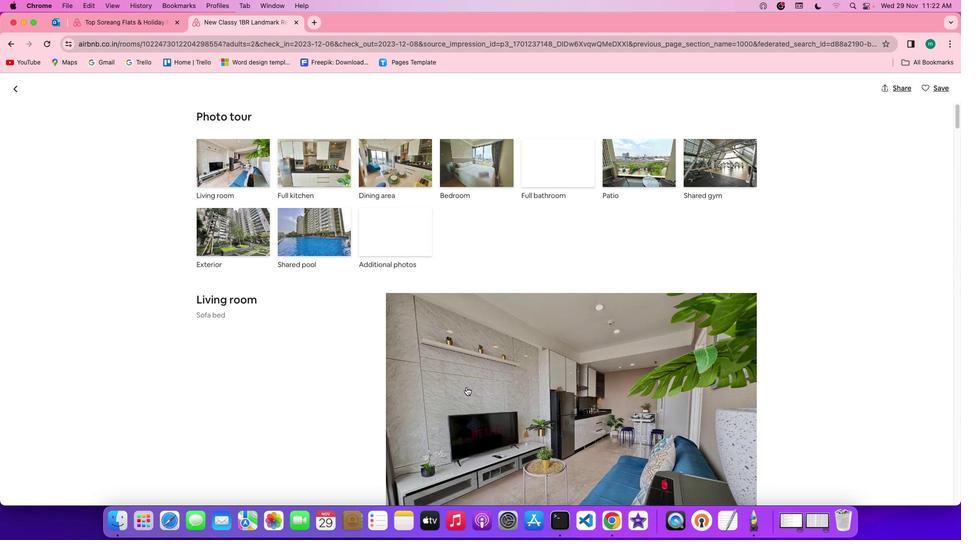 
Action: Mouse scrolled (466, 387) with delta (0, 0)
Screenshot: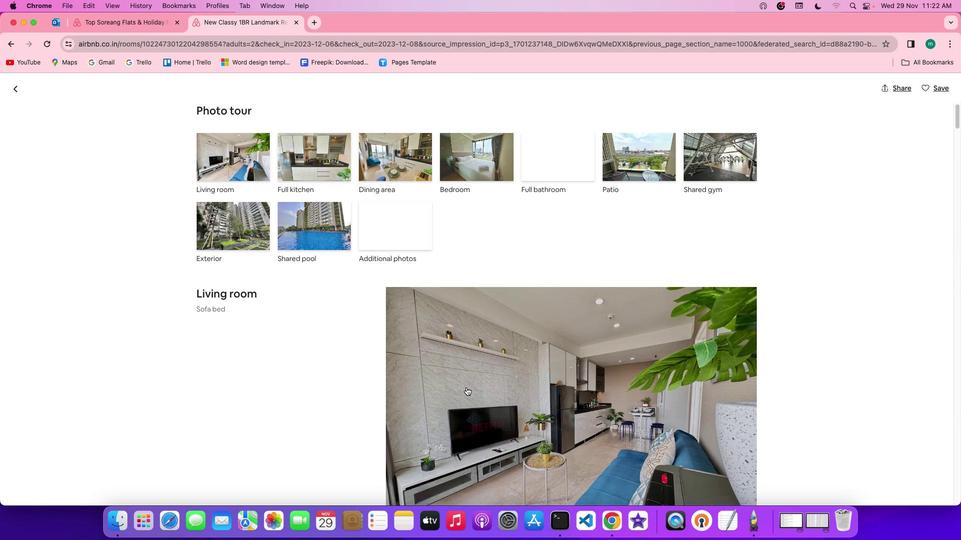 
Action: Mouse scrolled (466, 387) with delta (0, -1)
Screenshot: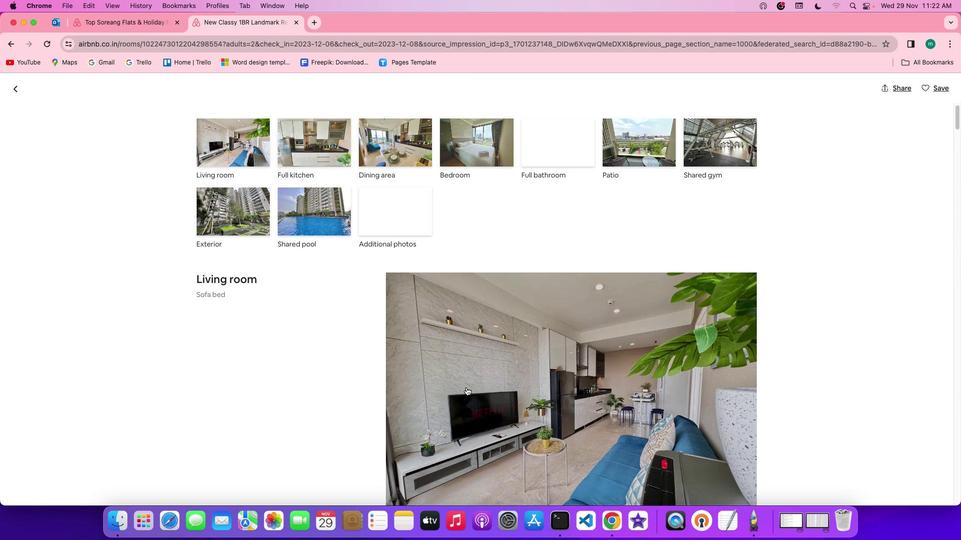 
Action: Mouse scrolled (466, 387) with delta (0, -1)
Screenshot: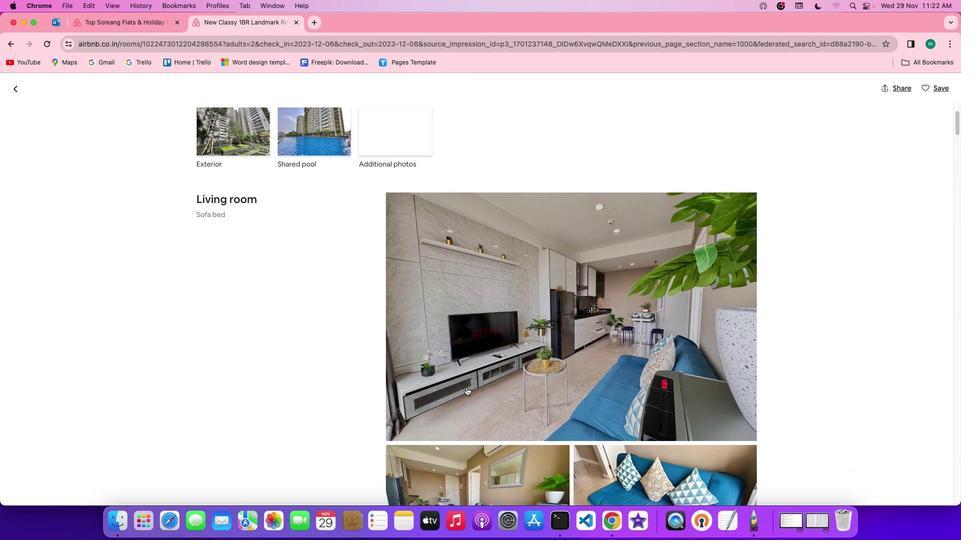 
Action: Mouse scrolled (466, 387) with delta (0, 0)
Screenshot: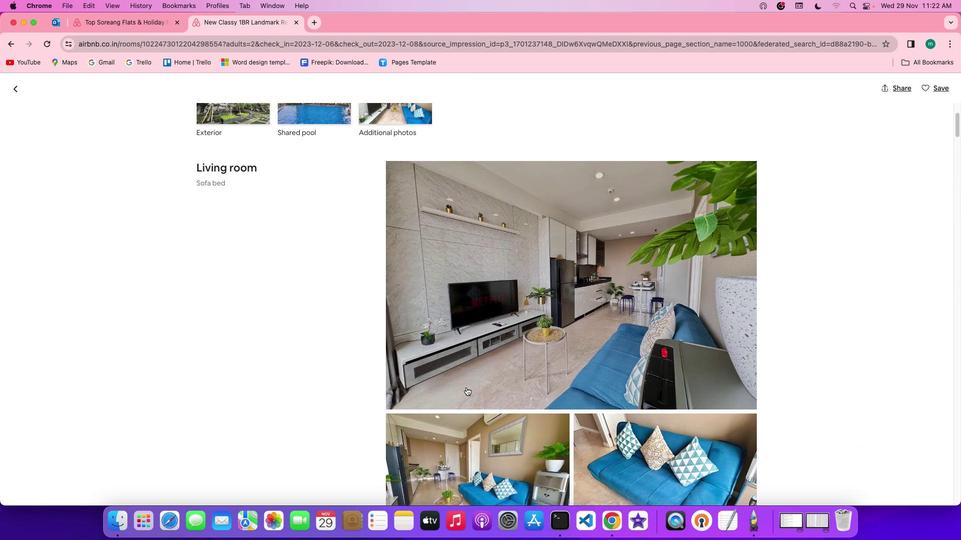 
Action: Mouse scrolled (466, 387) with delta (0, 0)
Screenshot: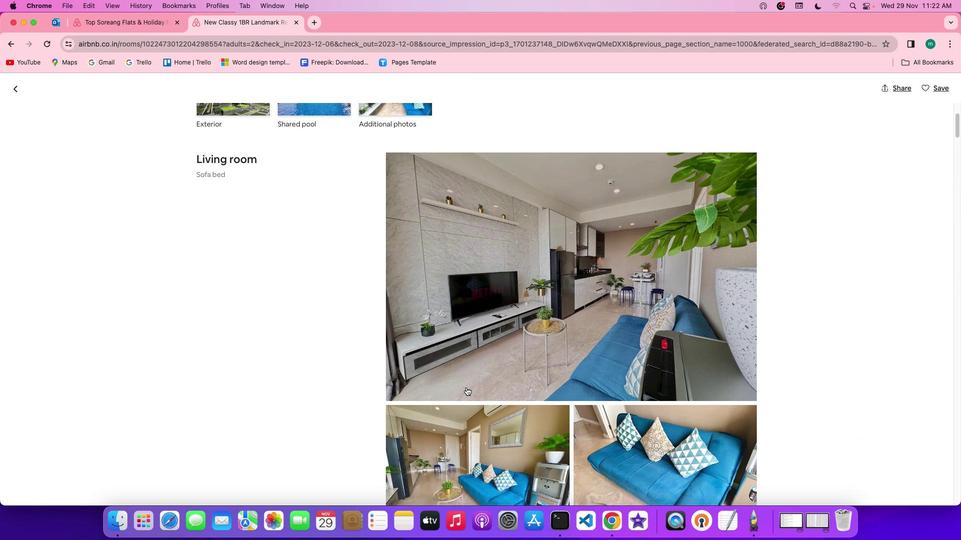 
Action: Mouse scrolled (466, 387) with delta (0, 0)
Screenshot: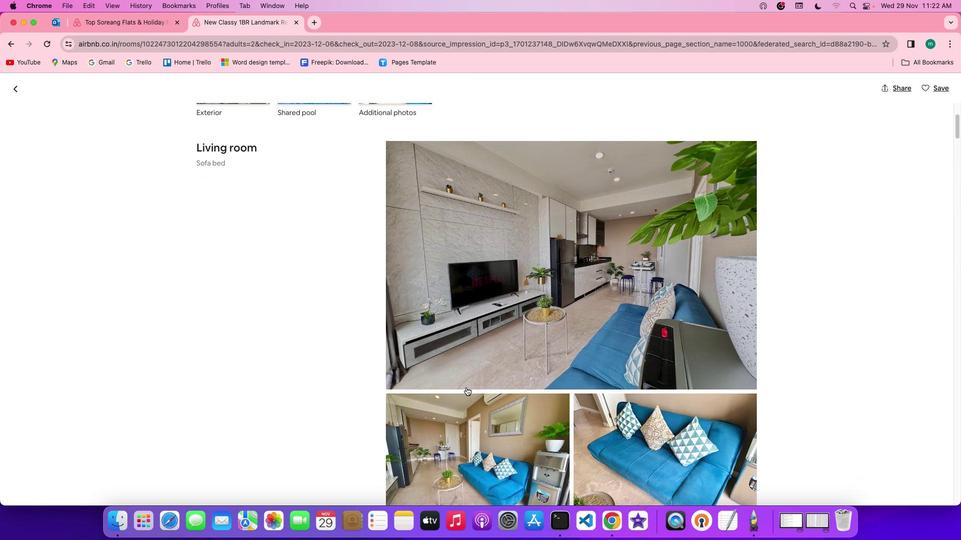 
Action: Mouse scrolled (466, 387) with delta (0, -1)
Screenshot: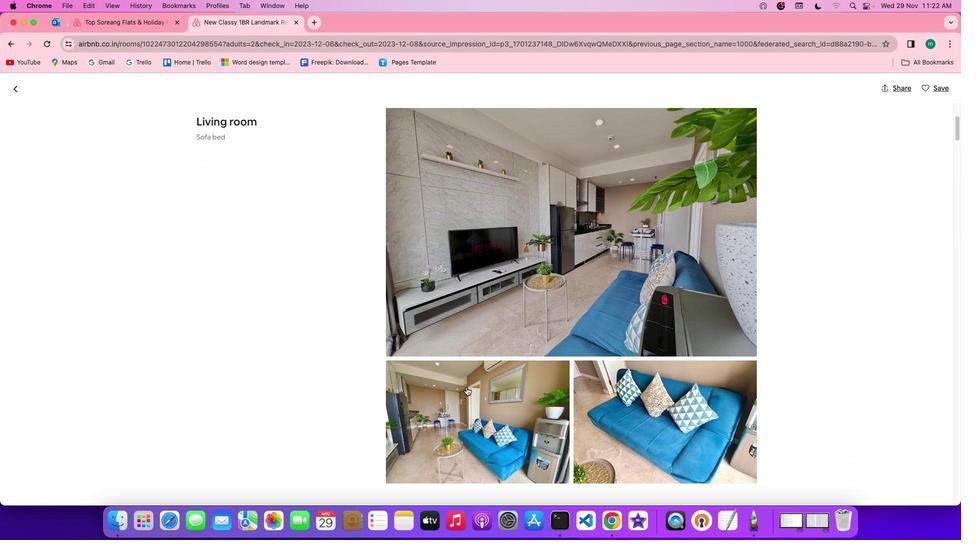 
Action: Mouse scrolled (466, 387) with delta (0, 0)
Screenshot: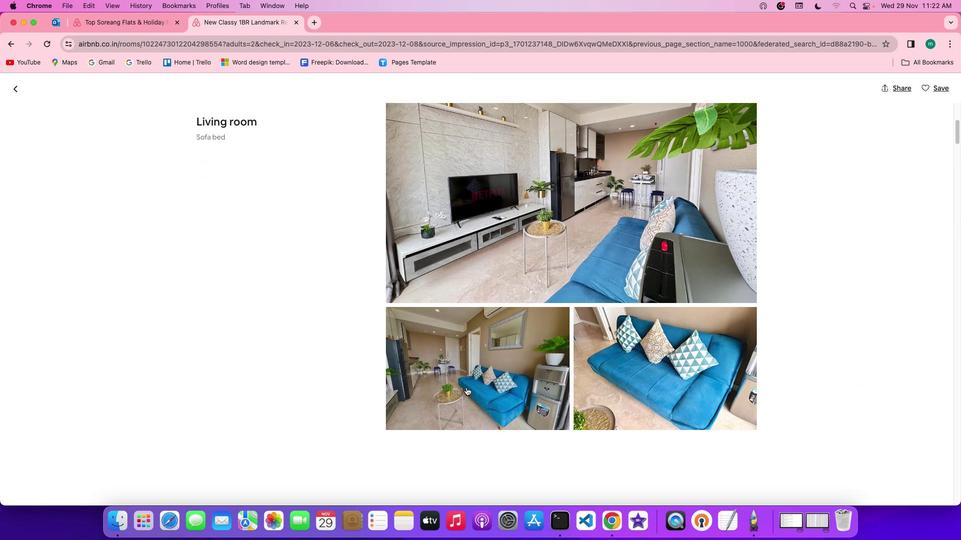 
Action: Mouse scrolled (466, 387) with delta (0, 0)
Screenshot: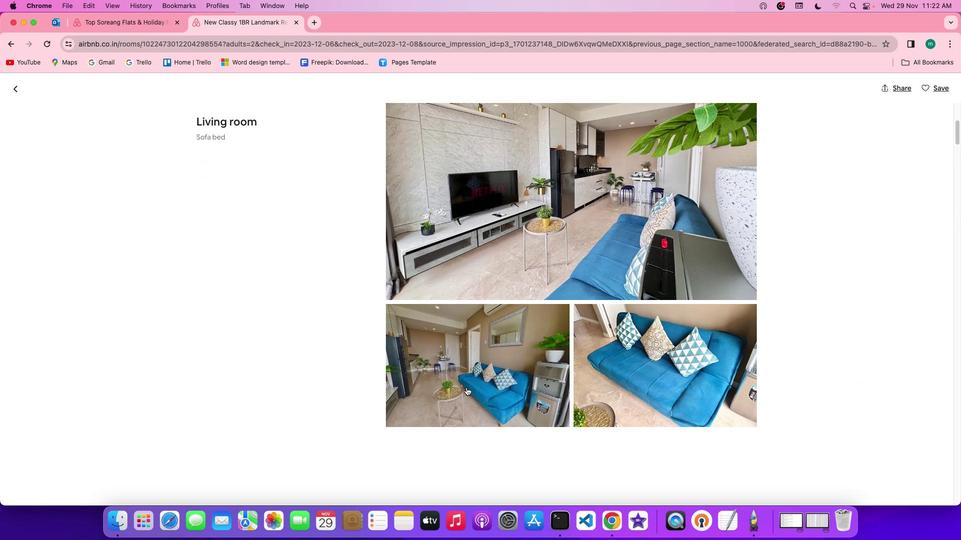 
Action: Mouse scrolled (466, 387) with delta (0, 0)
Screenshot: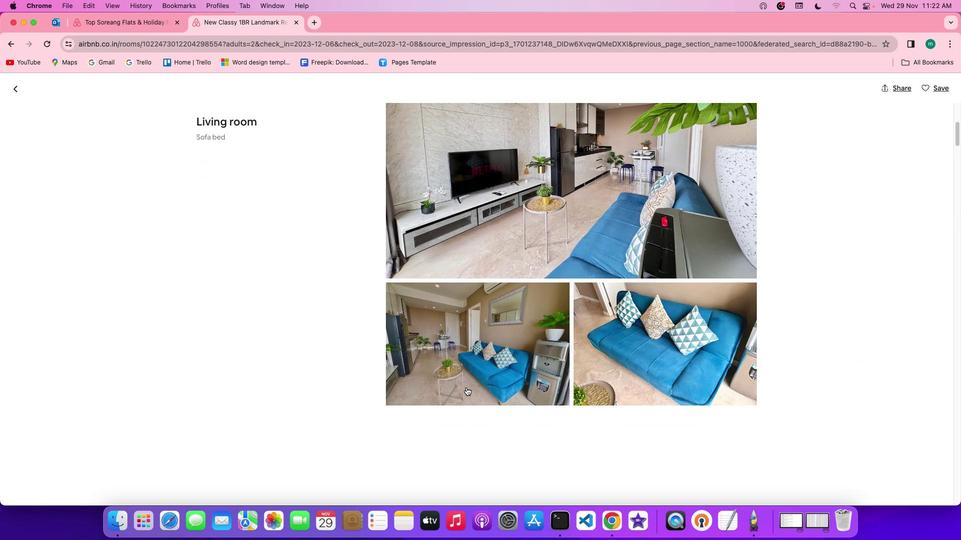 
Action: Mouse scrolled (466, 387) with delta (0, 0)
Screenshot: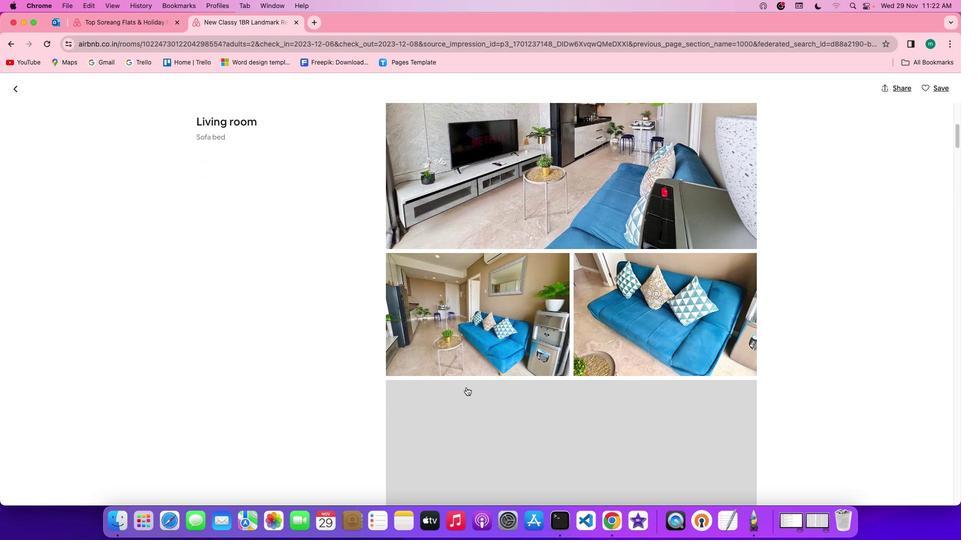 
Action: Mouse scrolled (466, 387) with delta (0, 0)
Screenshot: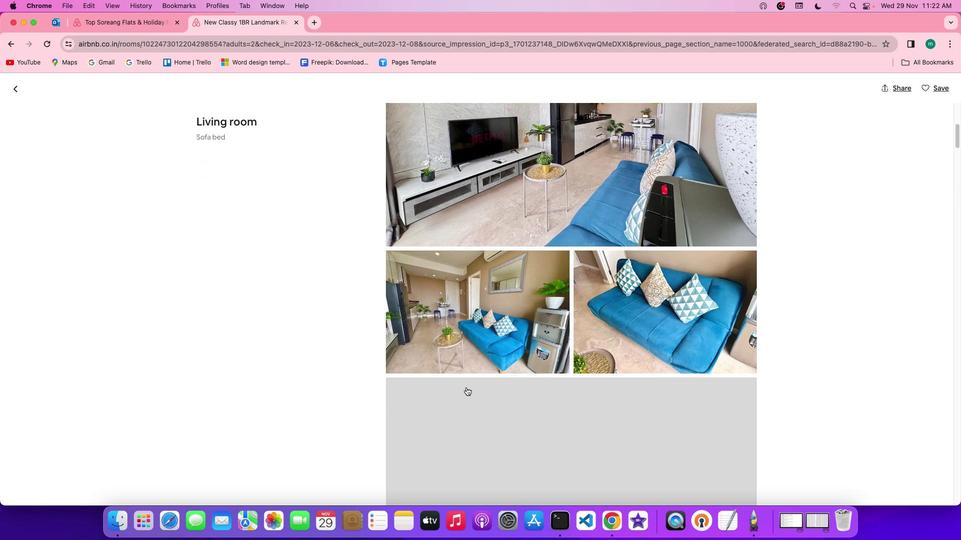 
Action: Mouse scrolled (466, 387) with delta (0, 0)
Screenshot: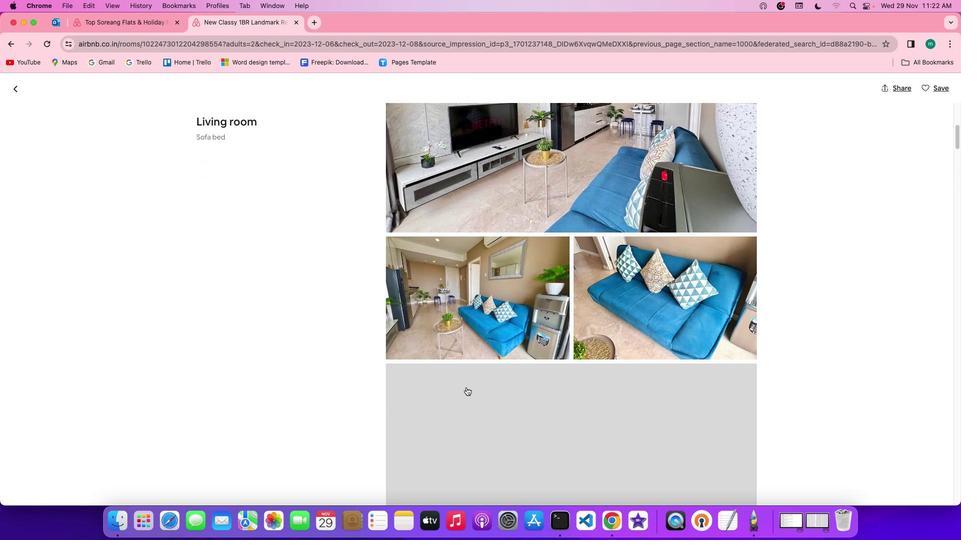 
Action: Mouse scrolled (466, 387) with delta (0, 0)
Screenshot: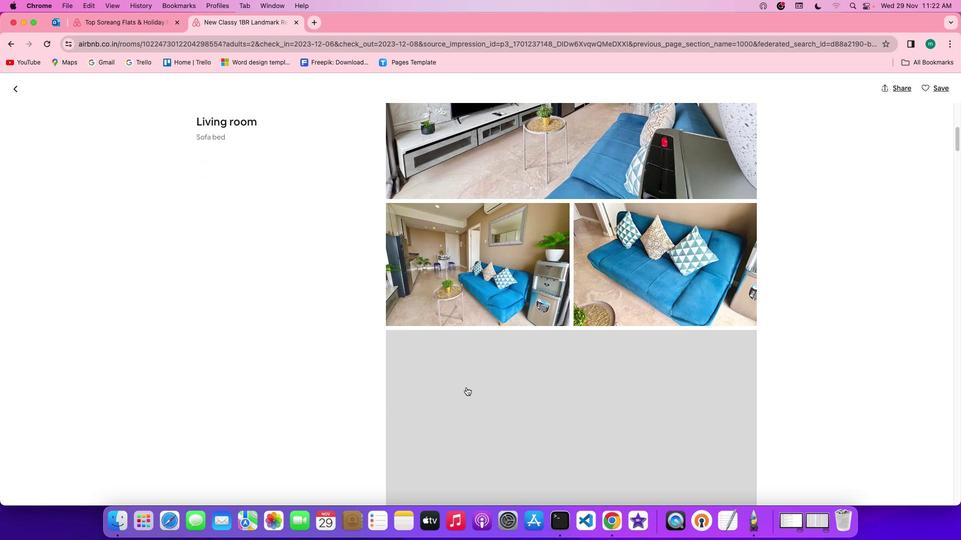 
Action: Mouse scrolled (466, 387) with delta (0, 0)
Screenshot: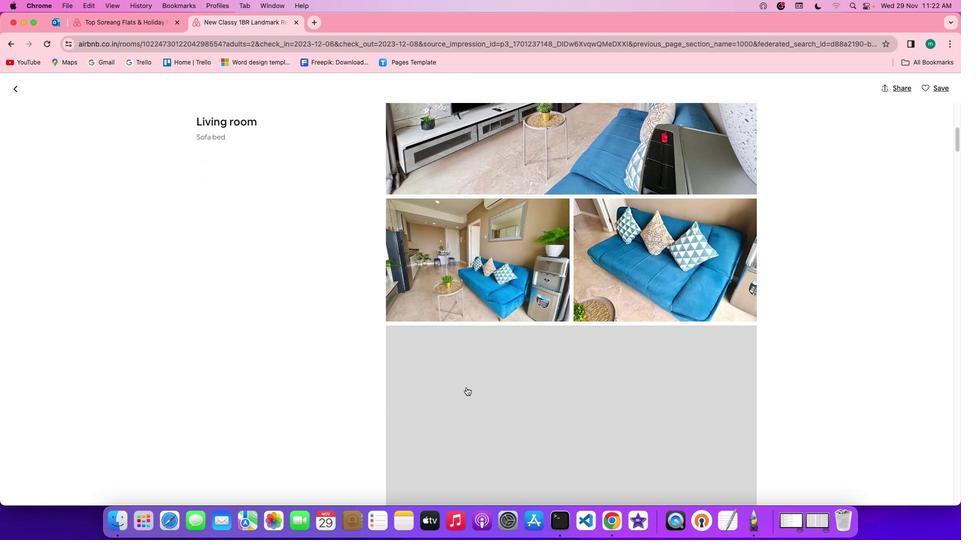 
Action: Mouse scrolled (466, 387) with delta (0, -1)
Screenshot: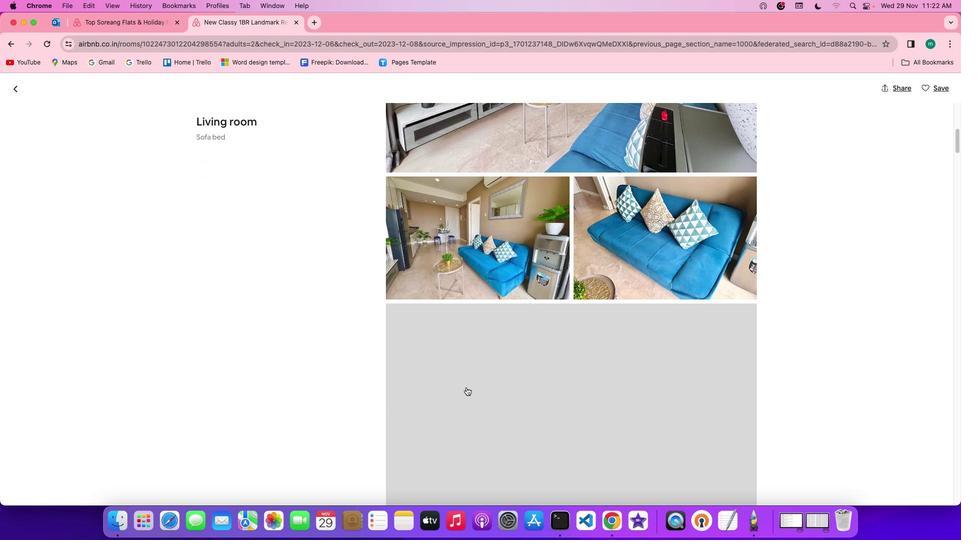 
Action: Mouse scrolled (466, 387) with delta (0, 0)
Screenshot: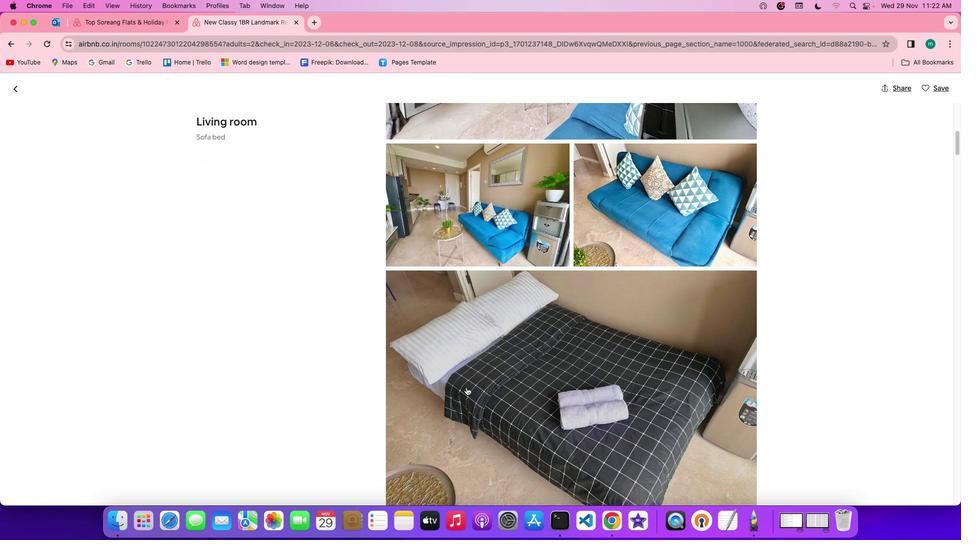 
Action: Mouse scrolled (466, 387) with delta (0, 0)
Screenshot: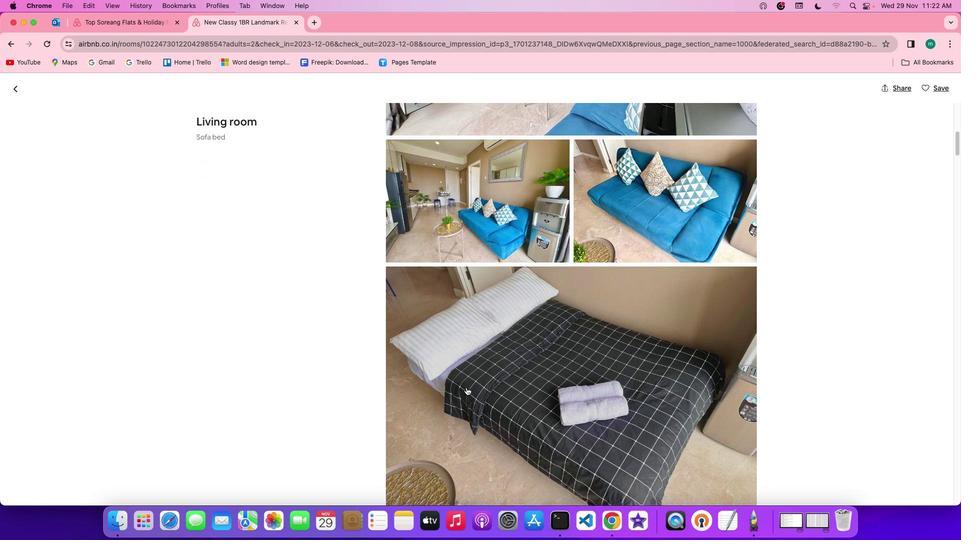 
Action: Mouse scrolled (466, 387) with delta (0, -1)
Screenshot: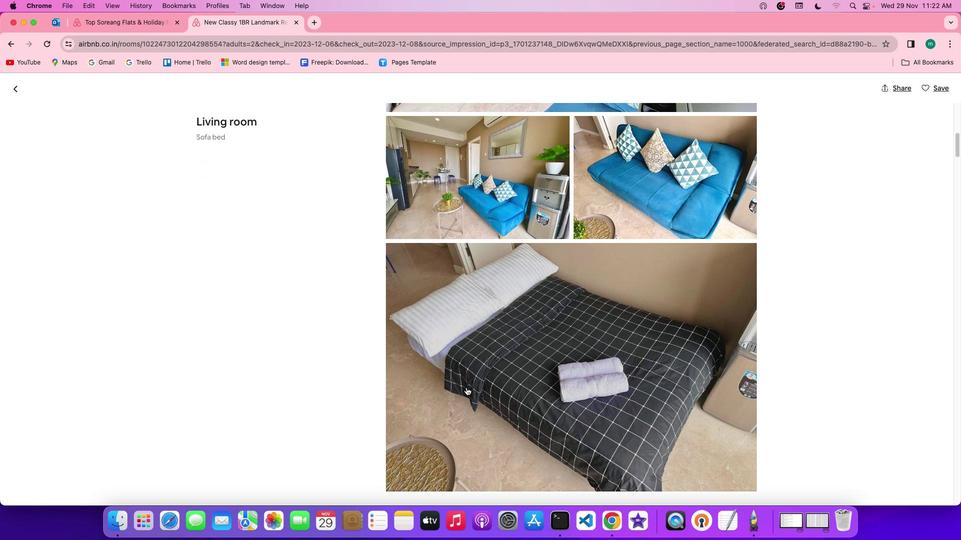 
Action: Mouse scrolled (466, 387) with delta (0, -1)
Screenshot: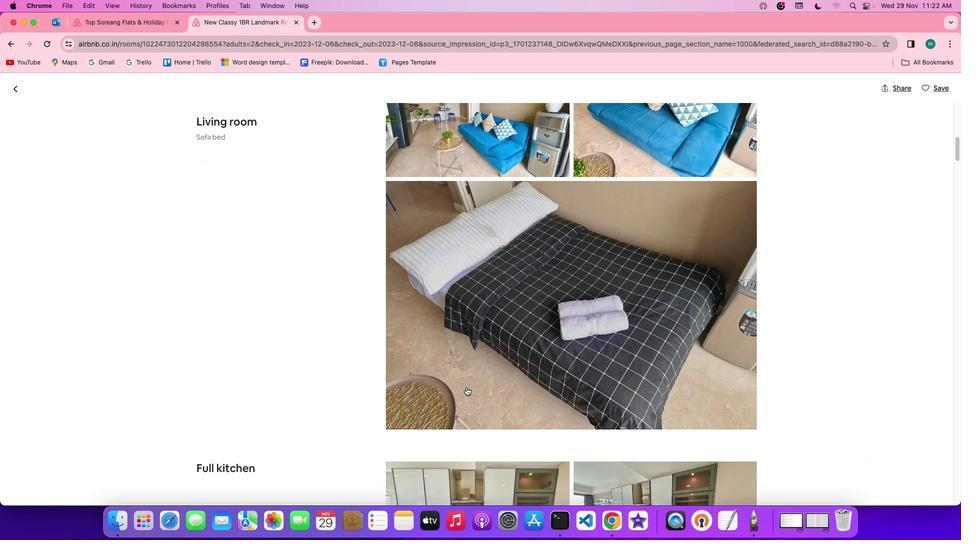 
Action: Mouse scrolled (466, 387) with delta (0, 0)
Screenshot: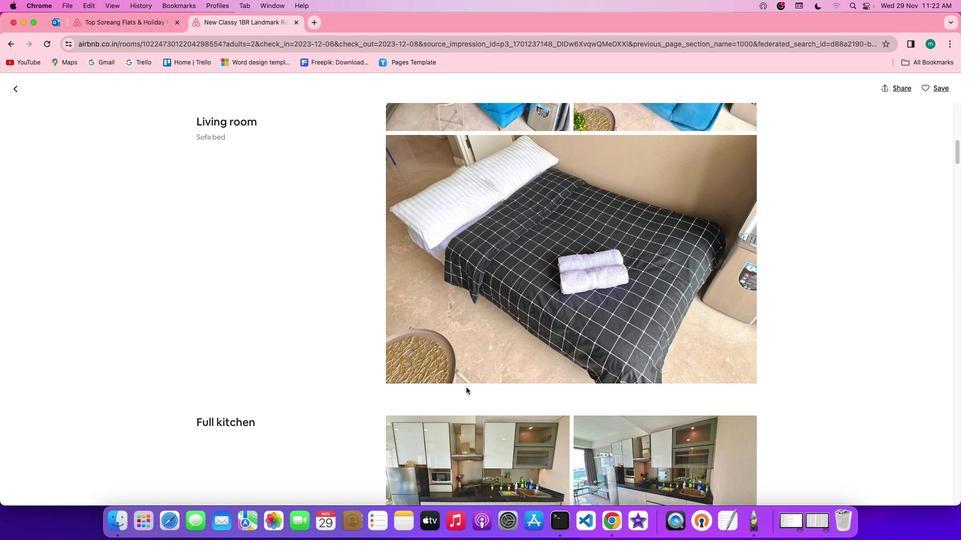 
Action: Mouse scrolled (466, 387) with delta (0, 0)
Screenshot: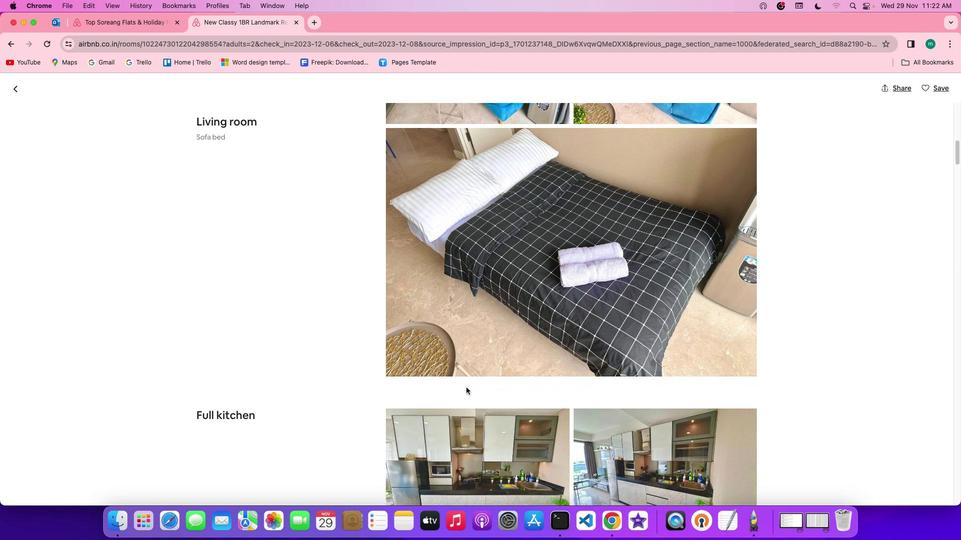 
Action: Mouse scrolled (466, 387) with delta (0, 0)
Screenshot: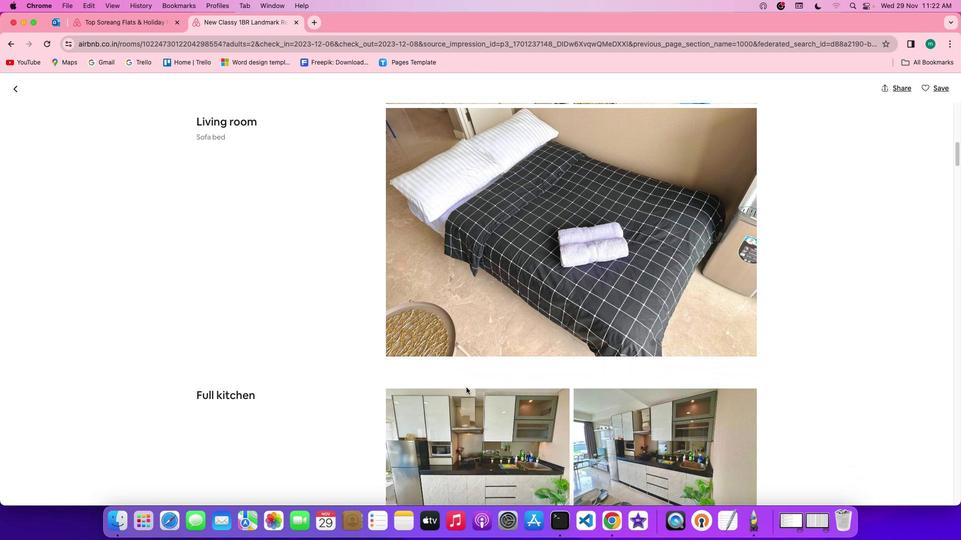 
Action: Mouse scrolled (466, 387) with delta (0, 0)
Screenshot: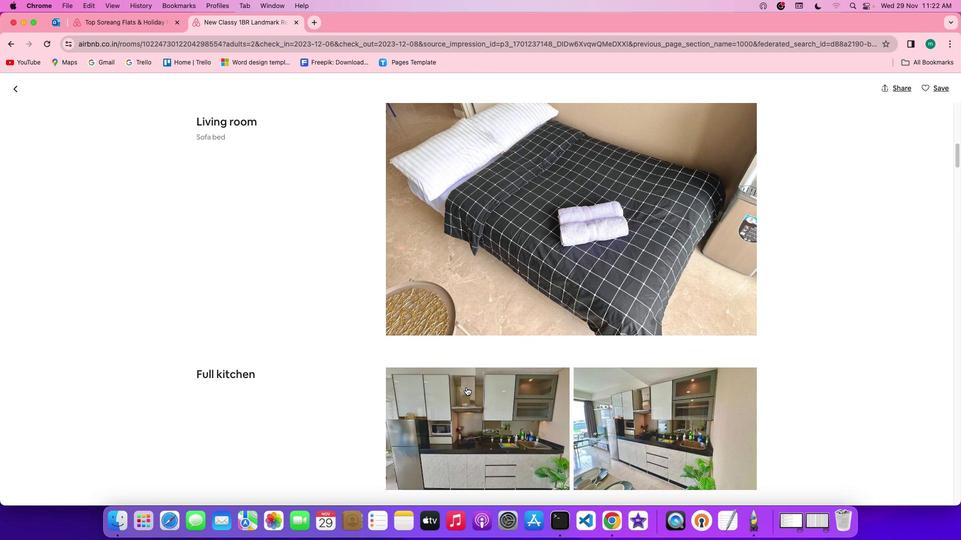 
Action: Mouse scrolled (466, 387) with delta (0, 0)
Screenshot: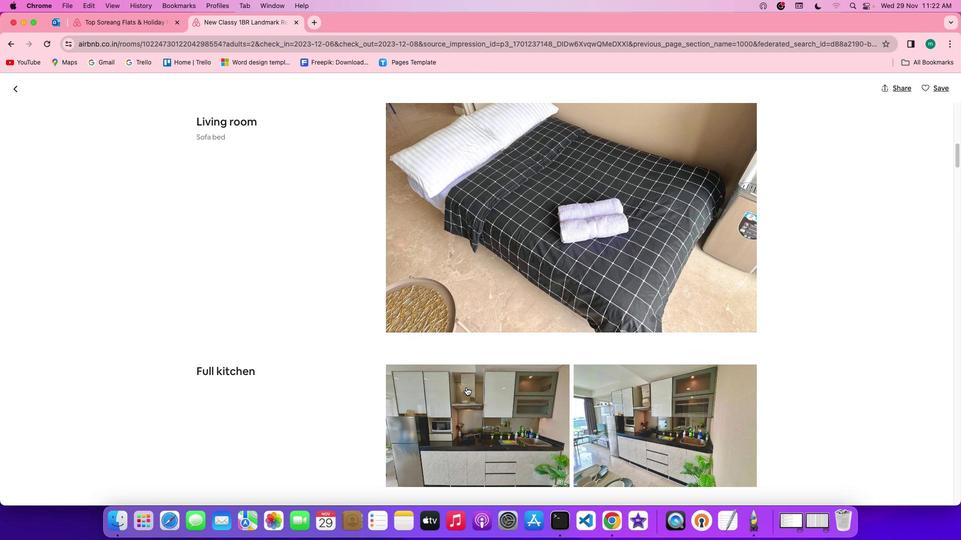 
Action: Mouse scrolled (466, 387) with delta (0, 0)
Screenshot: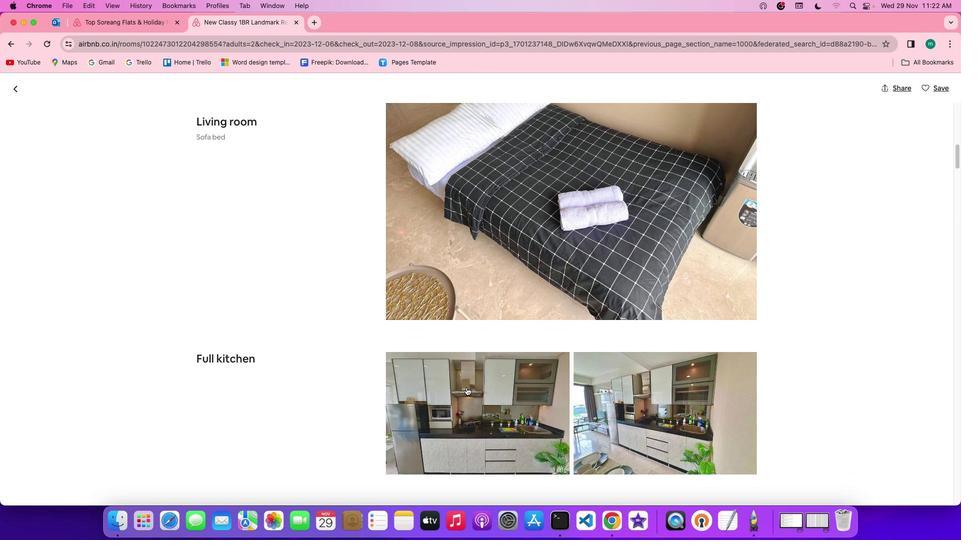 
Action: Mouse scrolled (466, 387) with delta (0, 0)
Screenshot: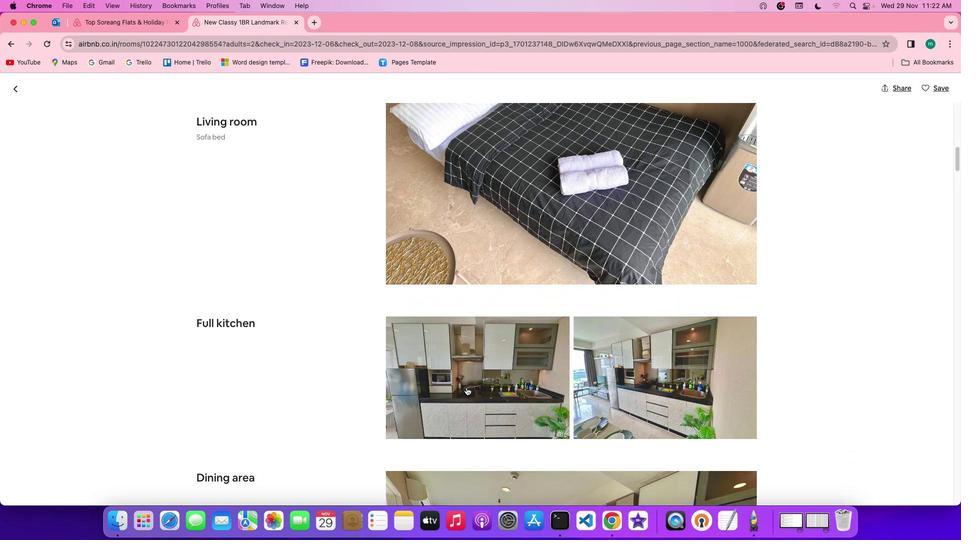 
Action: Mouse scrolled (466, 387) with delta (0, 0)
Screenshot: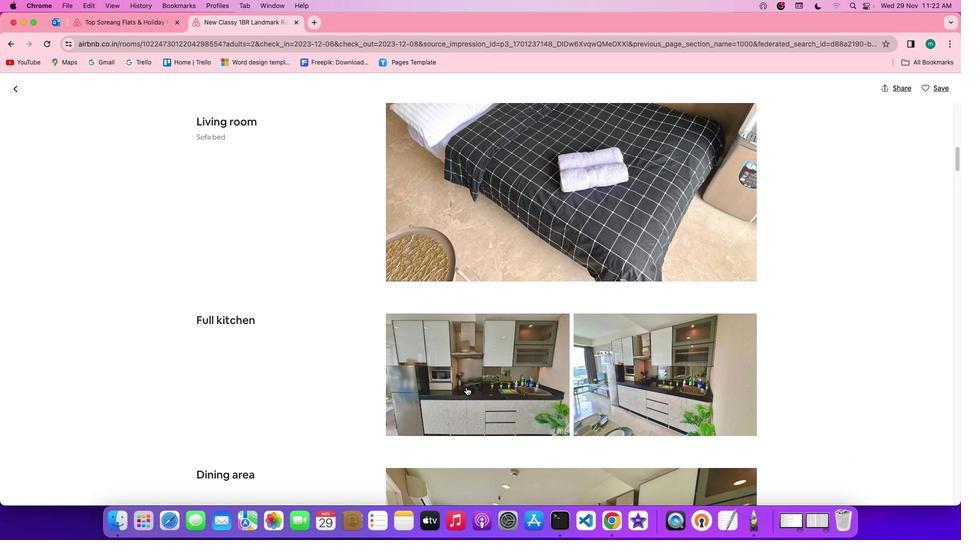 
Action: Mouse scrolled (466, 387) with delta (0, 0)
Screenshot: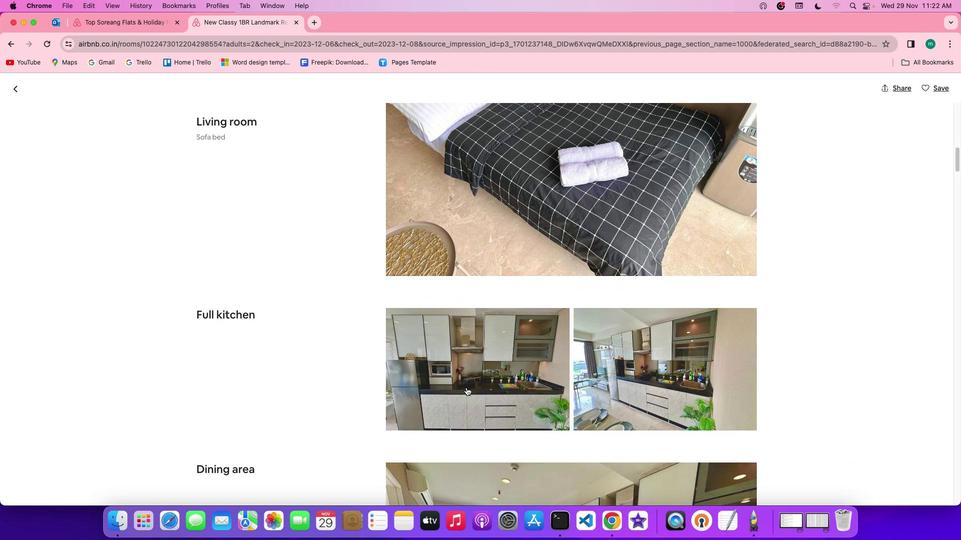 
Action: Mouse scrolled (466, 387) with delta (0, -1)
Screenshot: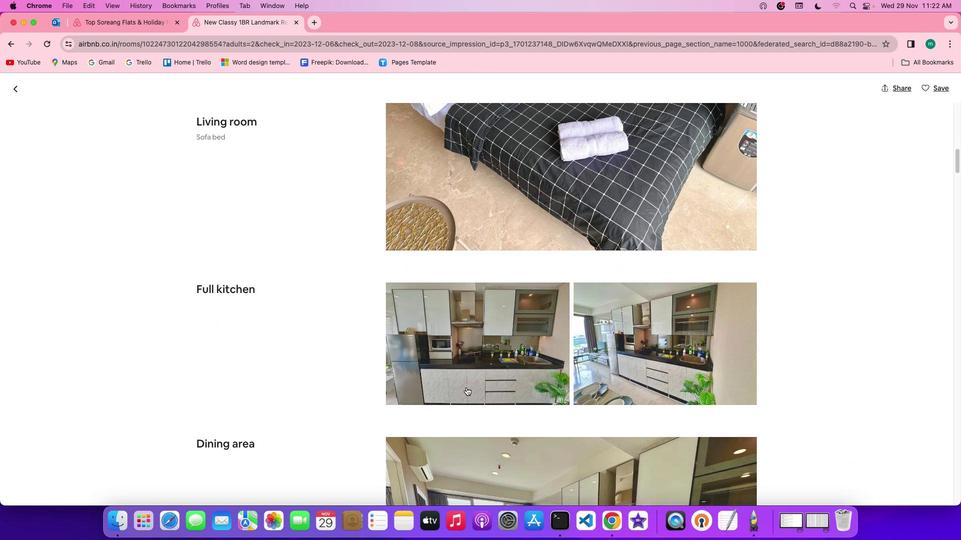 
Action: Mouse scrolled (466, 387) with delta (0, 0)
Screenshot: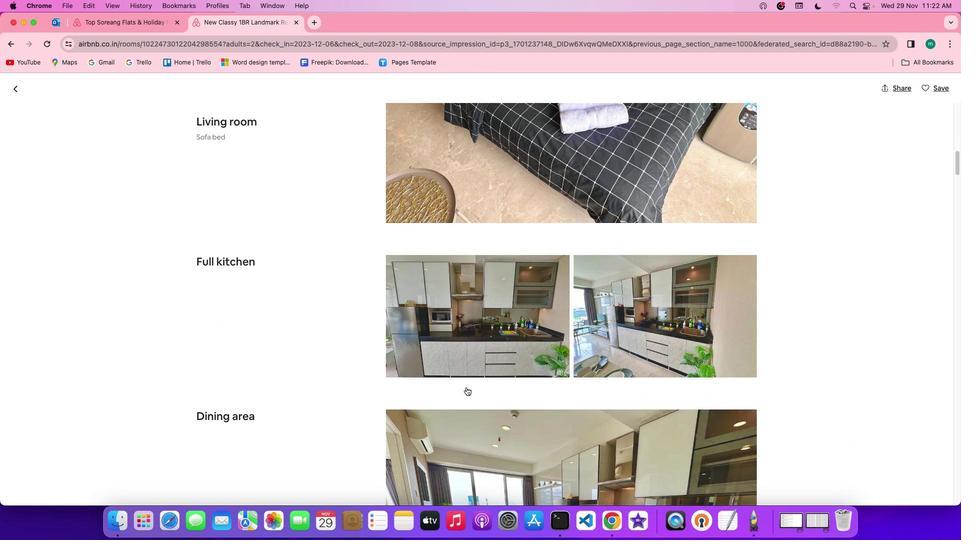 
Action: Mouse scrolled (466, 387) with delta (0, 0)
Screenshot: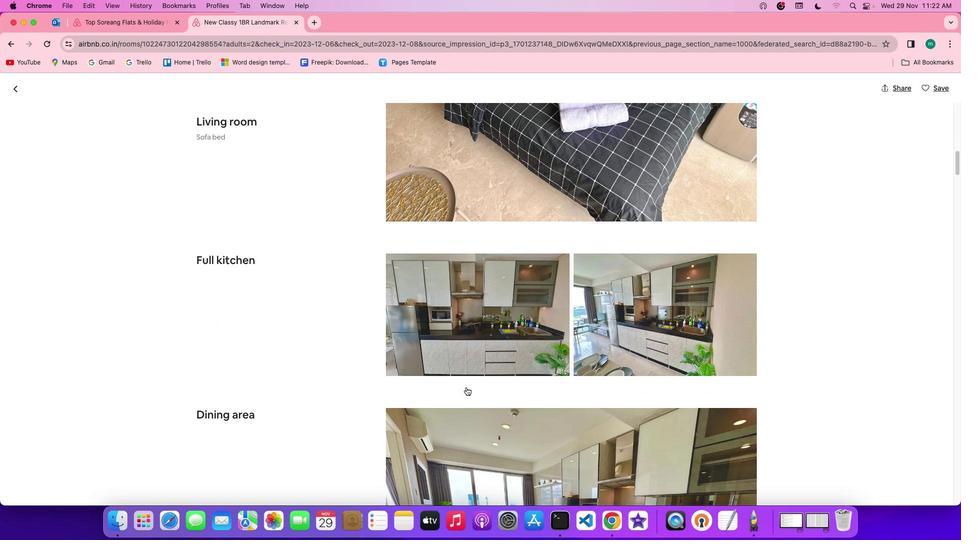 
Action: Mouse scrolled (466, 387) with delta (0, 0)
Screenshot: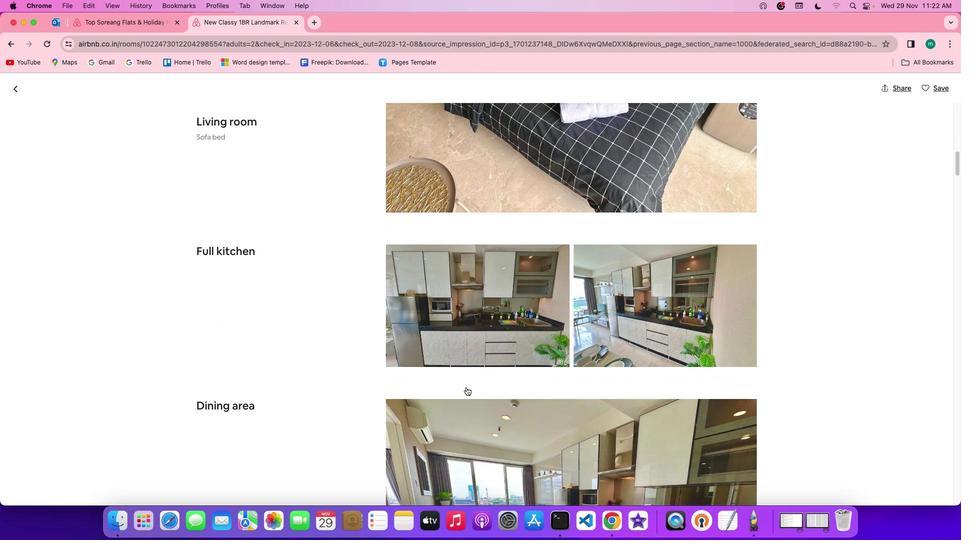 
Action: Mouse scrolled (466, 387) with delta (0, -1)
Screenshot: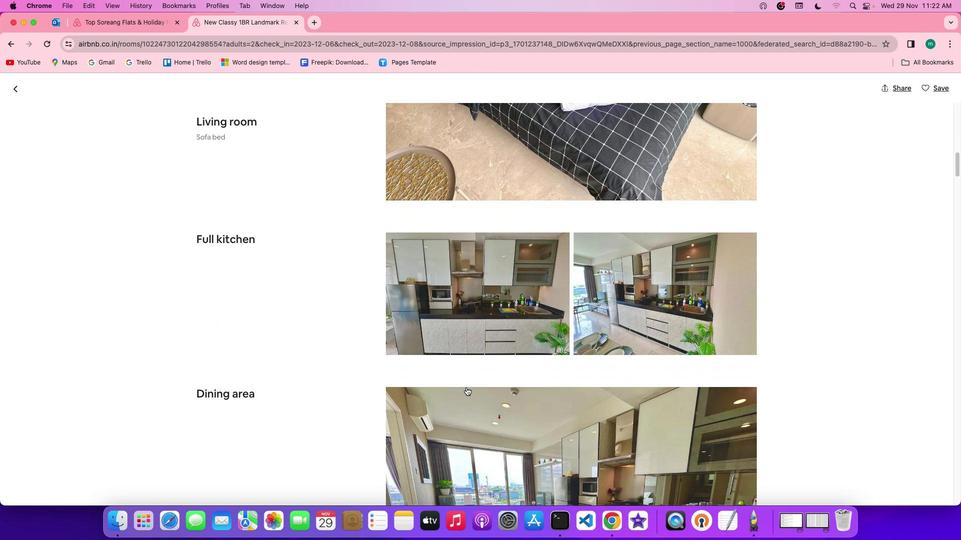 
Action: Mouse scrolled (466, 387) with delta (0, -1)
Screenshot: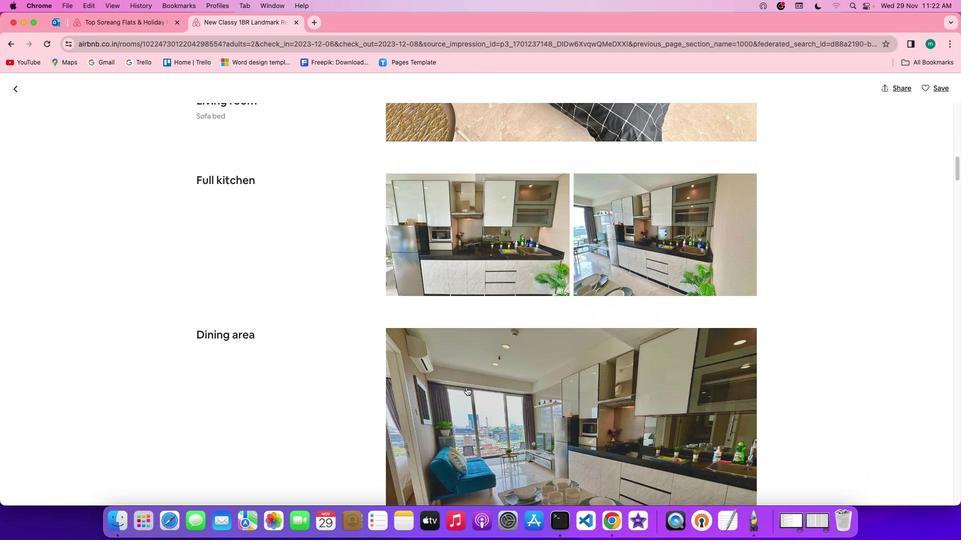 
Action: Mouse scrolled (466, 387) with delta (0, 0)
Screenshot: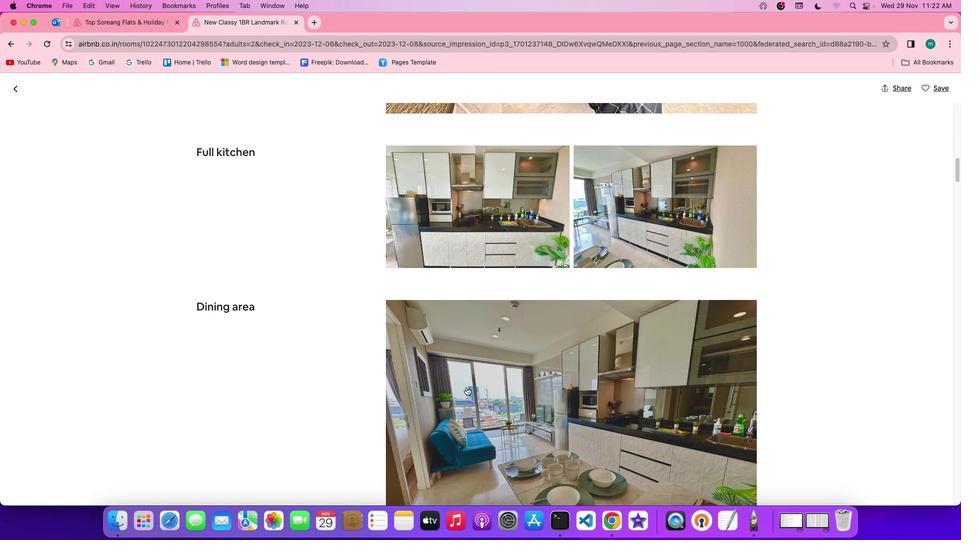 
Action: Mouse scrolled (466, 387) with delta (0, 0)
Screenshot: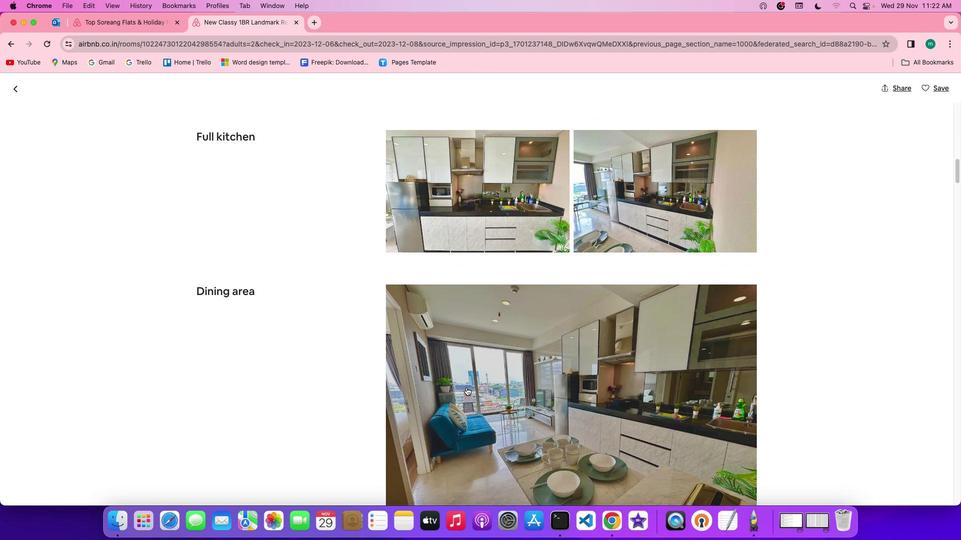 
Action: Mouse scrolled (466, 387) with delta (0, -1)
Screenshot: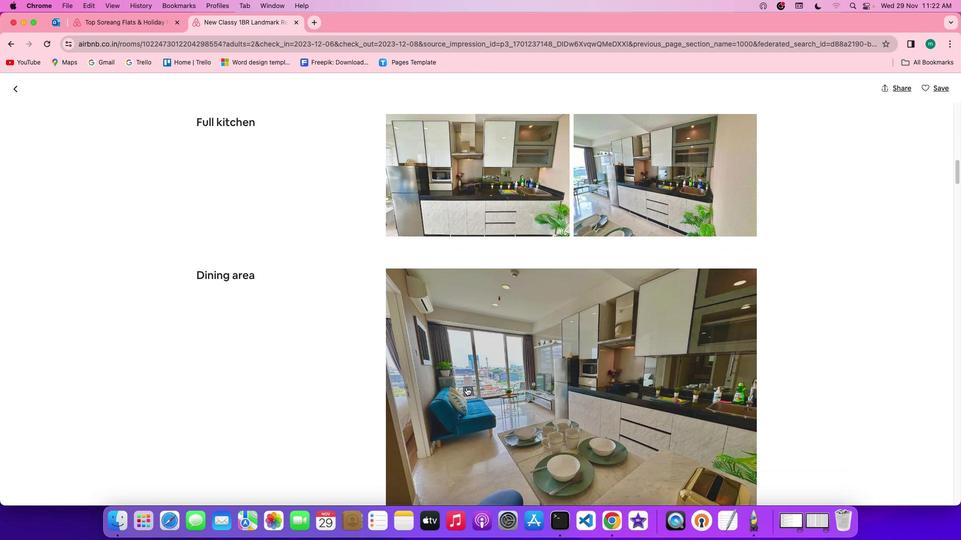 
Action: Mouse scrolled (466, 387) with delta (0, -1)
Screenshot: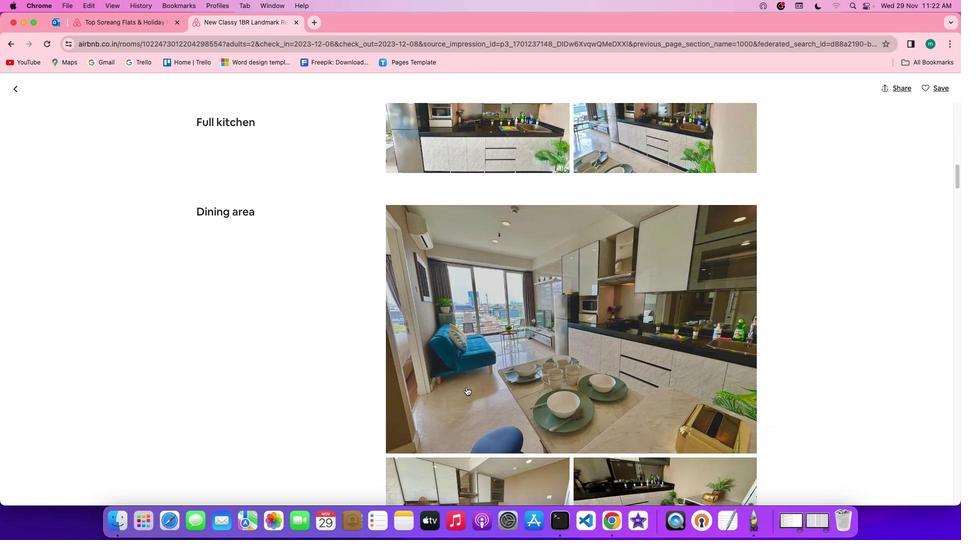 
Action: Mouse scrolled (466, 387) with delta (0, 0)
Screenshot: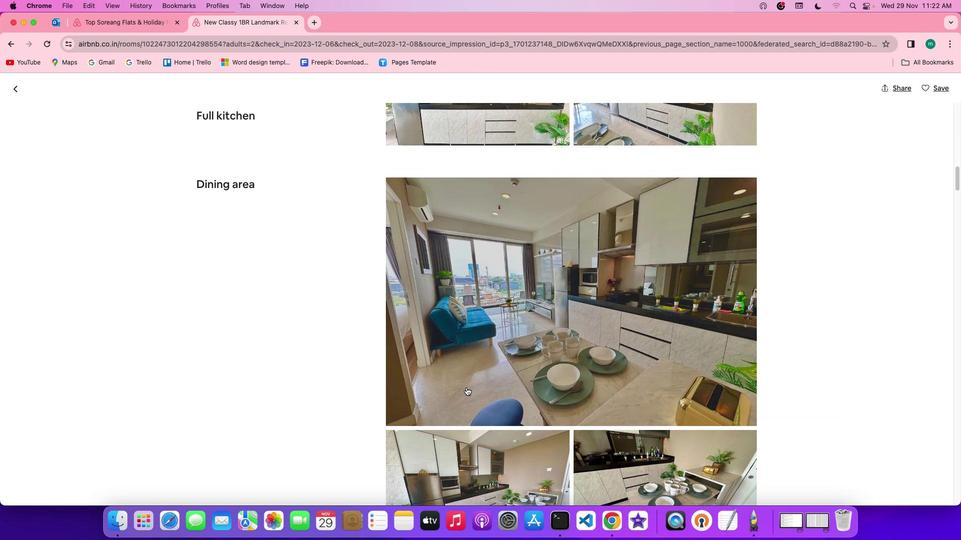 
Action: Mouse scrolled (466, 387) with delta (0, 0)
Screenshot: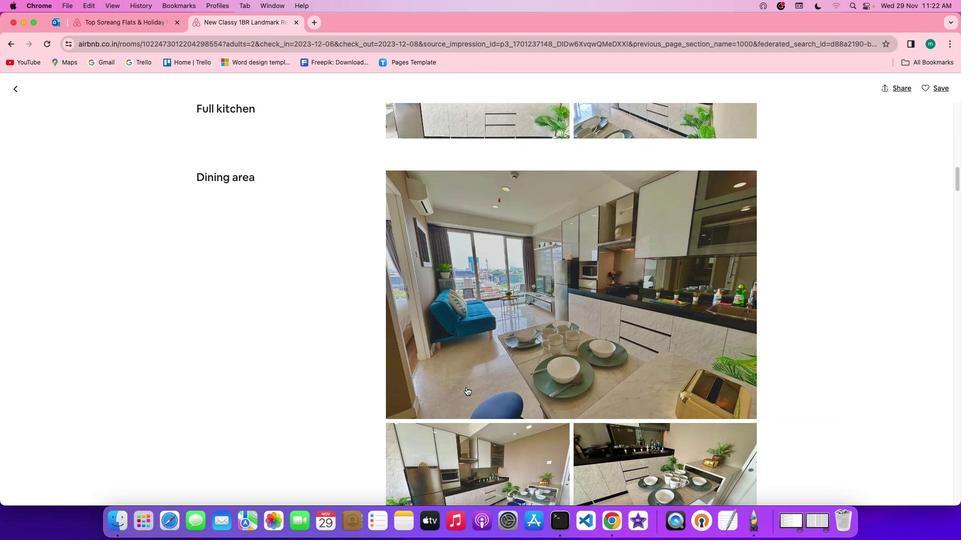 
Action: Mouse scrolled (466, 387) with delta (0, -1)
Screenshot: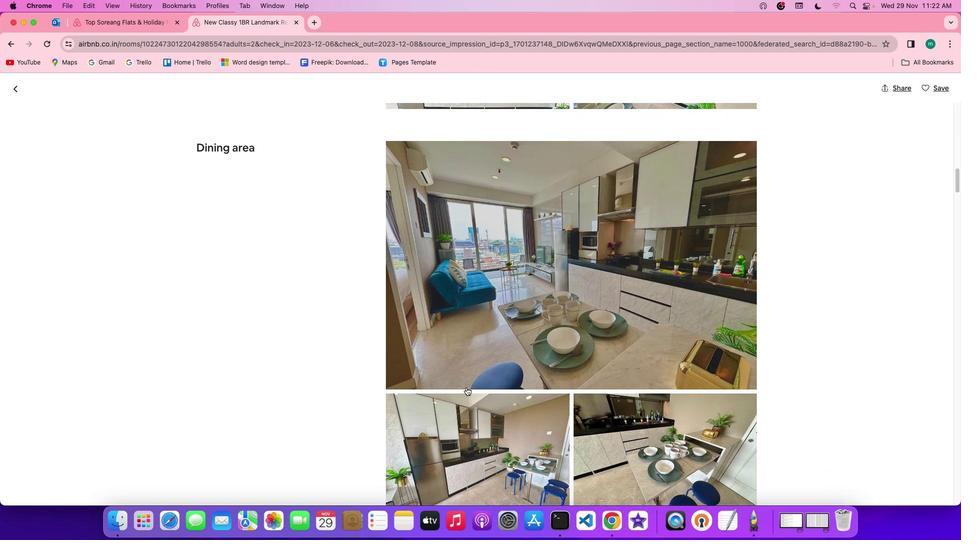 
Action: Mouse scrolled (466, 387) with delta (0, -1)
Screenshot: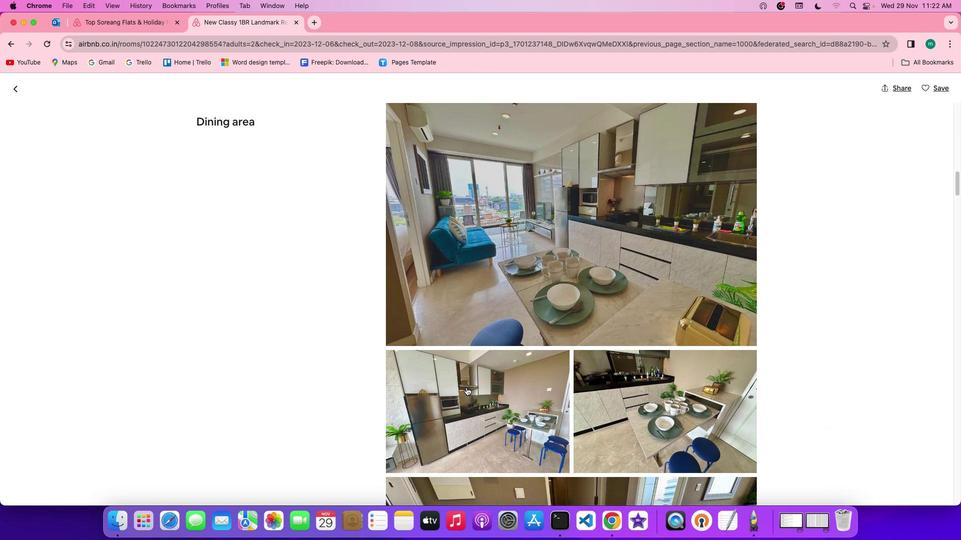
Action: Mouse scrolled (466, 387) with delta (0, 0)
Screenshot: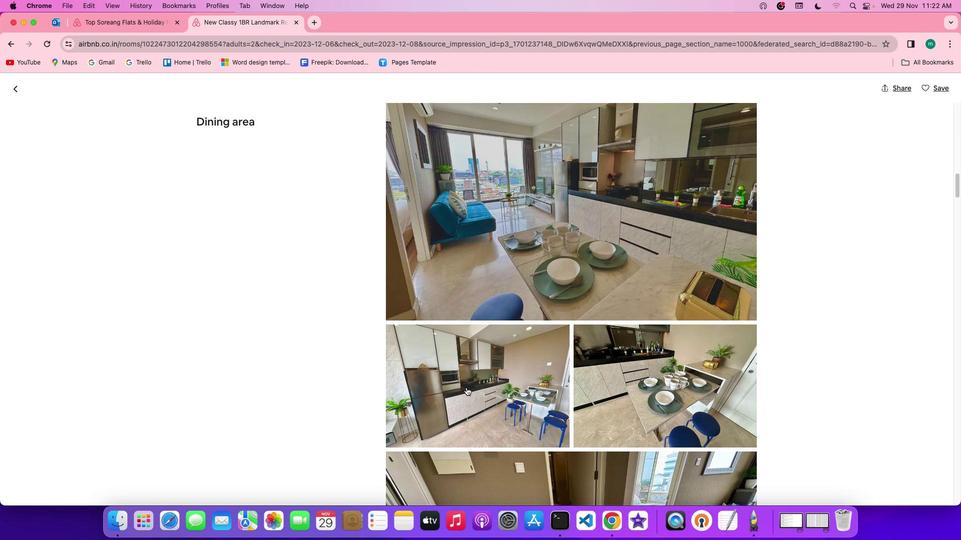 
Action: Mouse scrolled (466, 387) with delta (0, 0)
Screenshot: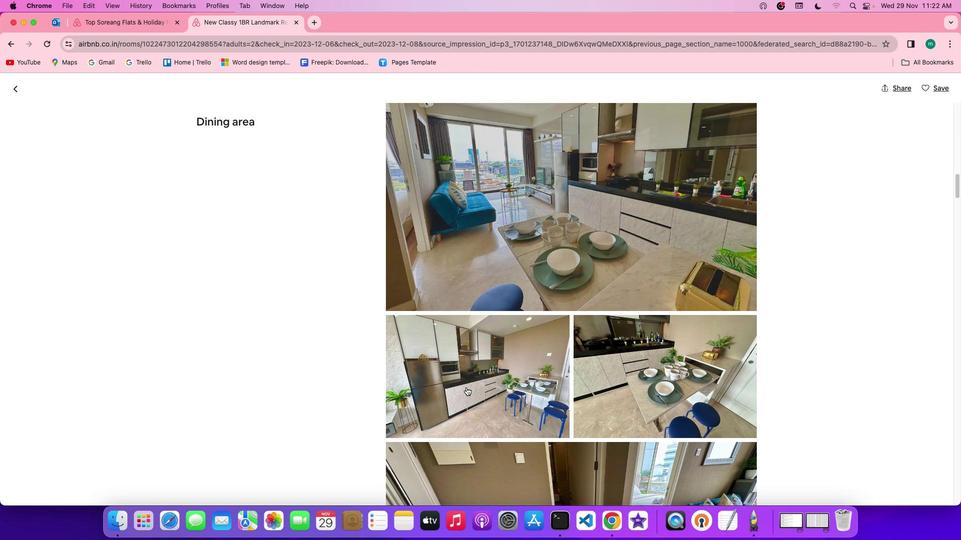
Action: Mouse scrolled (466, 387) with delta (0, -1)
Screenshot: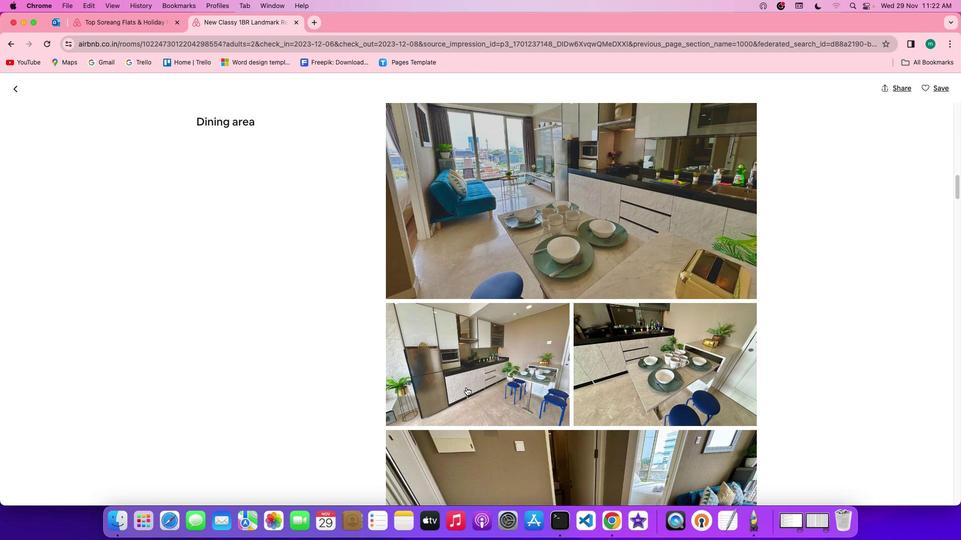 
Action: Mouse scrolled (466, 387) with delta (0, 0)
Screenshot: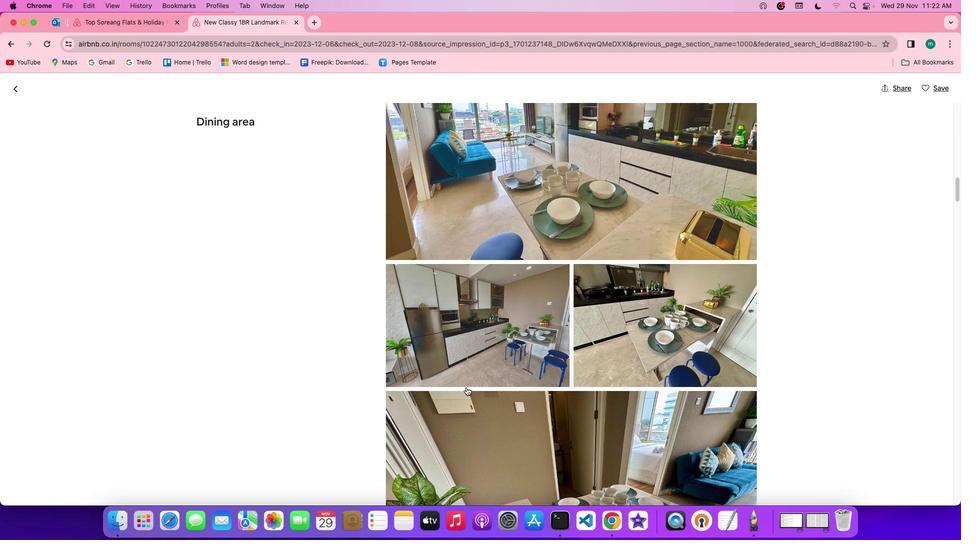 
Action: Mouse scrolled (466, 387) with delta (0, 0)
Screenshot: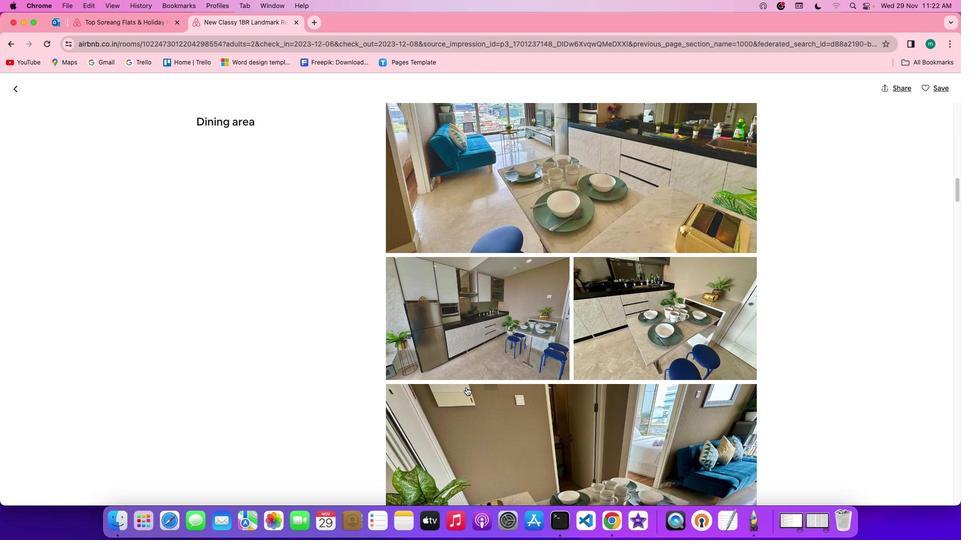
Action: Mouse scrolled (466, 387) with delta (0, 0)
Screenshot: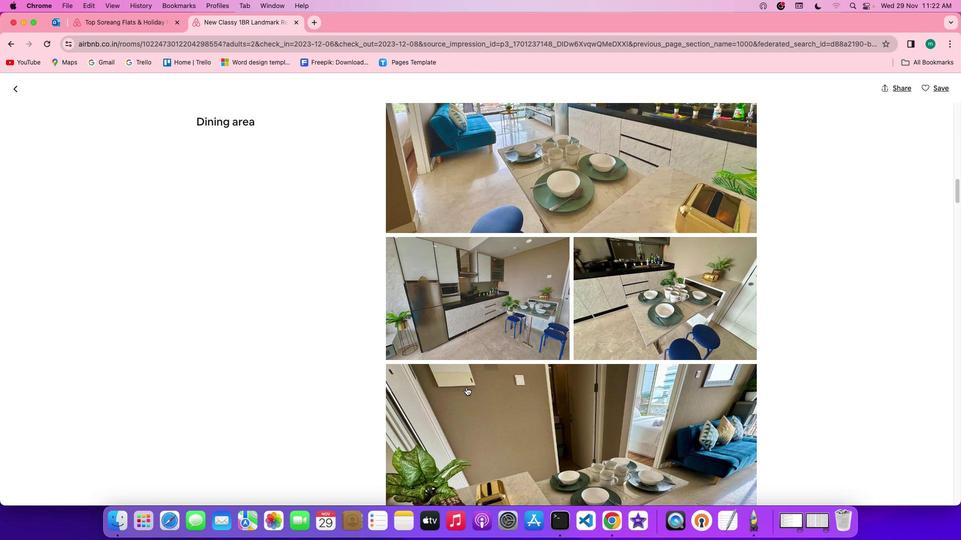 
Action: Mouse scrolled (466, 387) with delta (0, 0)
Screenshot: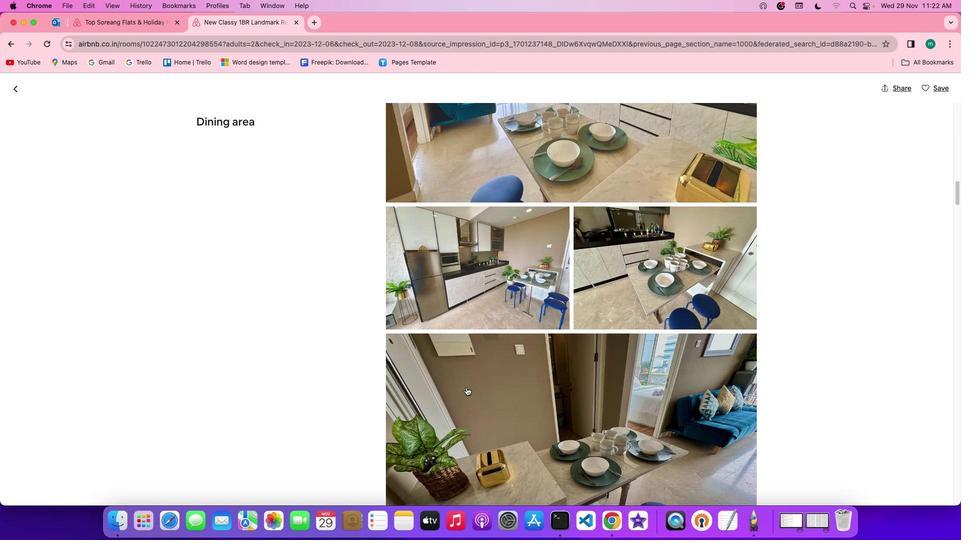 
Action: Mouse scrolled (466, 387) with delta (0, 0)
Screenshot: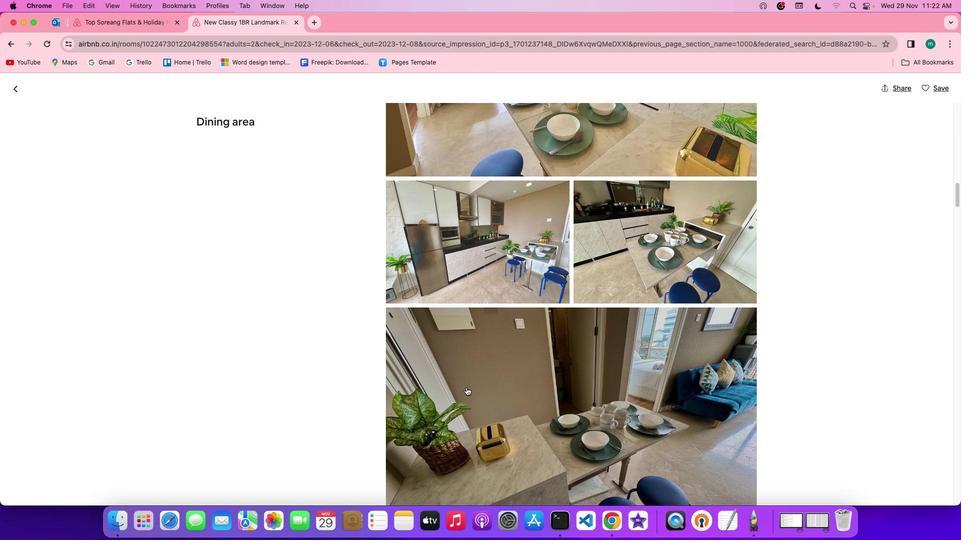 
Action: Mouse scrolled (466, 387) with delta (0, 0)
Screenshot: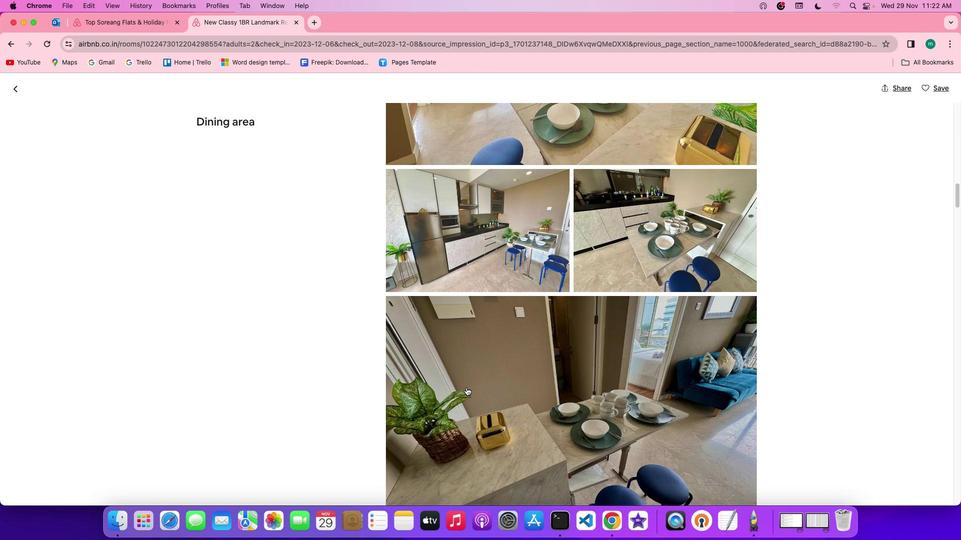 
Action: Mouse scrolled (466, 387) with delta (0, -1)
Screenshot: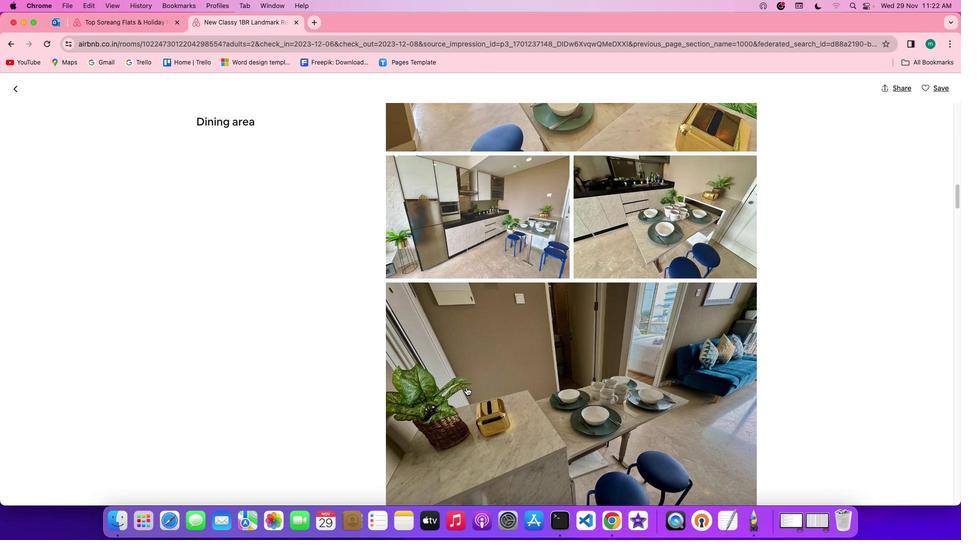 
Action: Mouse scrolled (466, 387) with delta (0, -1)
Screenshot: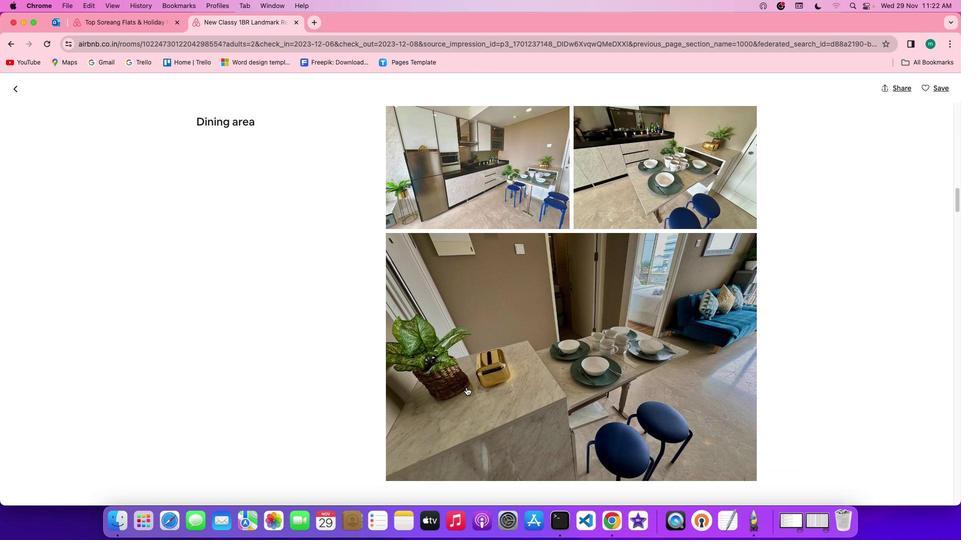 
Action: Mouse scrolled (466, 387) with delta (0, 0)
Screenshot: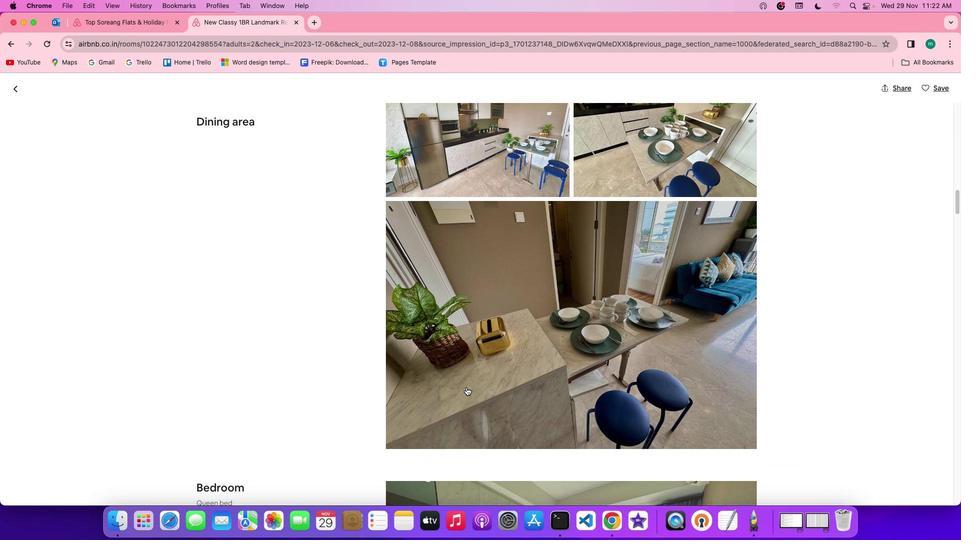 
Action: Mouse scrolled (466, 387) with delta (0, 0)
Screenshot: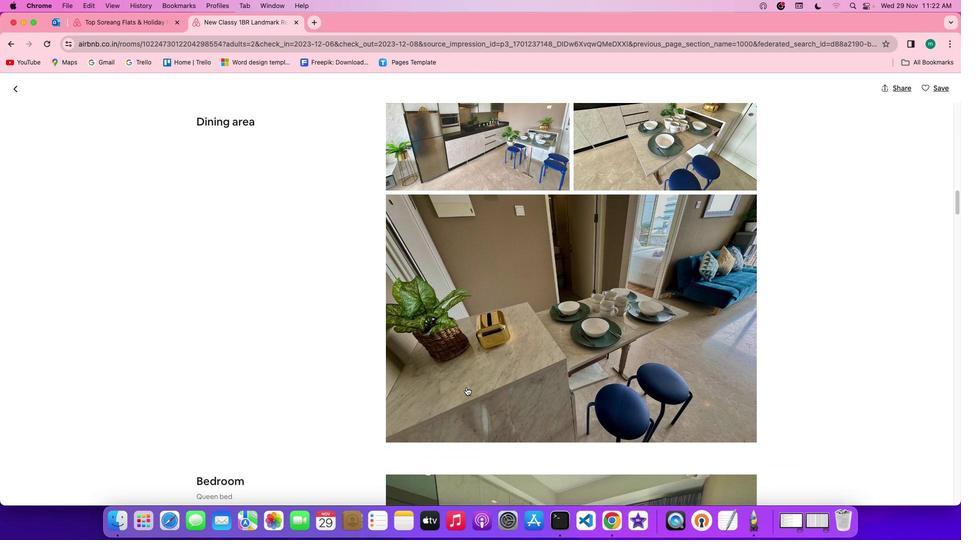 
Action: Mouse scrolled (466, 387) with delta (0, -1)
Screenshot: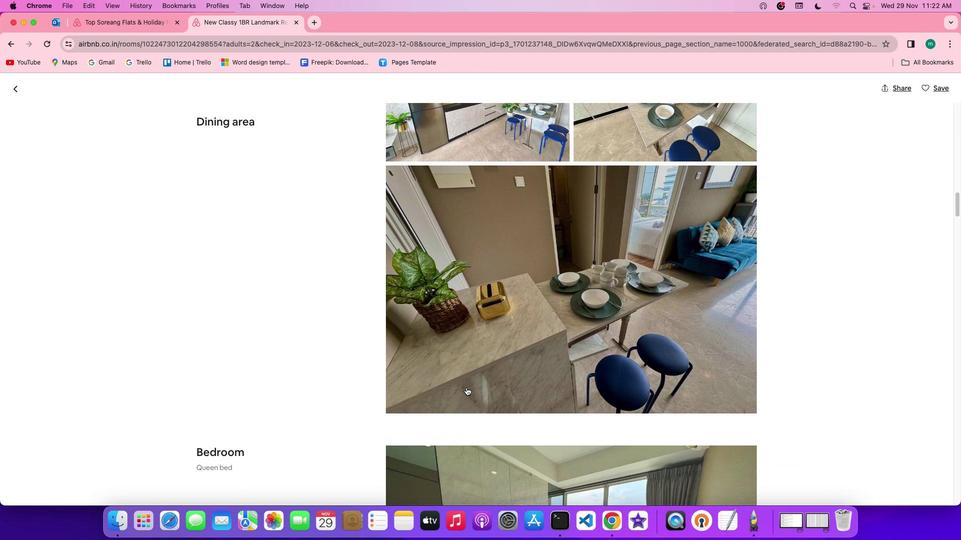 
Action: Mouse scrolled (466, 387) with delta (0, 0)
Screenshot: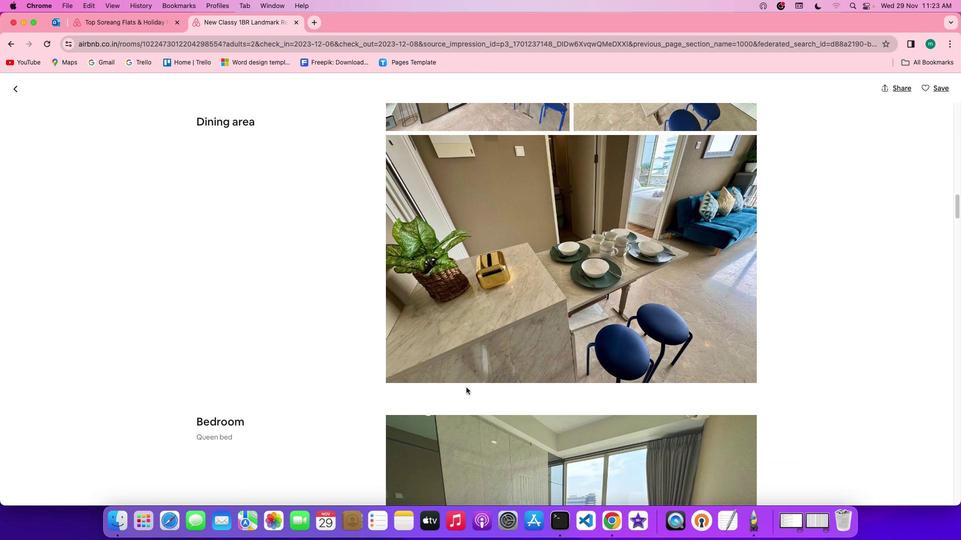 
Action: Mouse scrolled (466, 387) with delta (0, 0)
Screenshot: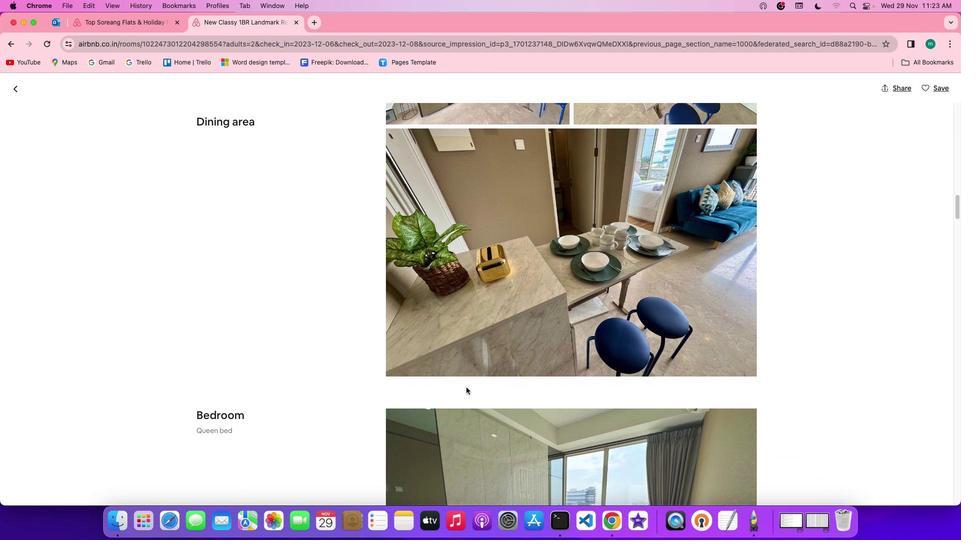 
Action: Mouse scrolled (466, 387) with delta (0, -1)
Screenshot: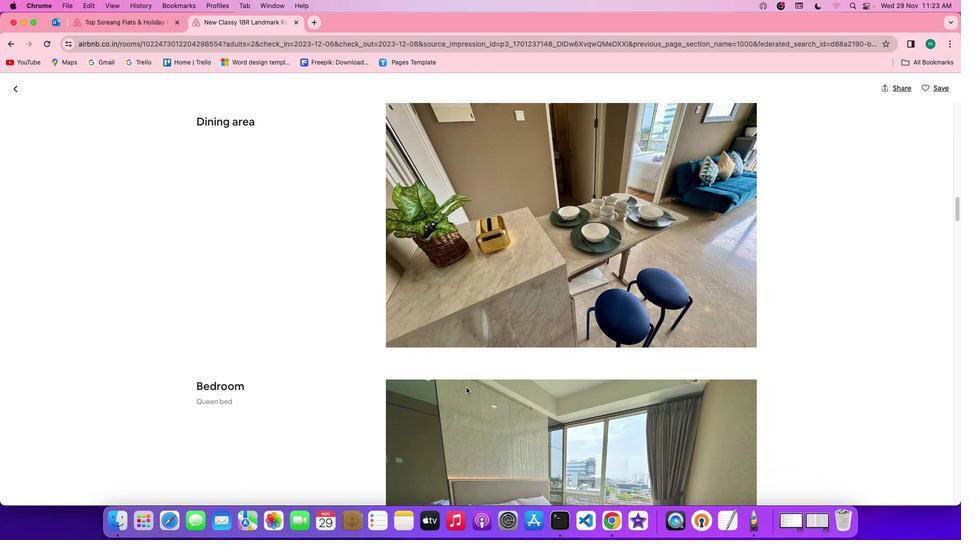 
Action: Mouse scrolled (466, 387) with delta (0, 0)
Screenshot: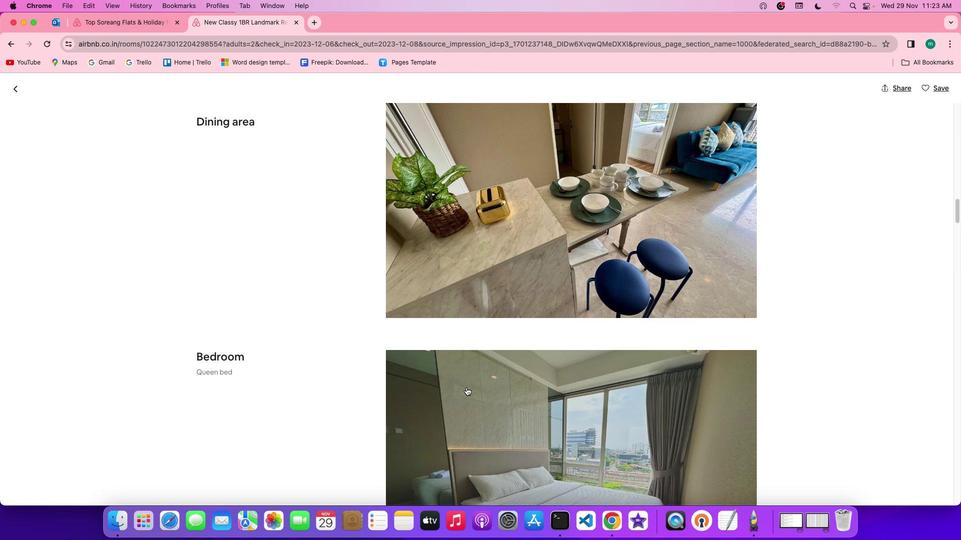 
Action: Mouse scrolled (466, 387) with delta (0, 0)
Screenshot: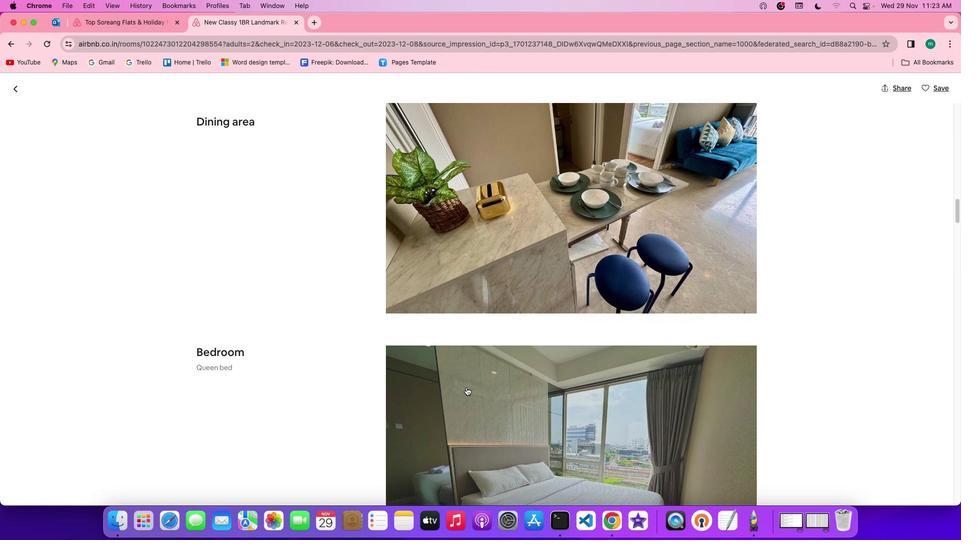 
Action: Mouse scrolled (466, 387) with delta (0, -1)
Screenshot: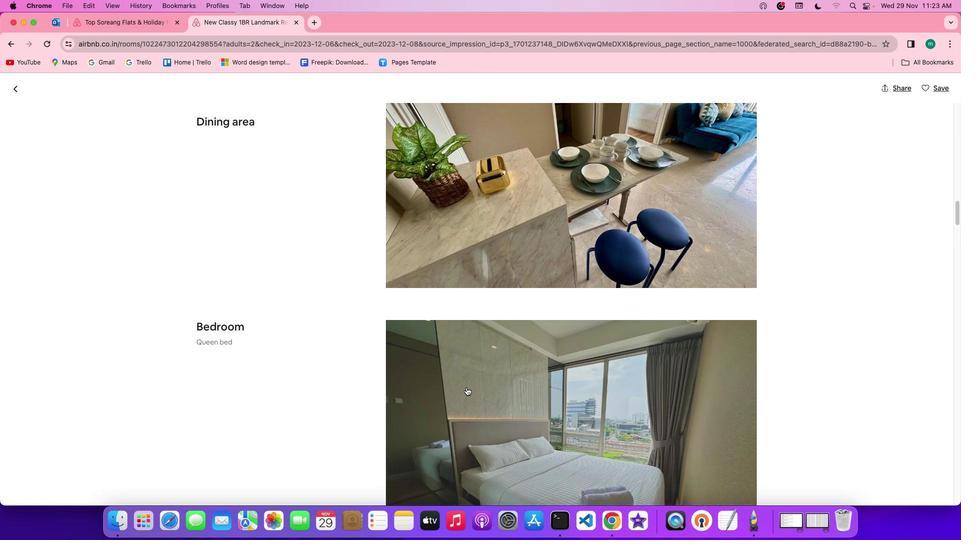 
Action: Mouse scrolled (466, 387) with delta (0, 0)
Screenshot: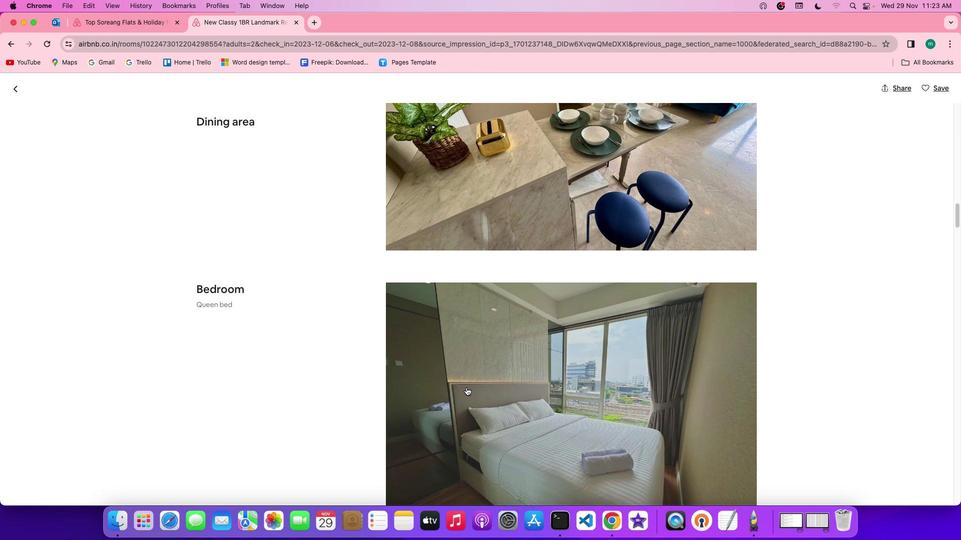 
Action: Mouse scrolled (466, 387) with delta (0, 0)
Screenshot: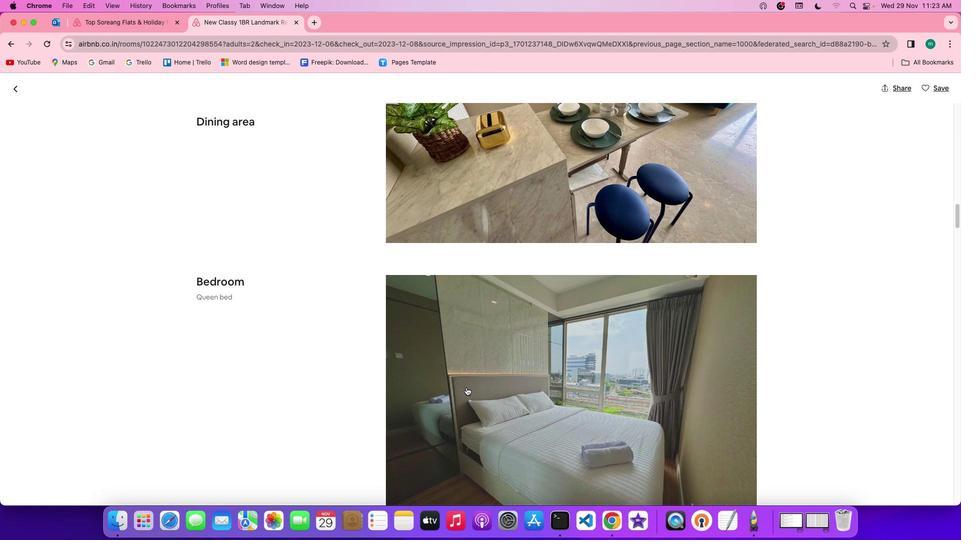 
Action: Mouse scrolled (466, 387) with delta (0, -1)
Screenshot: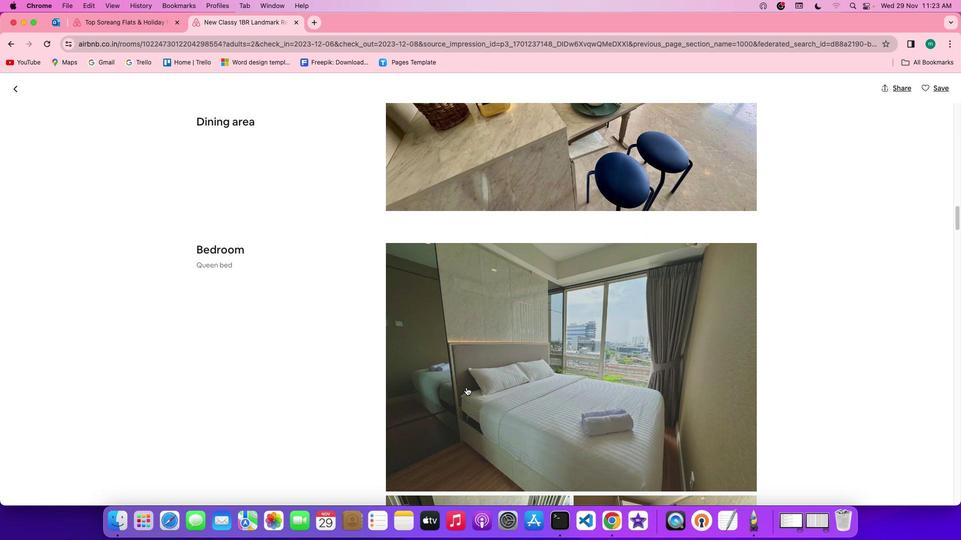 
Action: Mouse scrolled (466, 387) with delta (0, -1)
Screenshot: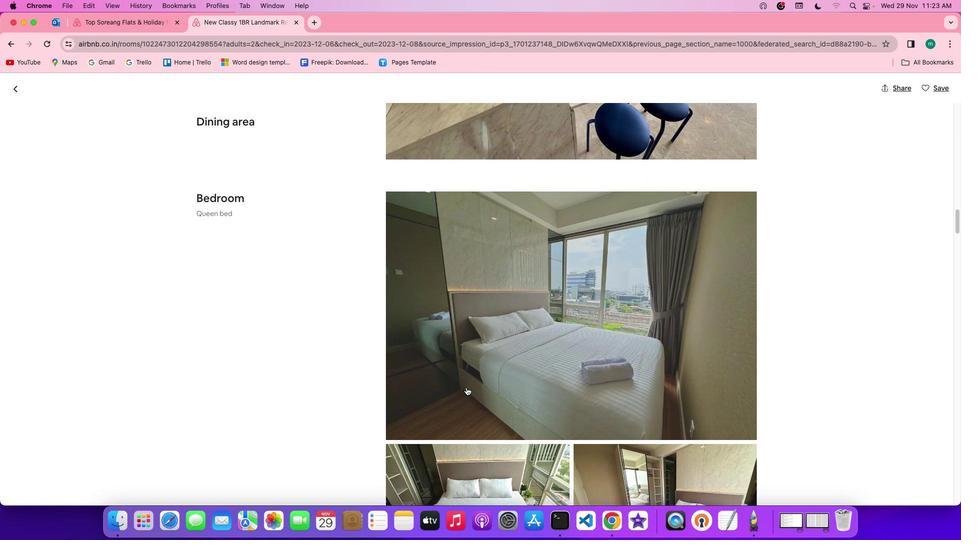 
Action: Mouse scrolled (466, 387) with delta (0, 0)
Screenshot: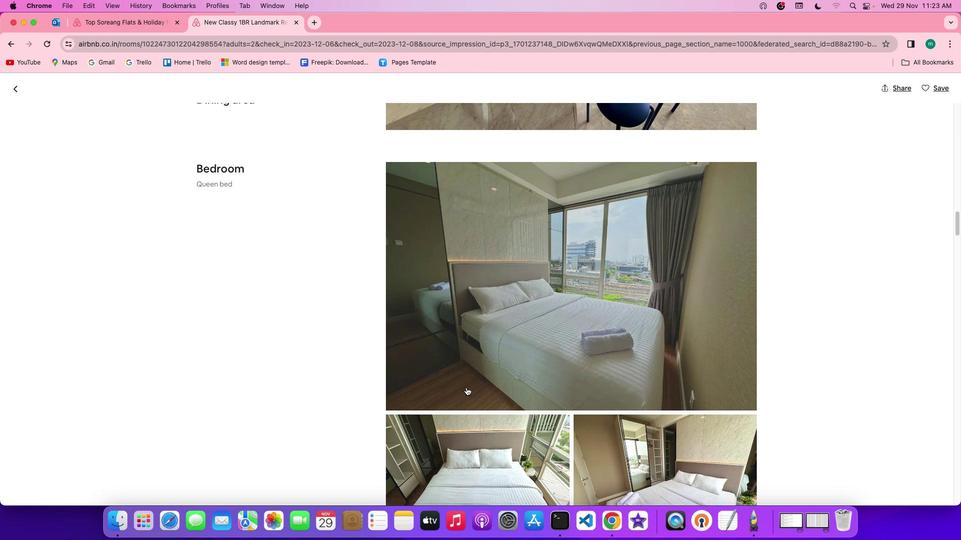 
Action: Mouse scrolled (466, 387) with delta (0, 0)
Screenshot: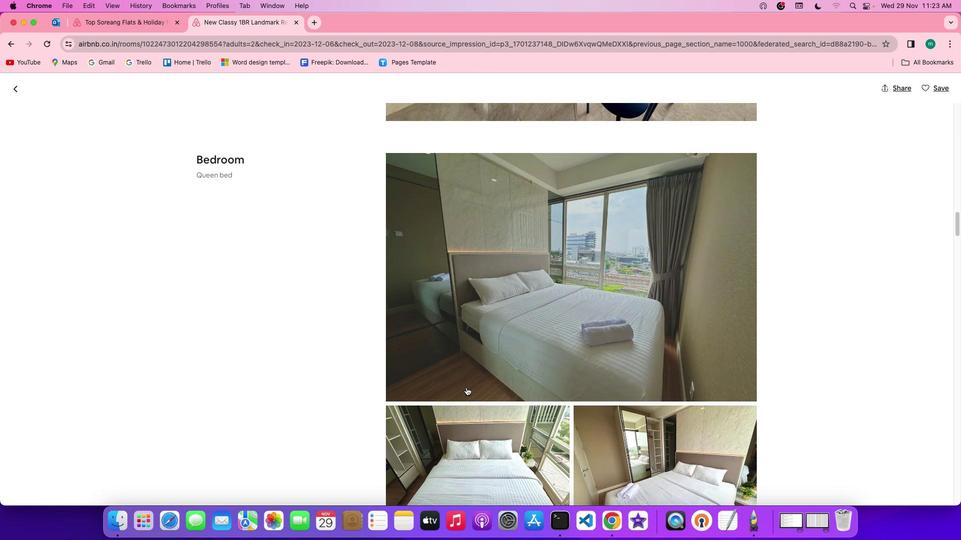 
Action: Mouse scrolled (466, 387) with delta (0, -1)
Screenshot: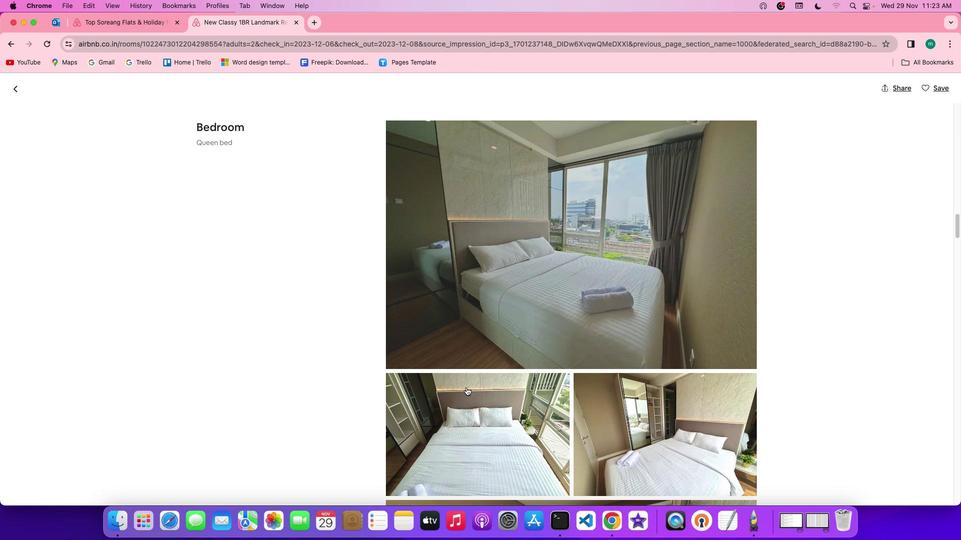 
Action: Mouse scrolled (466, 387) with delta (0, -1)
Screenshot: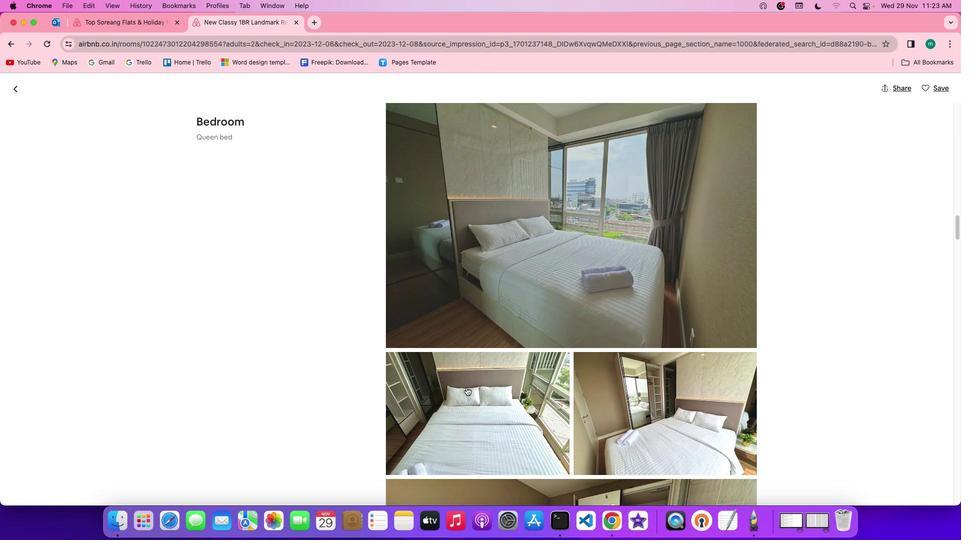 
Action: Mouse scrolled (466, 387) with delta (0, 0)
Screenshot: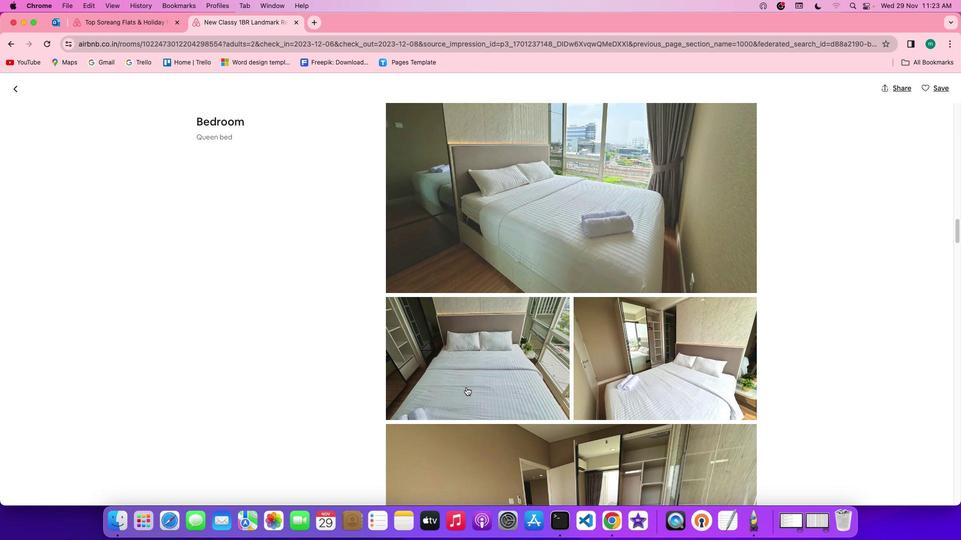 
Action: Mouse scrolled (466, 387) with delta (0, 0)
Screenshot: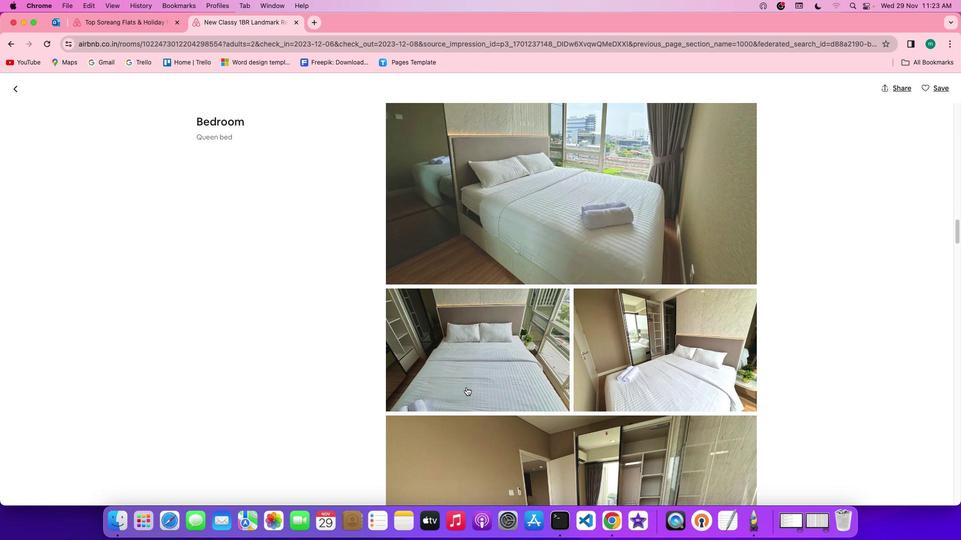 
Action: Mouse scrolled (466, 387) with delta (0, -1)
Screenshot: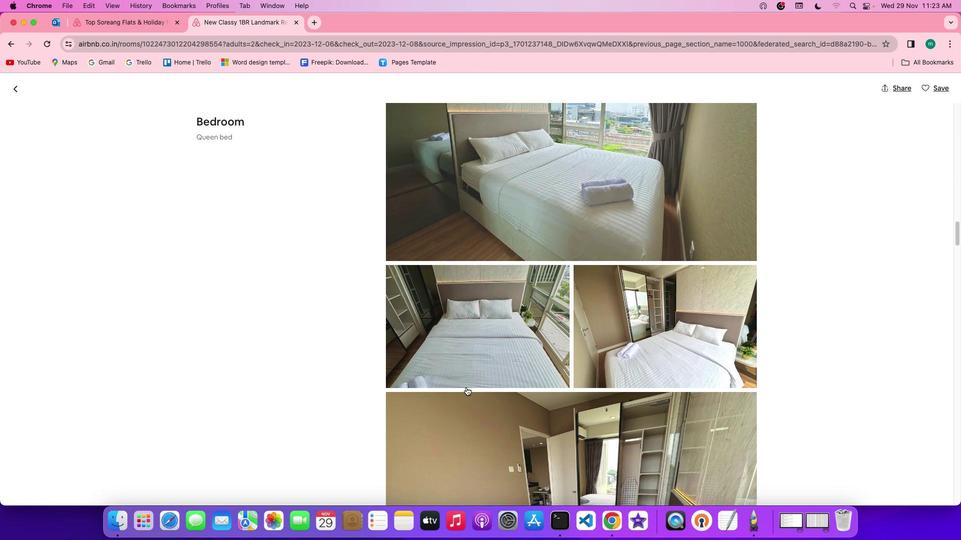 
Action: Mouse scrolled (466, 387) with delta (0, -1)
Screenshot: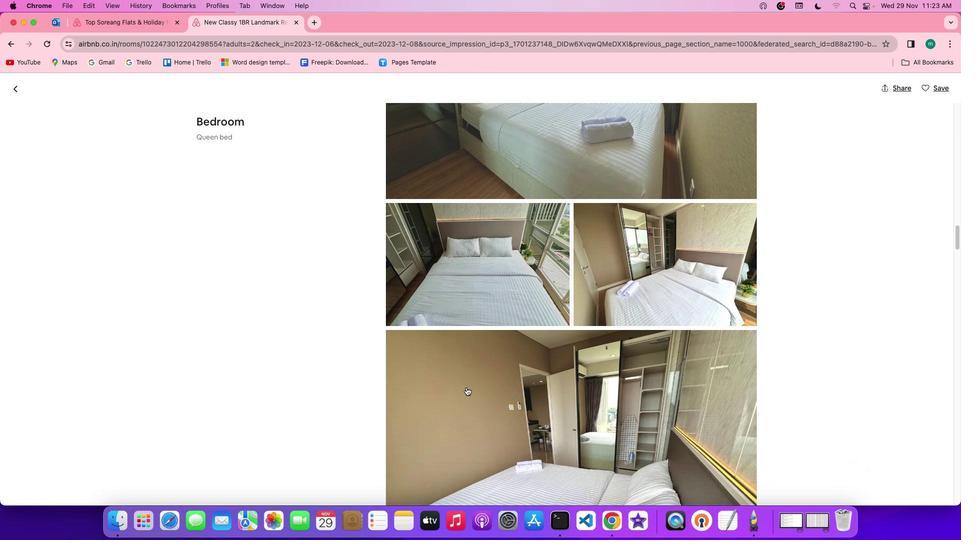 
Action: Mouse scrolled (466, 387) with delta (0, 0)
Screenshot: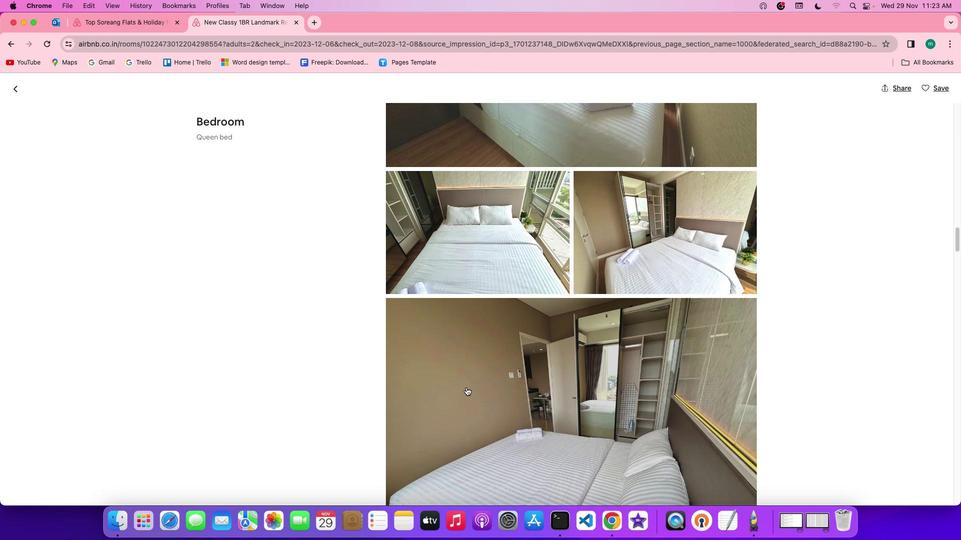 
Action: Mouse scrolled (466, 387) with delta (0, 0)
Screenshot: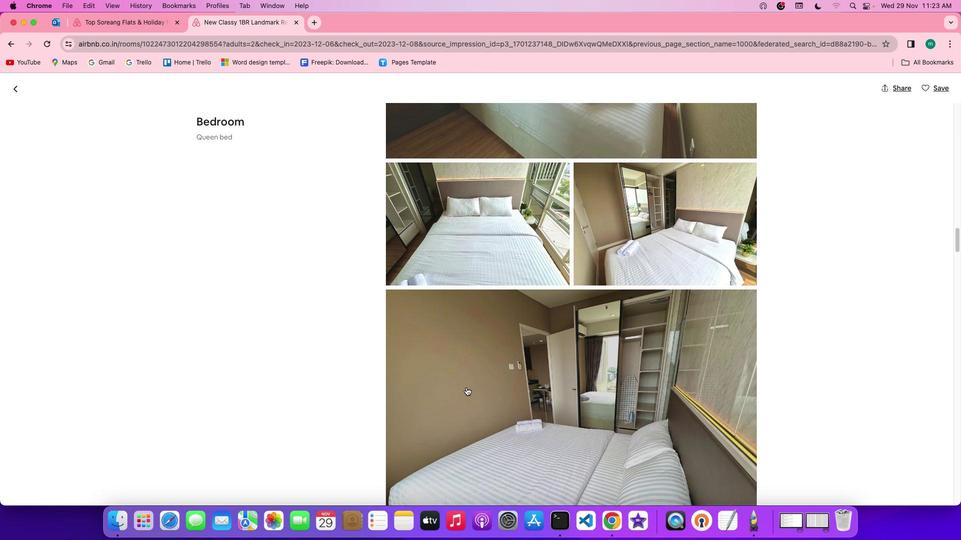 
Action: Mouse scrolled (466, 387) with delta (0, -1)
Screenshot: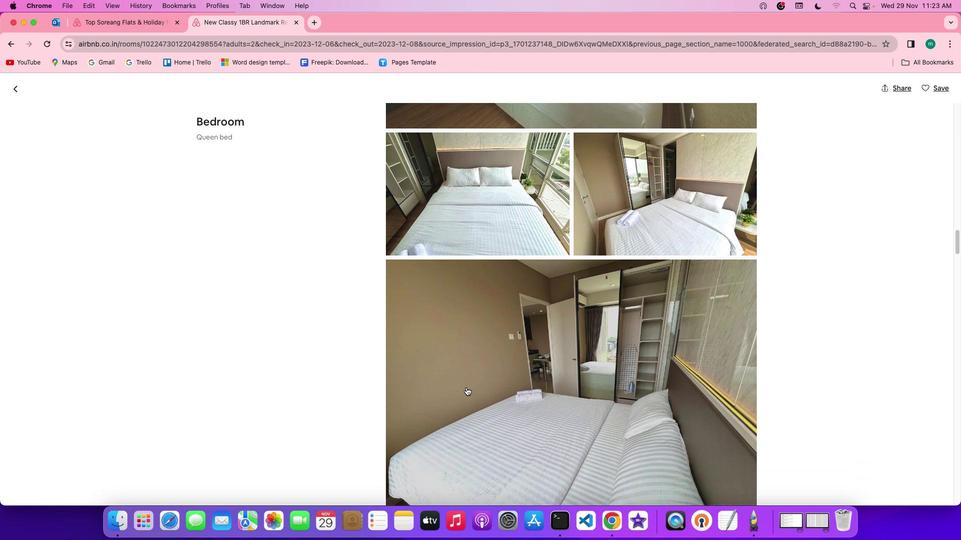 
Action: Mouse scrolled (466, 387) with delta (0, -1)
Screenshot: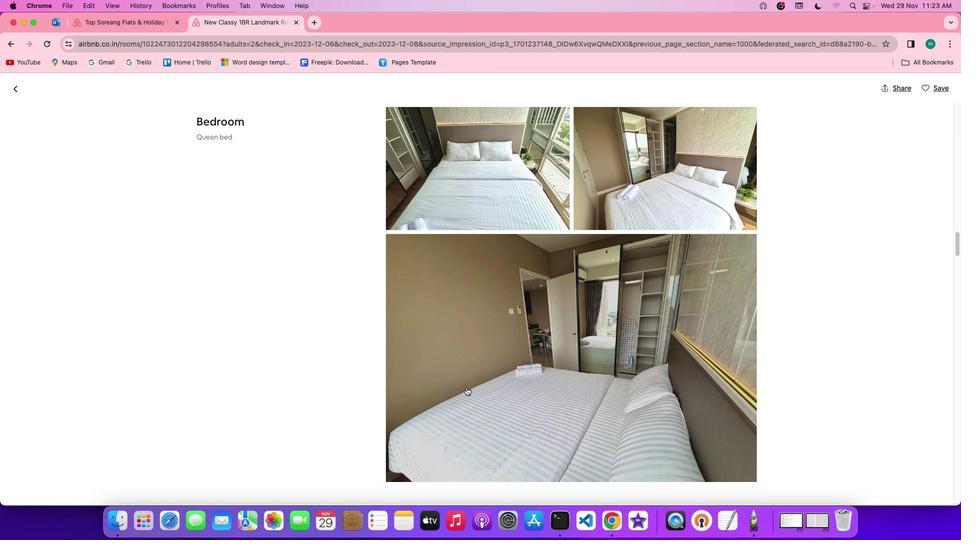 
Action: Mouse scrolled (466, 387) with delta (0, 0)
Screenshot: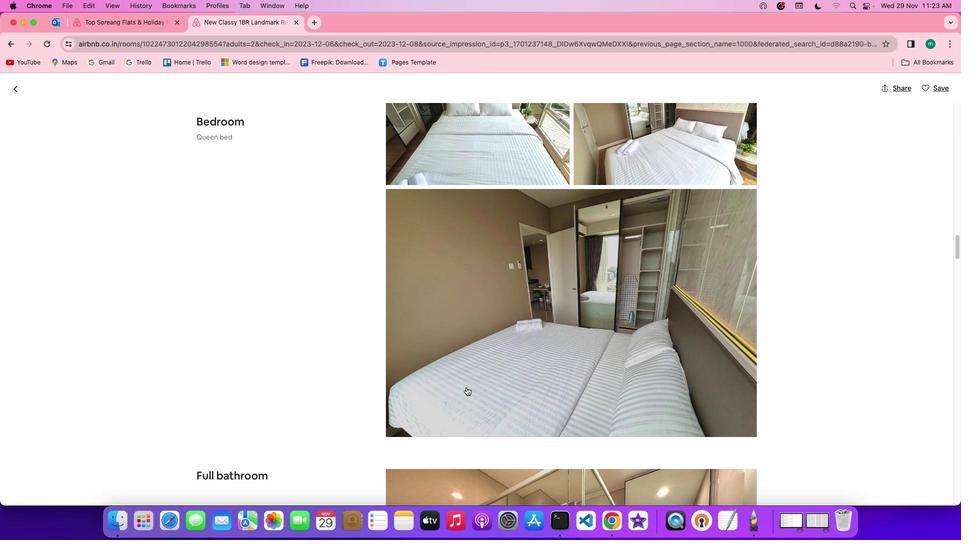 
Action: Mouse scrolled (466, 387) with delta (0, 0)
Screenshot: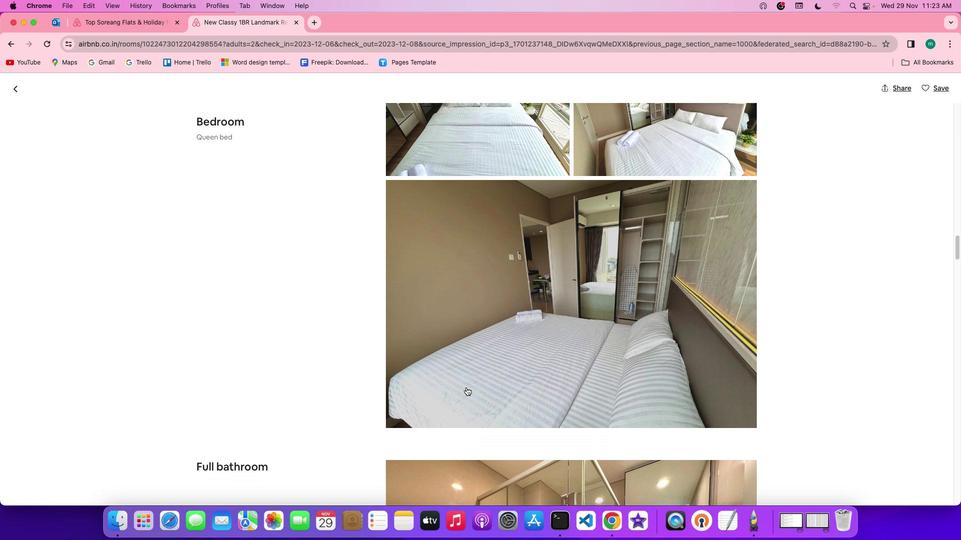 
Action: Mouse scrolled (466, 387) with delta (0, -1)
Screenshot: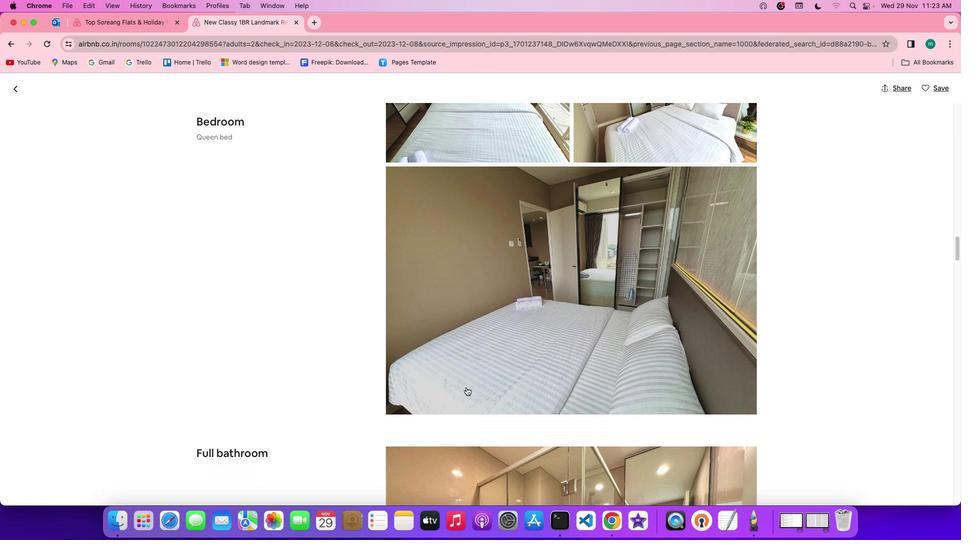 
Action: Mouse scrolled (466, 387) with delta (0, 0)
Screenshot: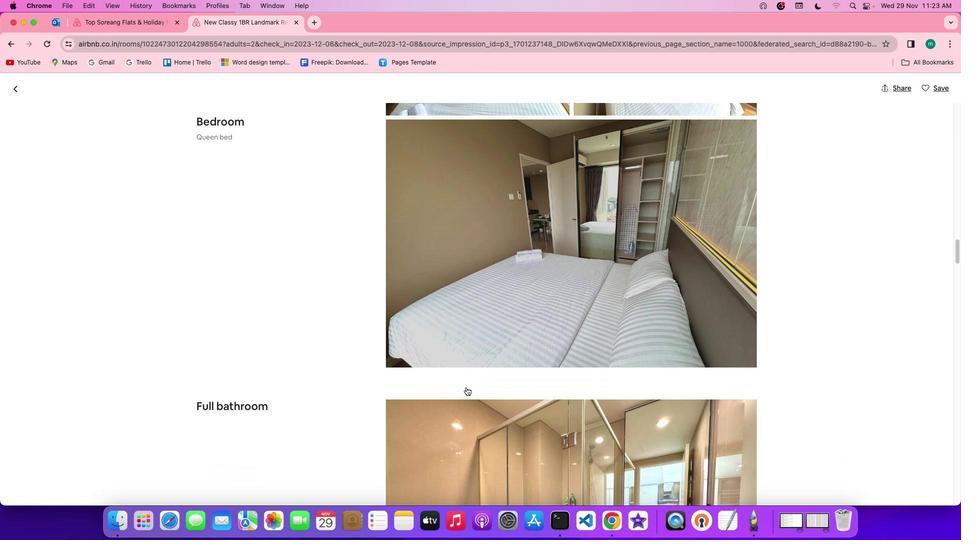 
Action: Mouse scrolled (466, 387) with delta (0, 0)
Screenshot: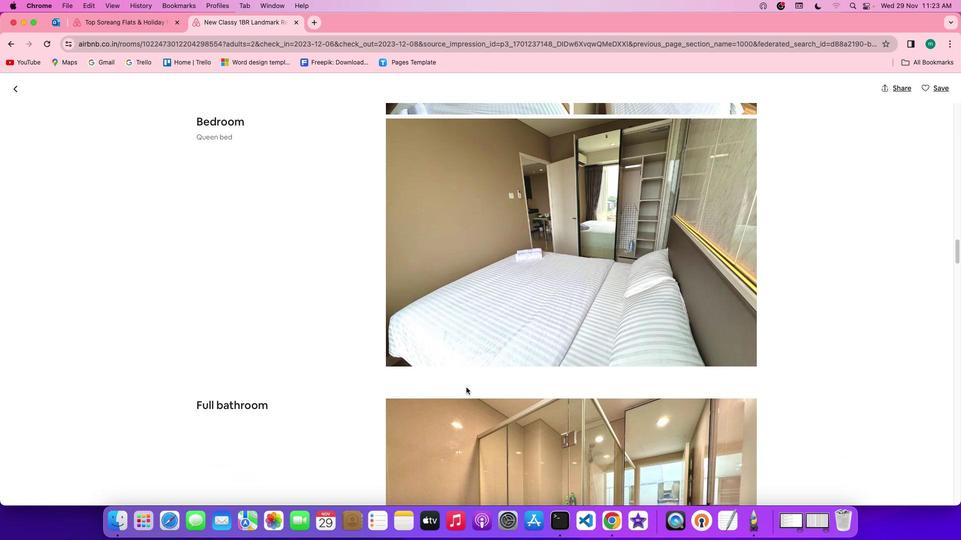 
Action: Mouse scrolled (466, 387) with delta (0, 0)
Screenshot: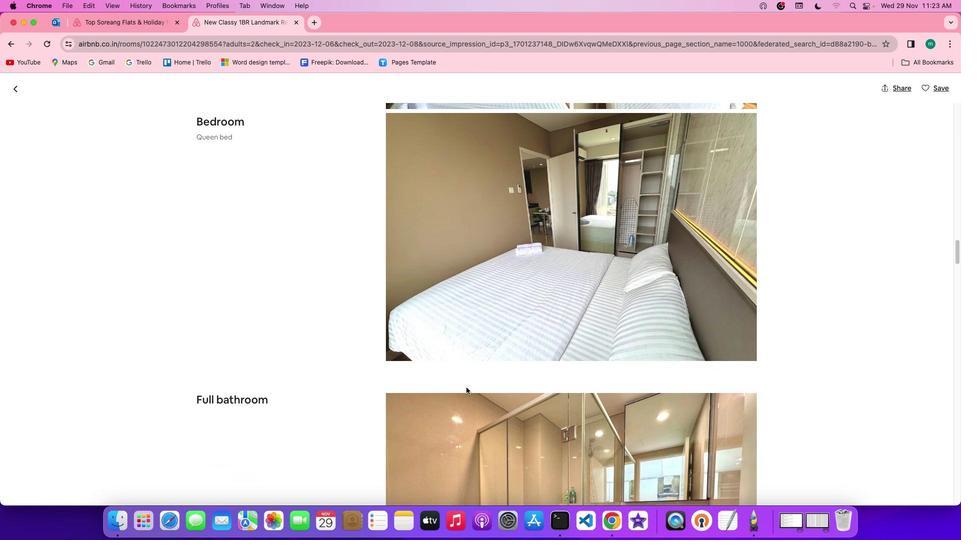 
Action: Mouse scrolled (466, 387) with delta (0, -1)
Screenshot: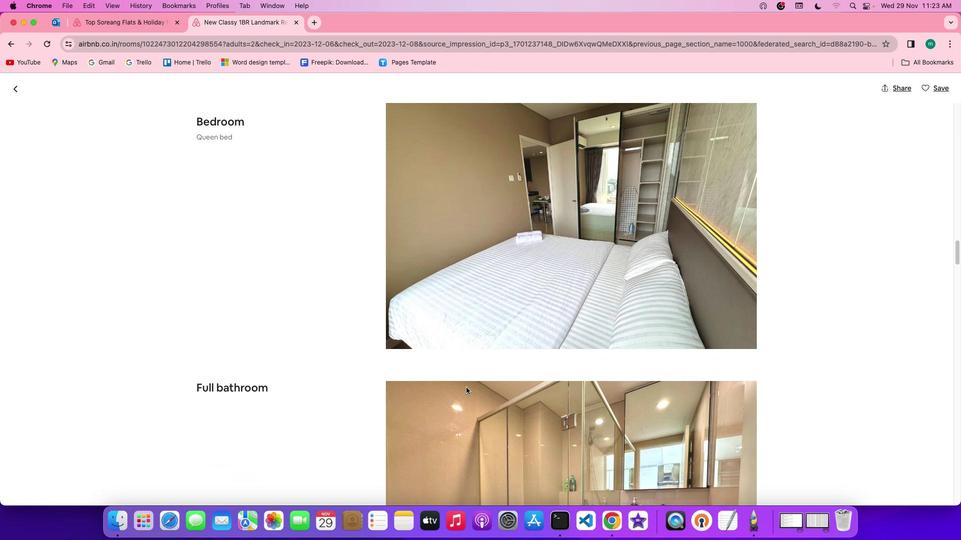 
Action: Mouse scrolled (466, 387) with delta (0, -1)
Screenshot: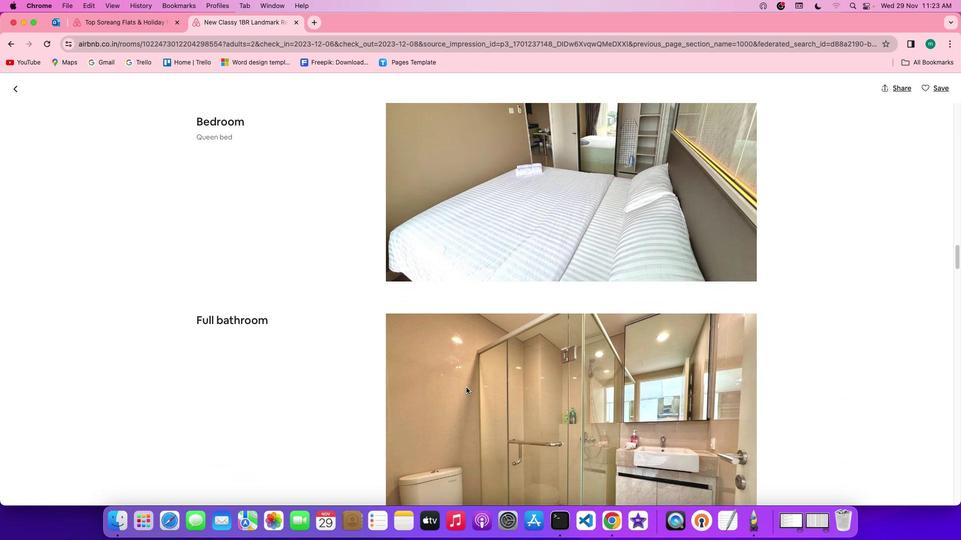 
Action: Mouse scrolled (466, 387) with delta (0, 0)
Screenshot: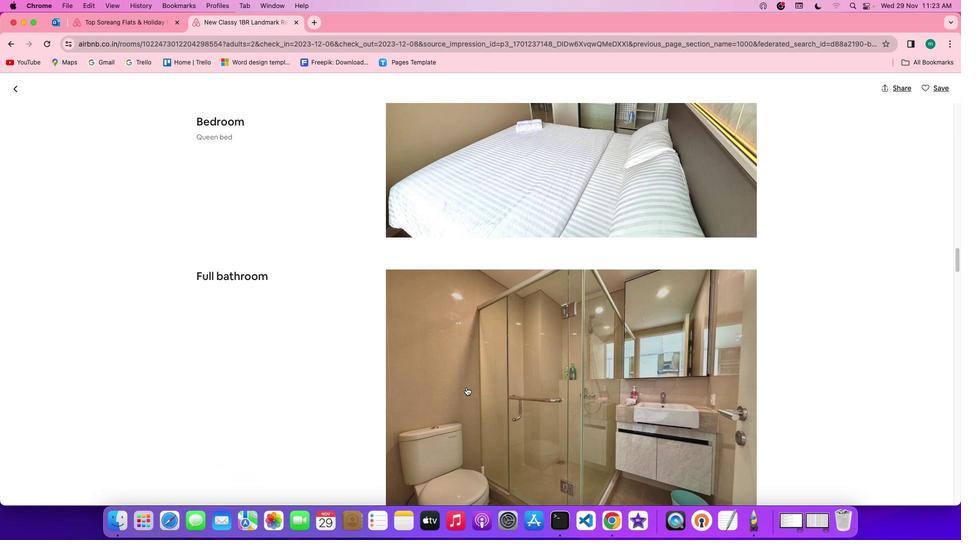 
Action: Mouse scrolled (466, 387) with delta (0, 0)
Screenshot: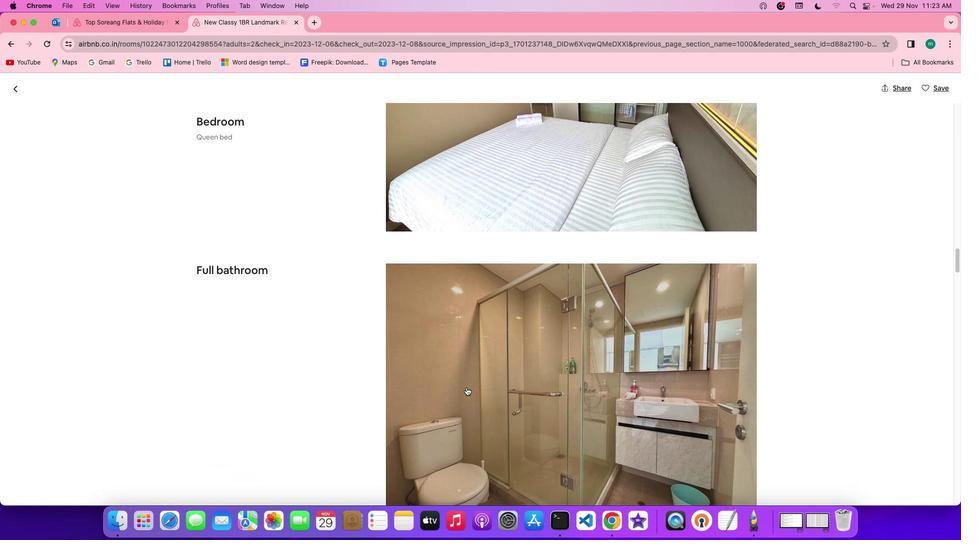 
Action: Mouse scrolled (466, 387) with delta (0, -1)
Screenshot: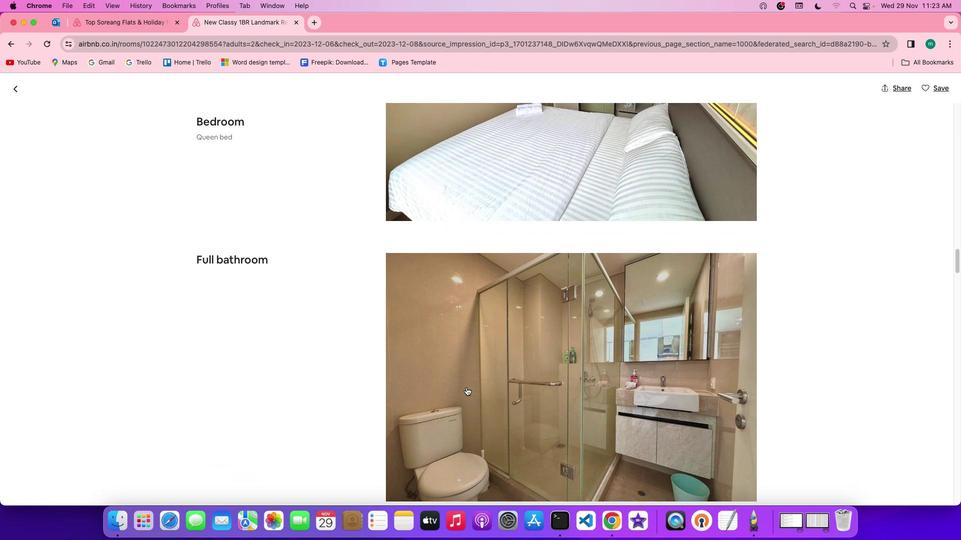 
Action: Mouse scrolled (466, 387) with delta (0, -1)
Screenshot: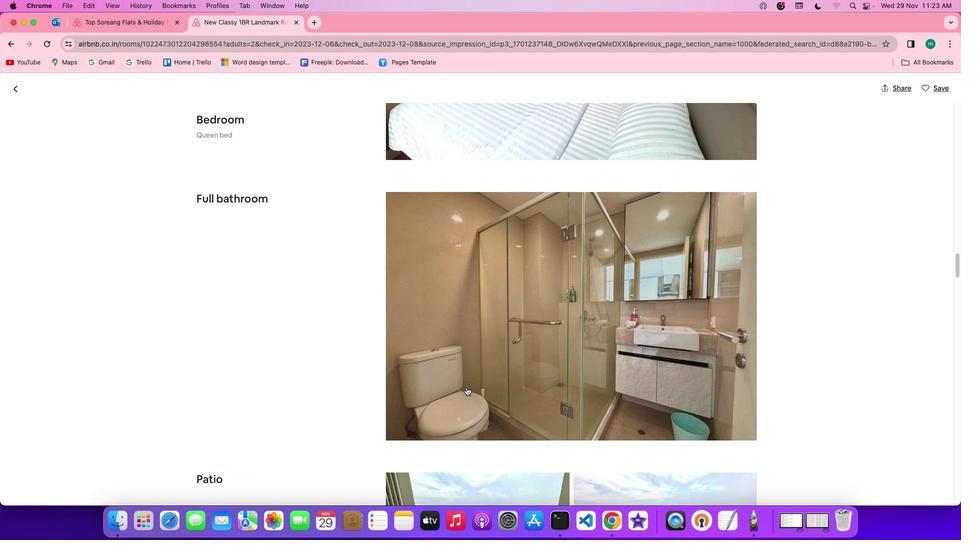 
Action: Mouse scrolled (466, 387) with delta (0, 0)
Screenshot: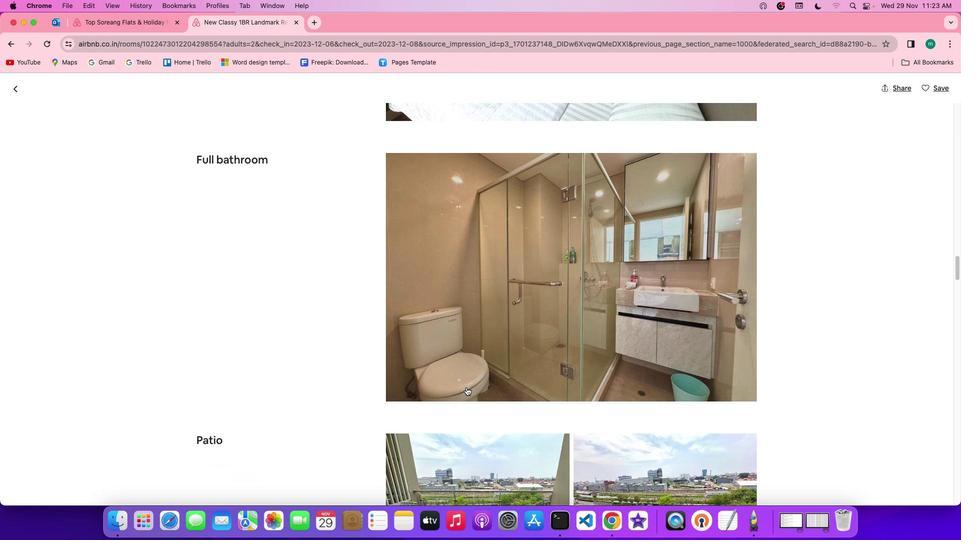 
Action: Mouse scrolled (466, 387) with delta (0, 0)
Screenshot: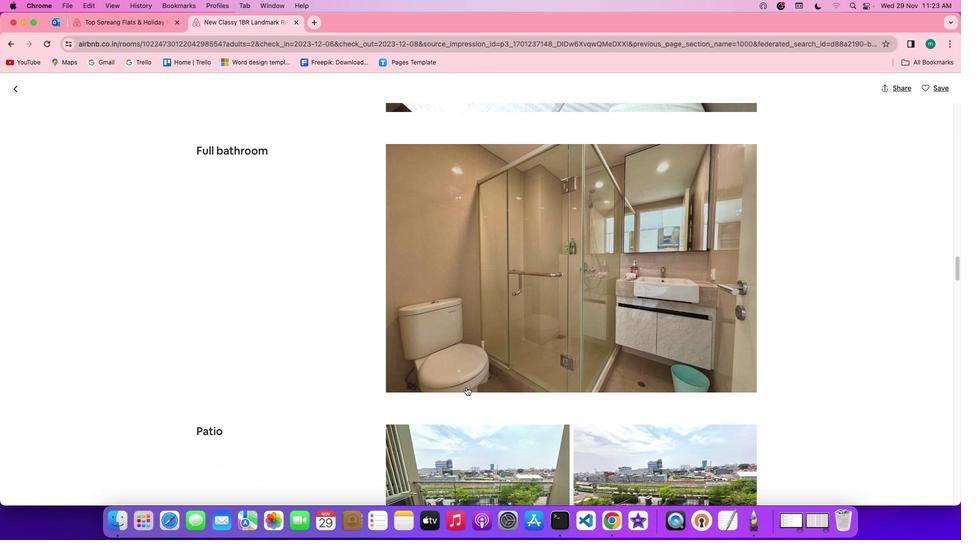 
Action: Mouse scrolled (466, 387) with delta (0, -1)
Screenshot: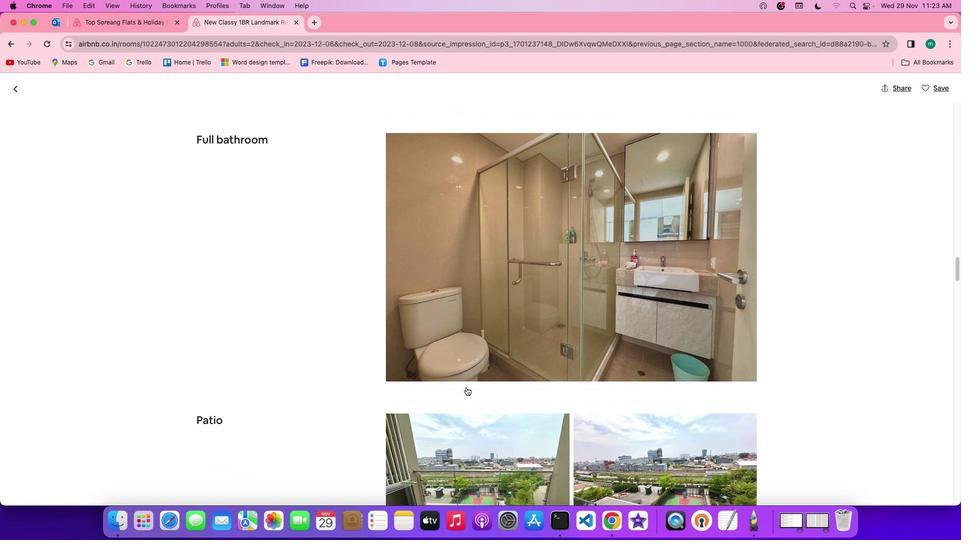 
Action: Mouse scrolled (466, 387) with delta (0, -1)
Screenshot: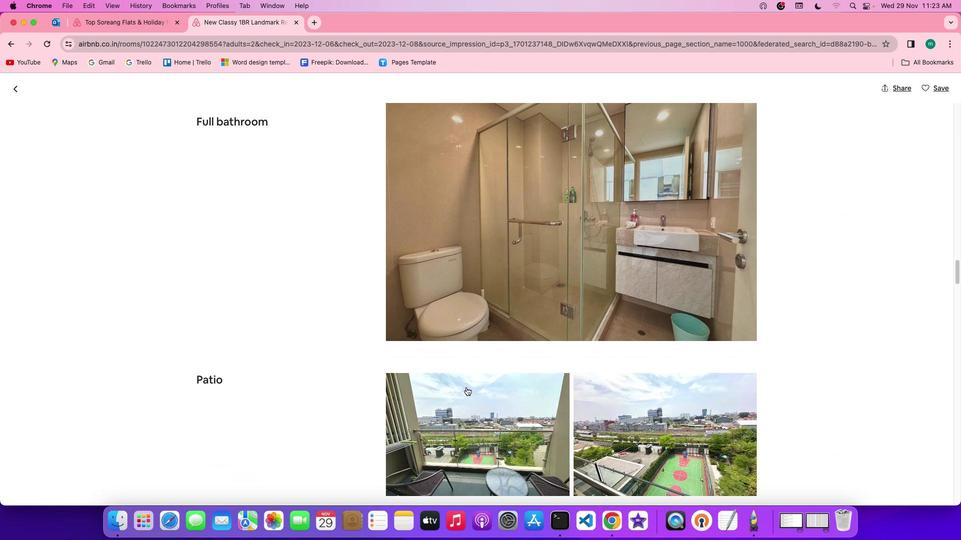 
Action: Mouse scrolled (466, 387) with delta (0, 0)
Screenshot: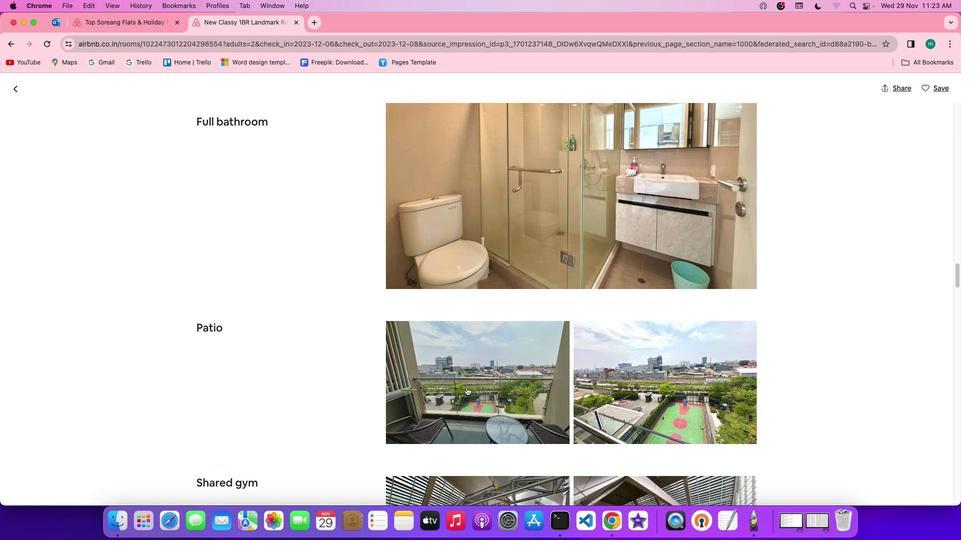 
Action: Mouse scrolled (466, 387) with delta (0, 0)
Screenshot: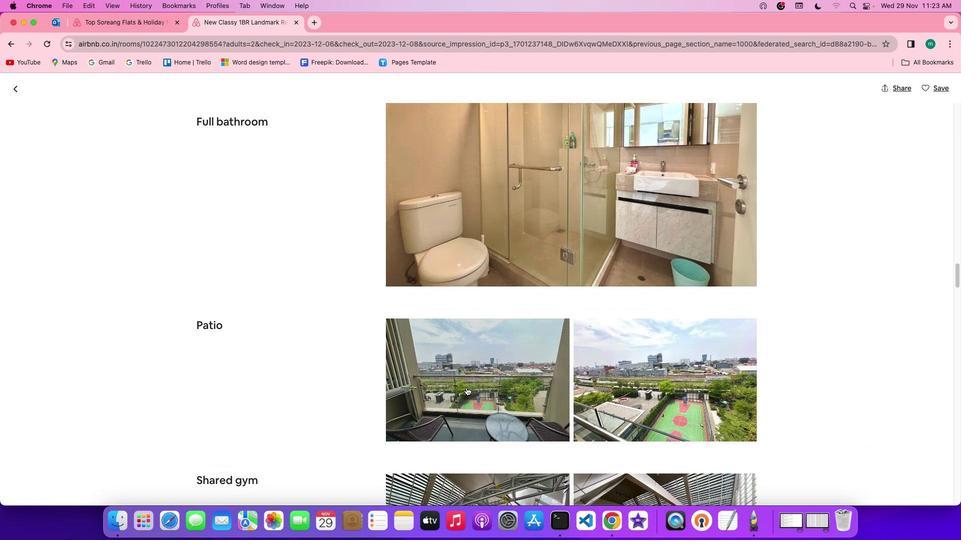 
Action: Mouse scrolled (466, 387) with delta (0, -1)
Screenshot: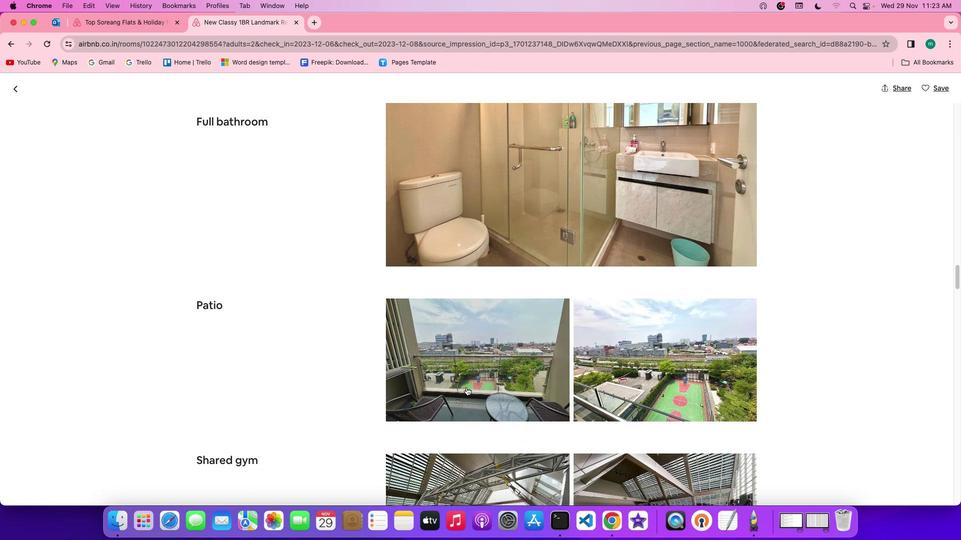 
Action: Mouse scrolled (466, 387) with delta (0, -1)
Screenshot: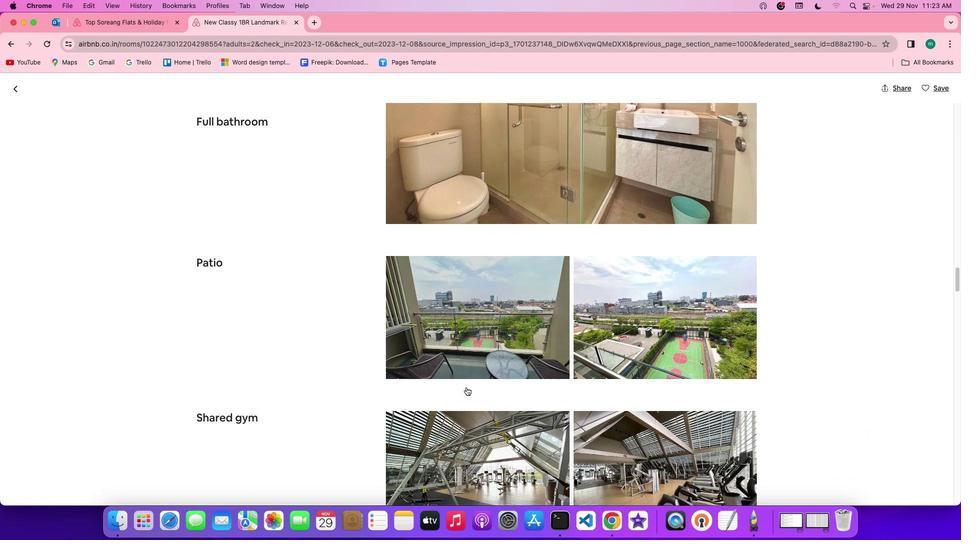 
Action: Mouse scrolled (466, 387) with delta (0, 0)
Screenshot: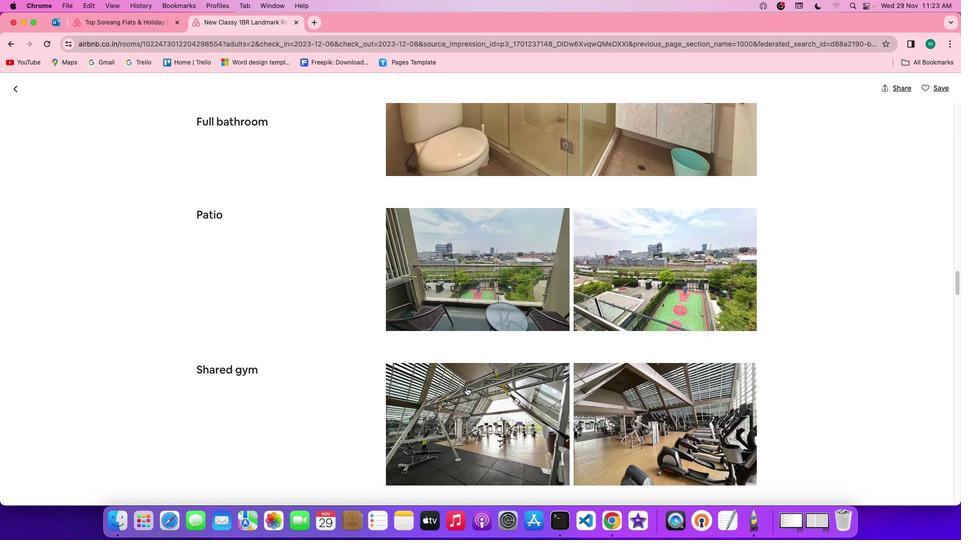 
Action: Mouse scrolled (466, 387) with delta (0, 0)
Screenshot: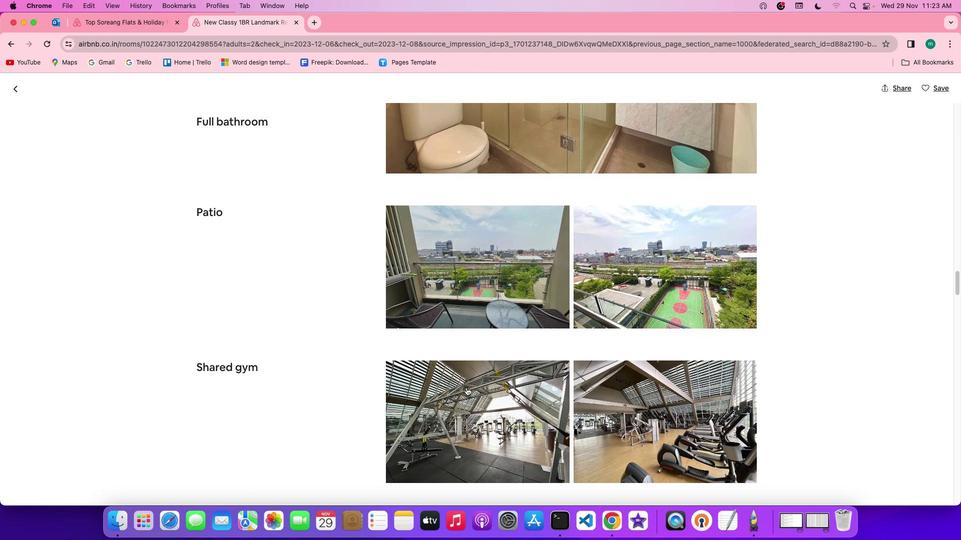 
Action: Mouse scrolled (466, 387) with delta (0, -1)
Screenshot: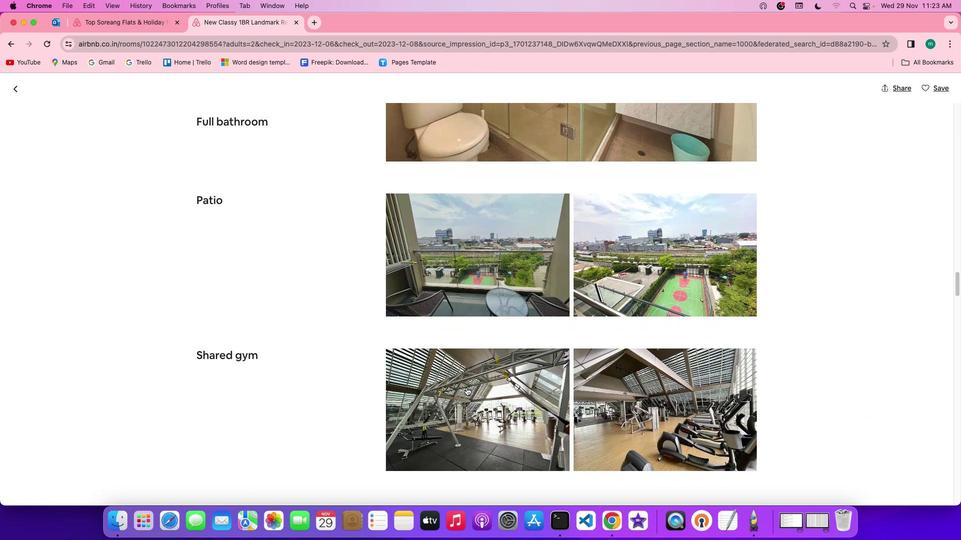
Action: Mouse scrolled (466, 387) with delta (0, 0)
Screenshot: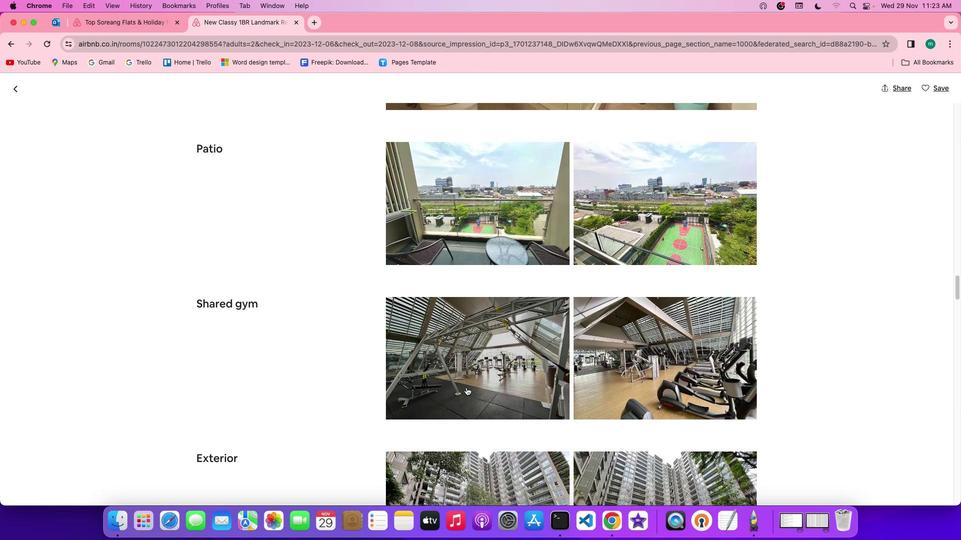 
Action: Mouse scrolled (466, 387) with delta (0, 0)
Screenshot: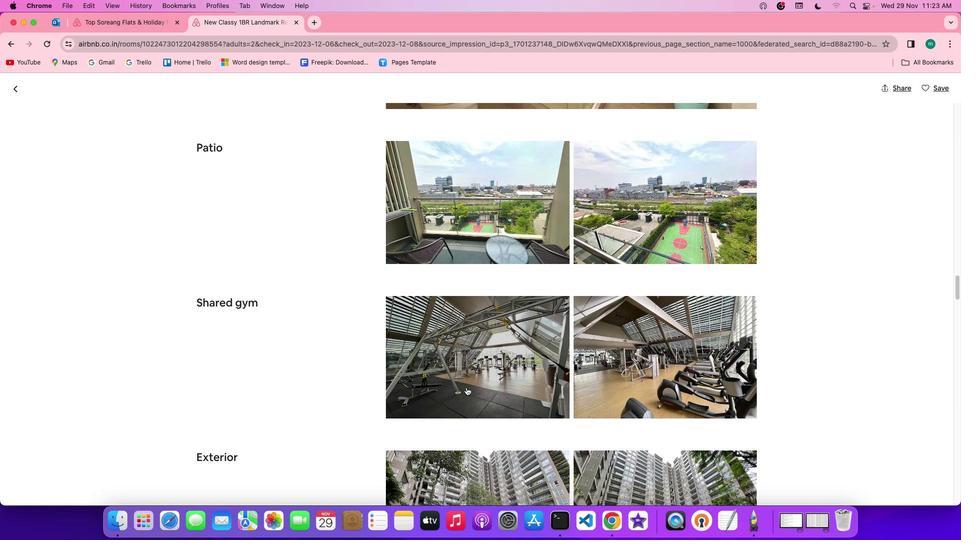 
Action: Mouse scrolled (466, 387) with delta (0, -1)
Screenshot: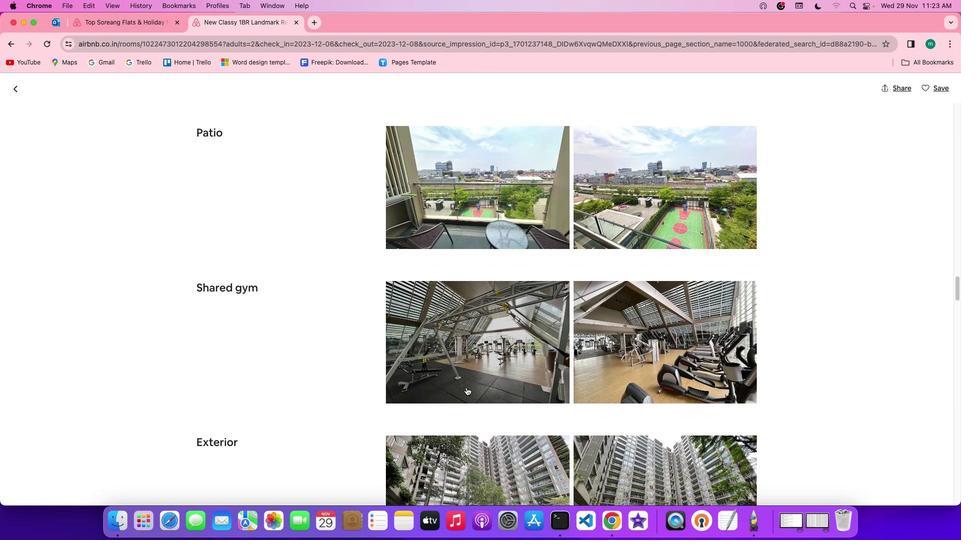 
Action: Mouse scrolled (466, 387) with delta (0, 0)
Screenshot: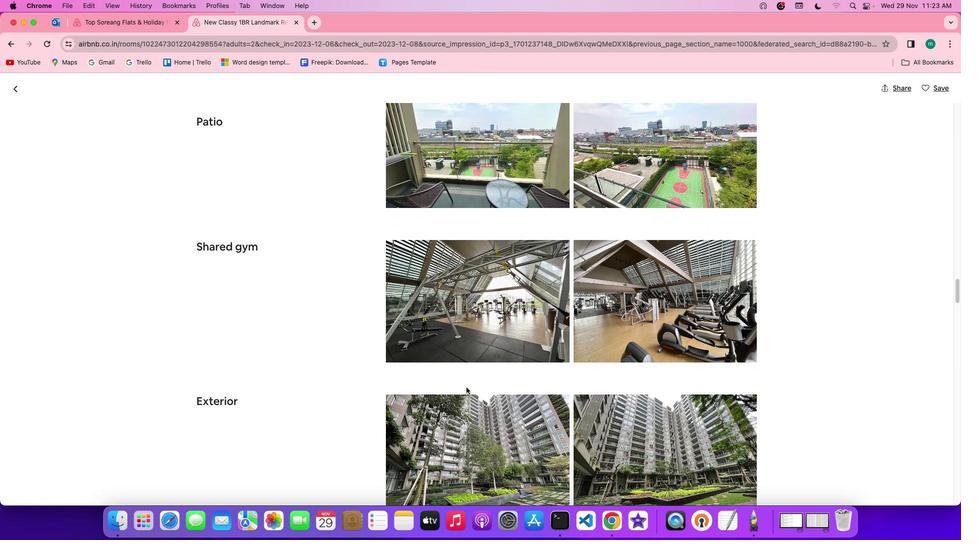 
Action: Mouse scrolled (466, 387) with delta (0, 0)
Screenshot: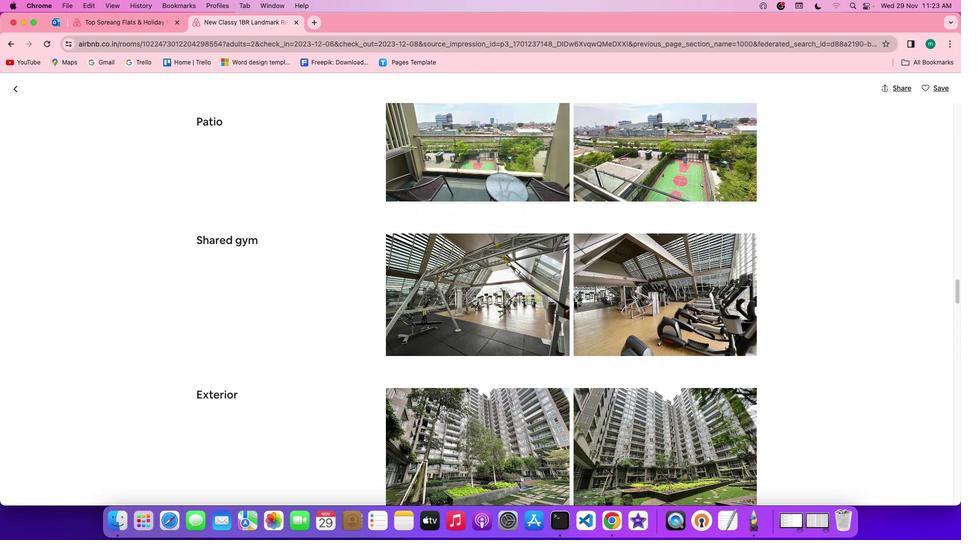 
Action: Mouse scrolled (466, 387) with delta (0, -1)
Screenshot: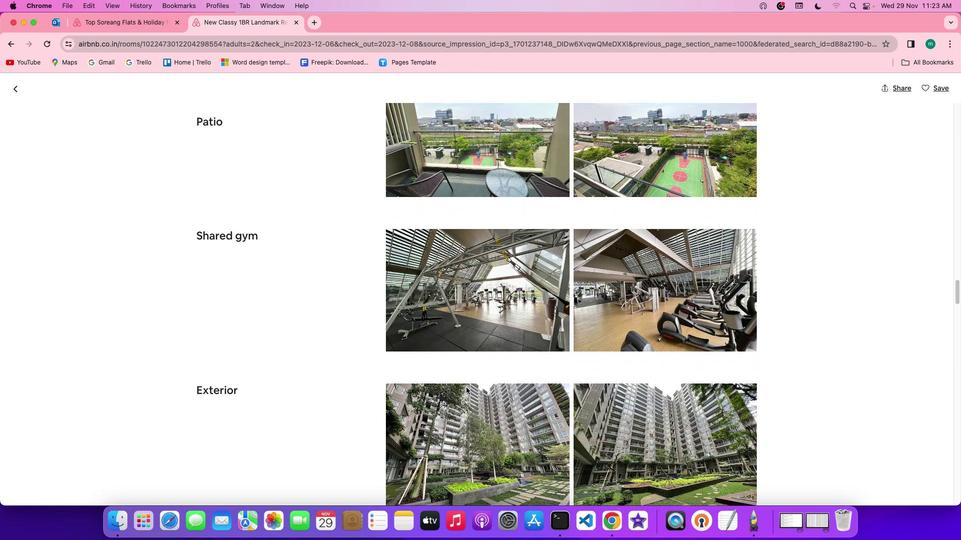 
Action: Mouse scrolled (466, 387) with delta (0, -1)
Screenshot: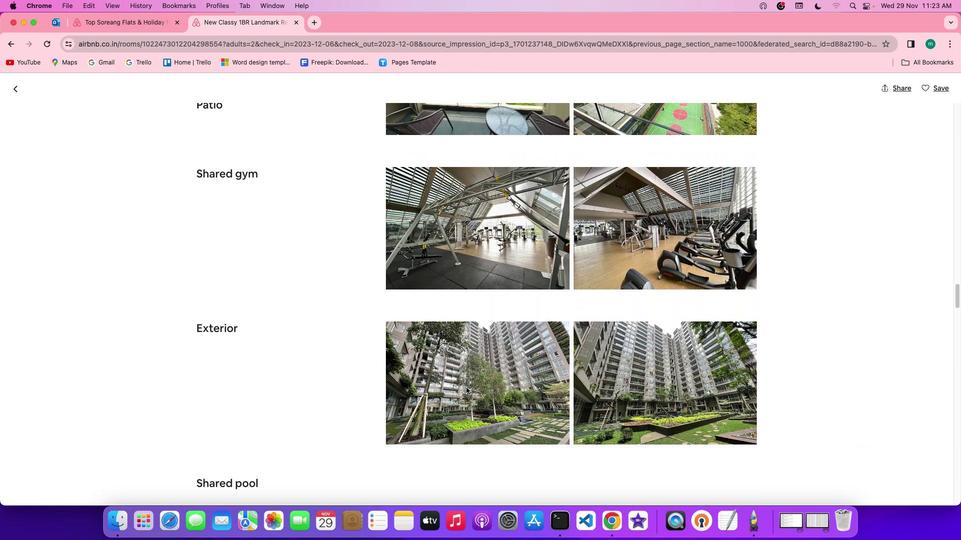 
Action: Mouse scrolled (466, 387) with delta (0, 0)
Screenshot: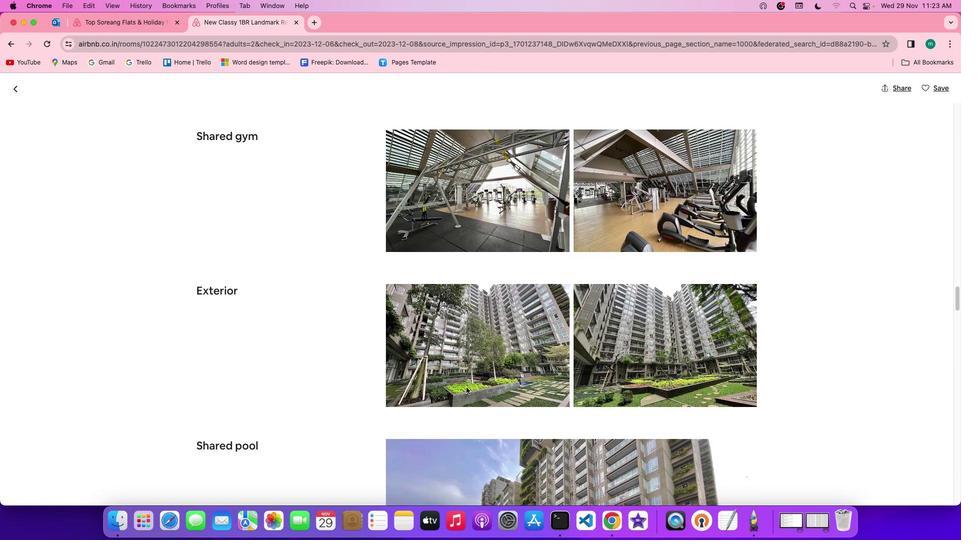 
Action: Mouse scrolled (466, 387) with delta (0, 0)
Screenshot: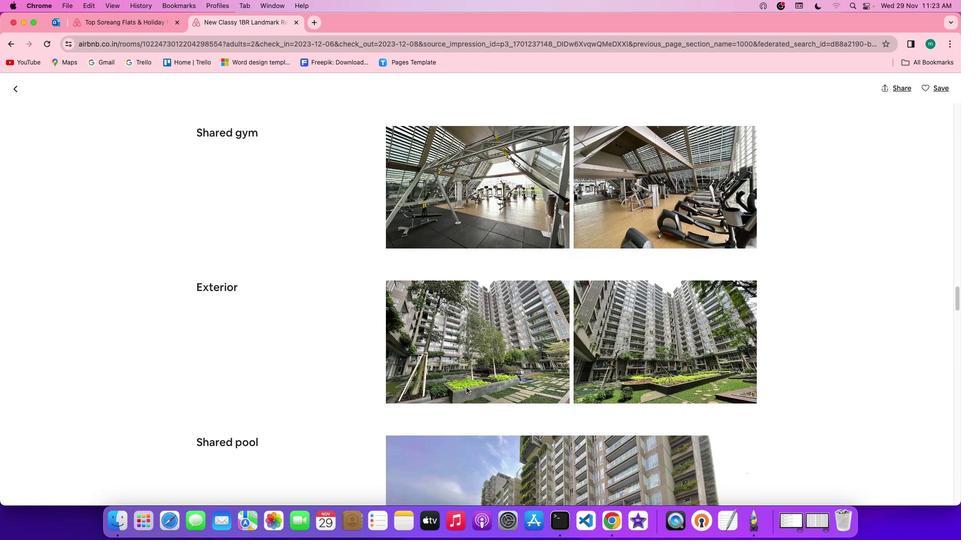 
Action: Mouse scrolled (466, 387) with delta (0, -1)
Screenshot: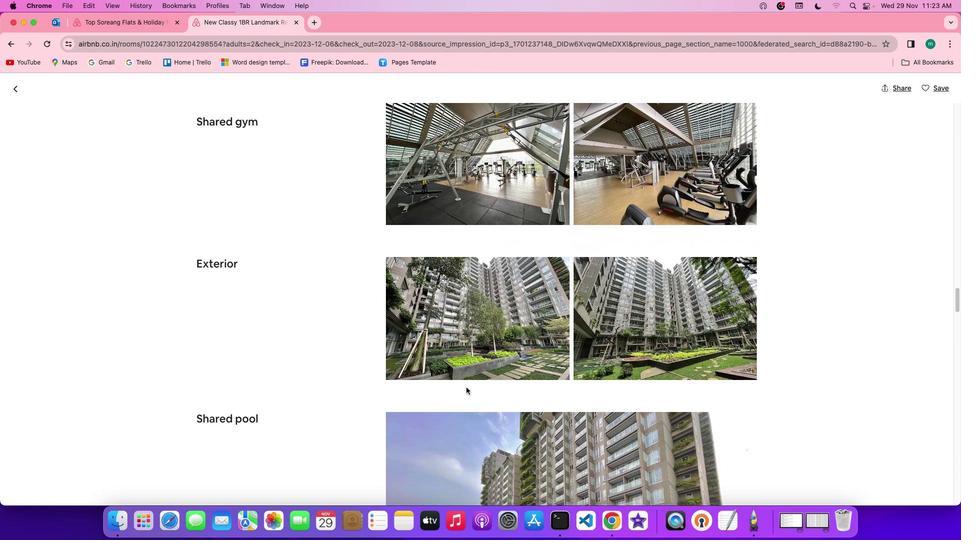 
Action: Mouse scrolled (466, 387) with delta (0, -1)
Screenshot: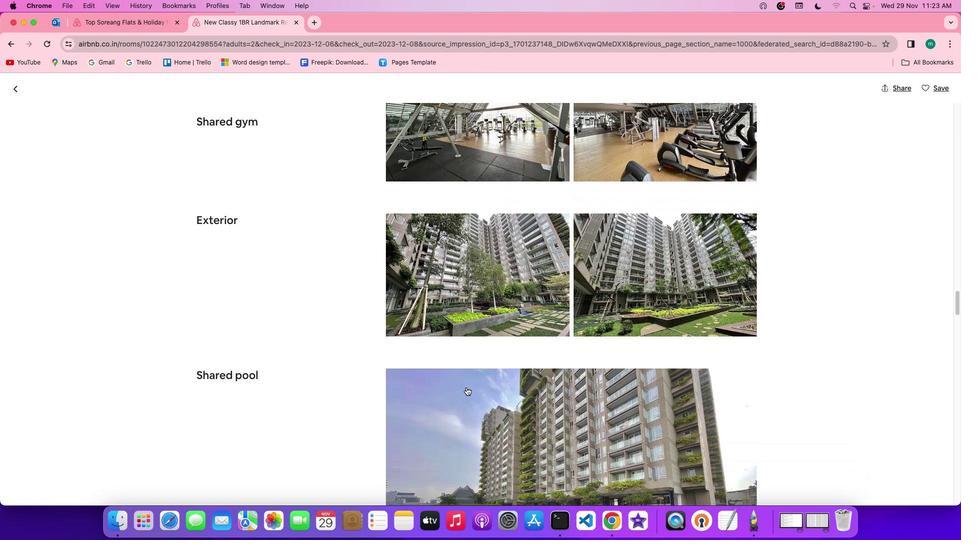 
Action: Mouse scrolled (466, 387) with delta (0, 0)
Screenshot: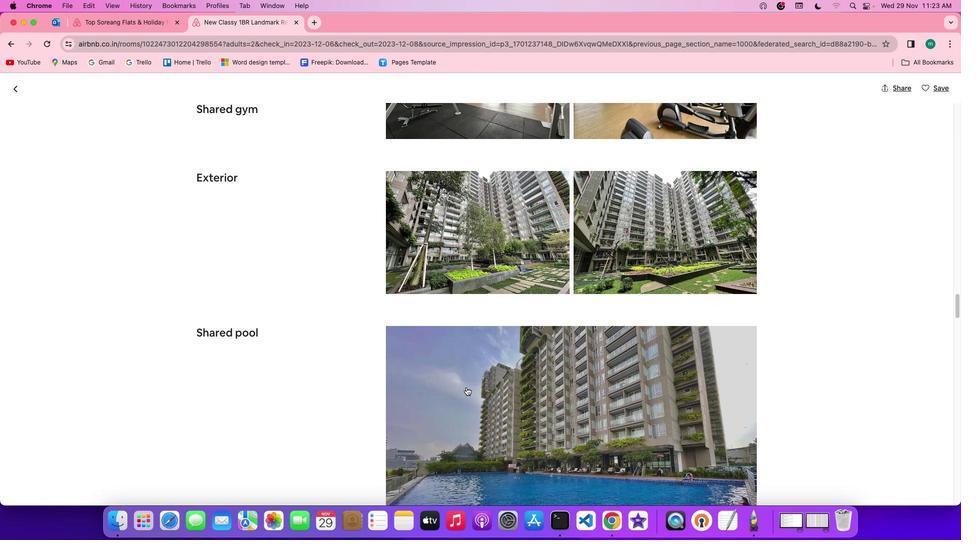 
Action: Mouse scrolled (466, 387) with delta (0, 0)
Screenshot: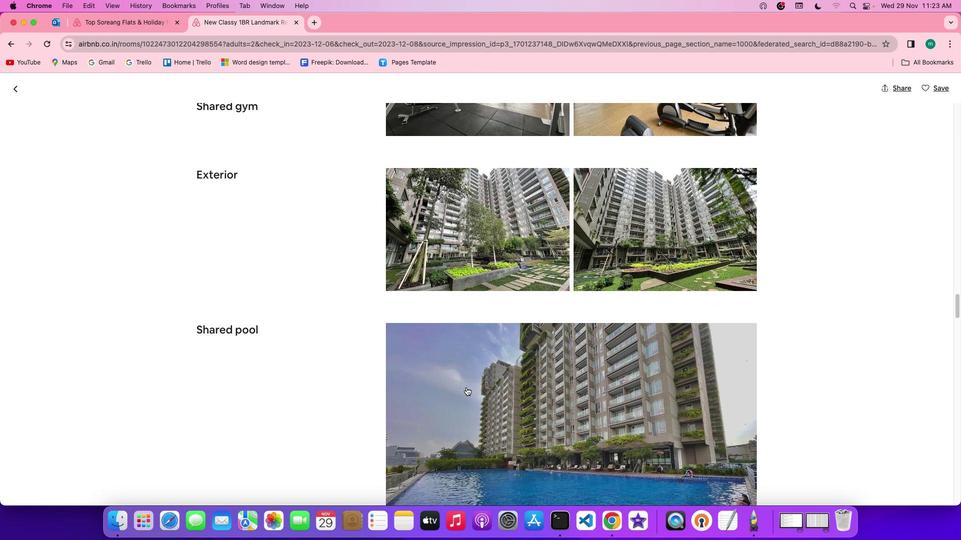 
Action: Mouse scrolled (466, 387) with delta (0, -1)
Screenshot: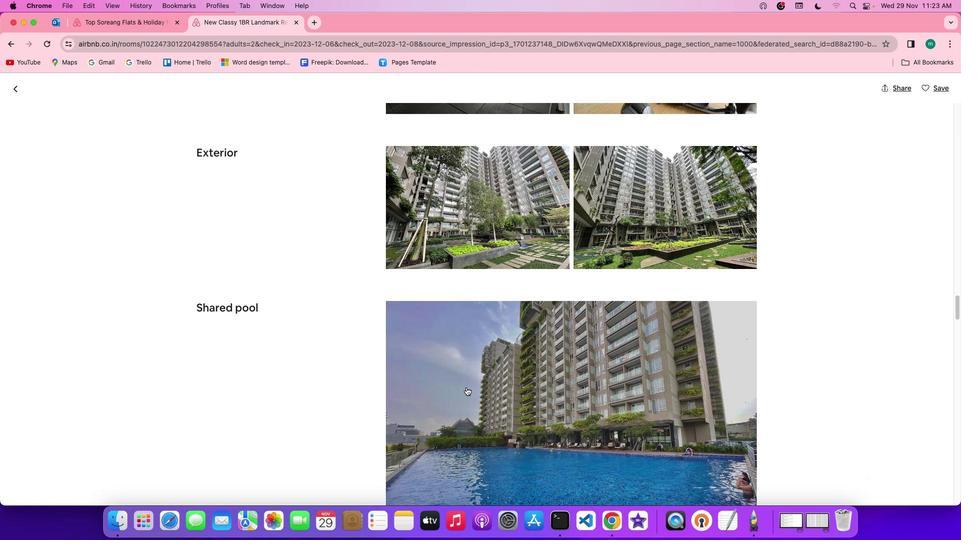 
Action: Mouse scrolled (466, 387) with delta (0, 0)
Screenshot: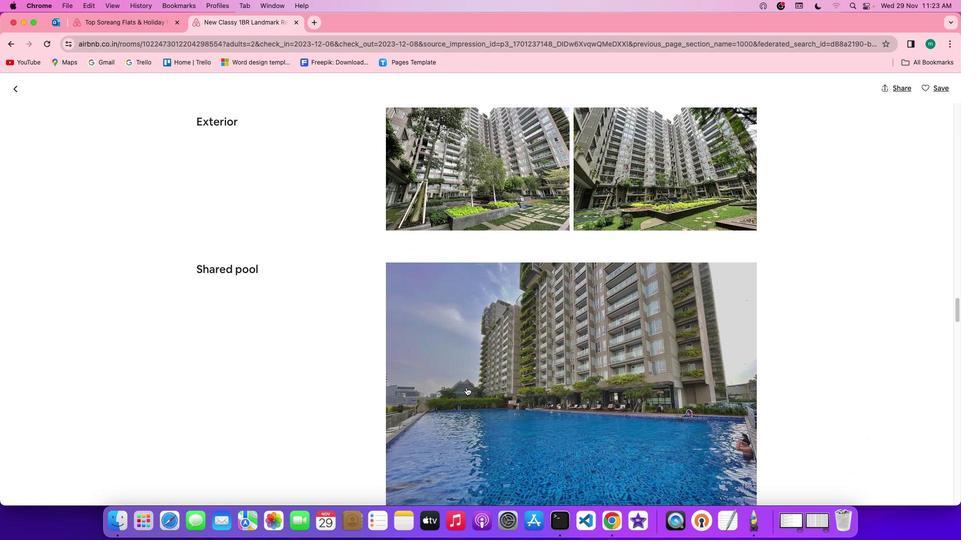 
Action: Mouse scrolled (466, 387) with delta (0, 0)
Screenshot: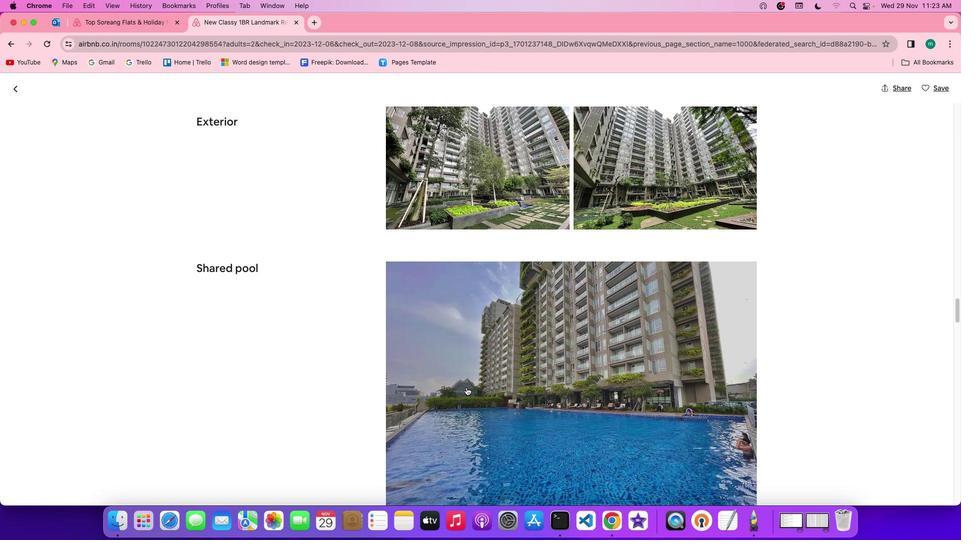 
Action: Mouse scrolled (466, 387) with delta (0, 0)
Screenshot: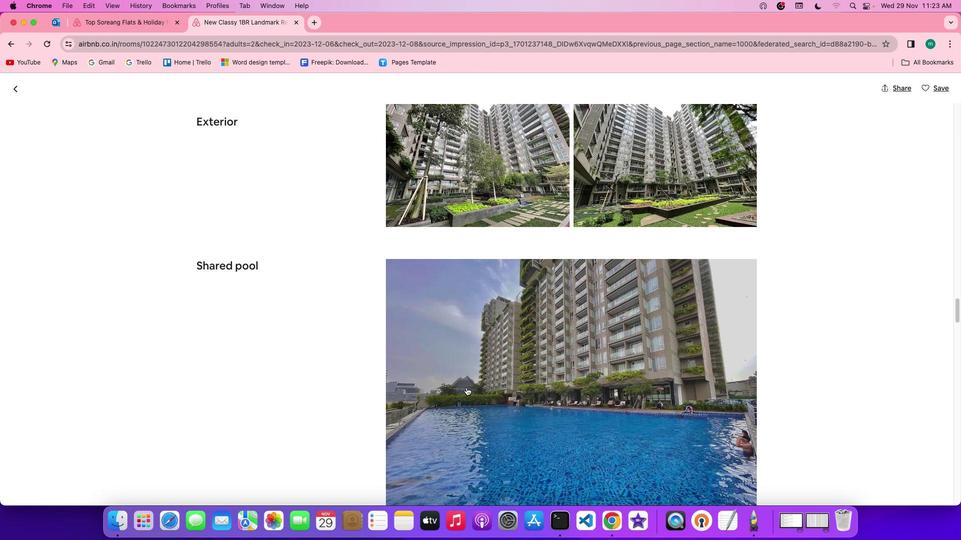 
Action: Mouse scrolled (466, 387) with delta (0, -1)
Screenshot: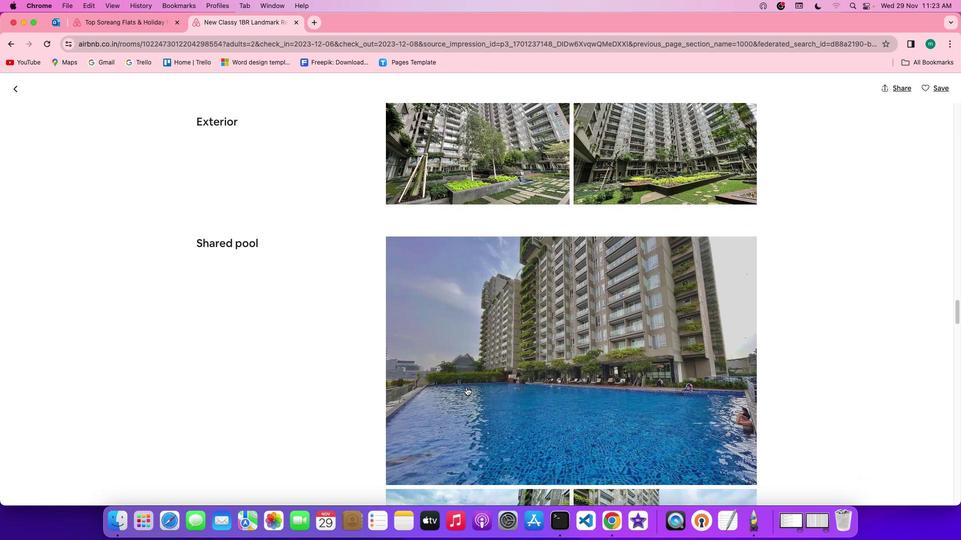 
Action: Mouse scrolled (466, 387) with delta (0, -1)
Screenshot: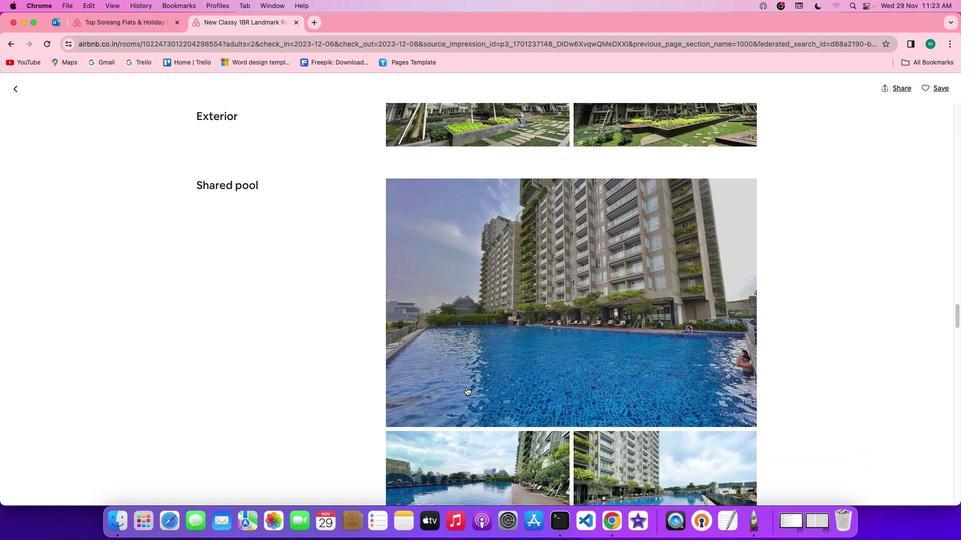 
Action: Mouse scrolled (466, 387) with delta (0, 0)
